 Task: Open Card Non-Functional Requirements Elicitation in Board Employee Engagement Strategies to Workspace Job Analysis and Design and add a team member Softage.3@softage.net, a label Purple, a checklist Production Planning, an attachment from your google drive, a color Purple and finally, add a card description 'Conduct customer research for new pricing models' and a comment 'Let us make sure we have a clear understanding of the timeline and deadlines for this task, ensuring that we can deliver on time.'. Add a start date 'Jan 07, 1900' with a due date 'Jan 14, 1900'
Action: Mouse moved to (65, 317)
Screenshot: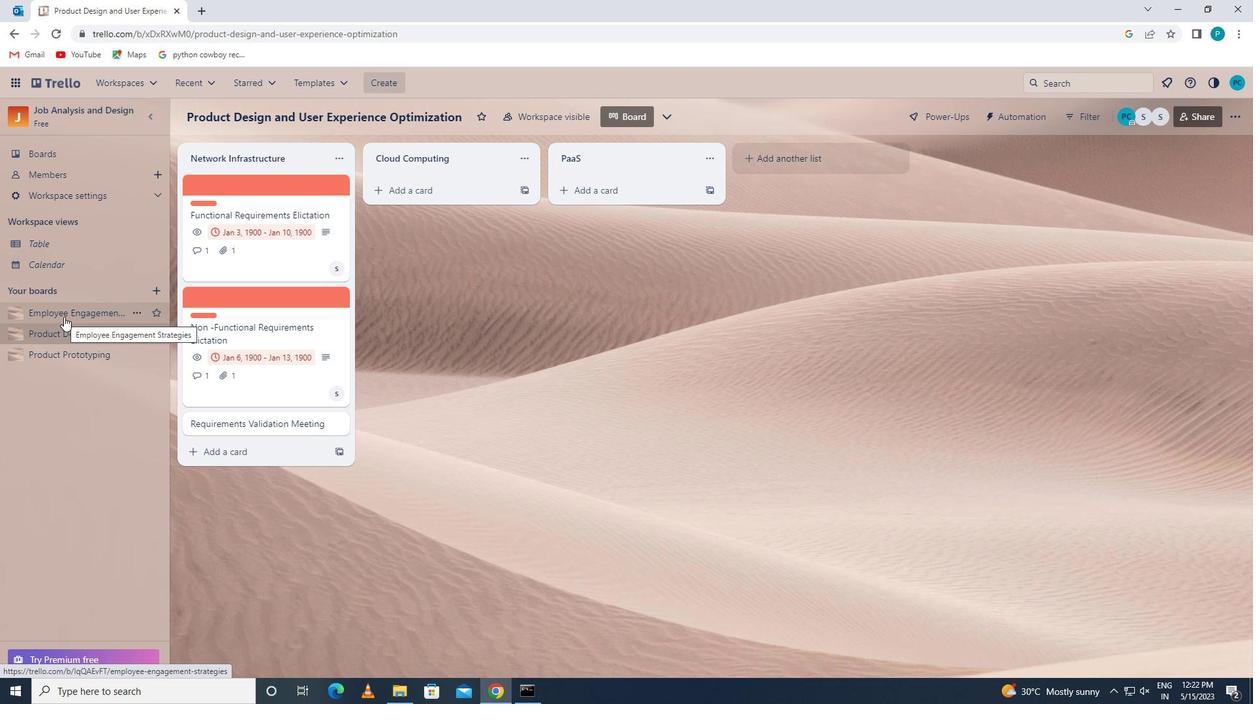 
Action: Mouse pressed left at (65, 317)
Screenshot: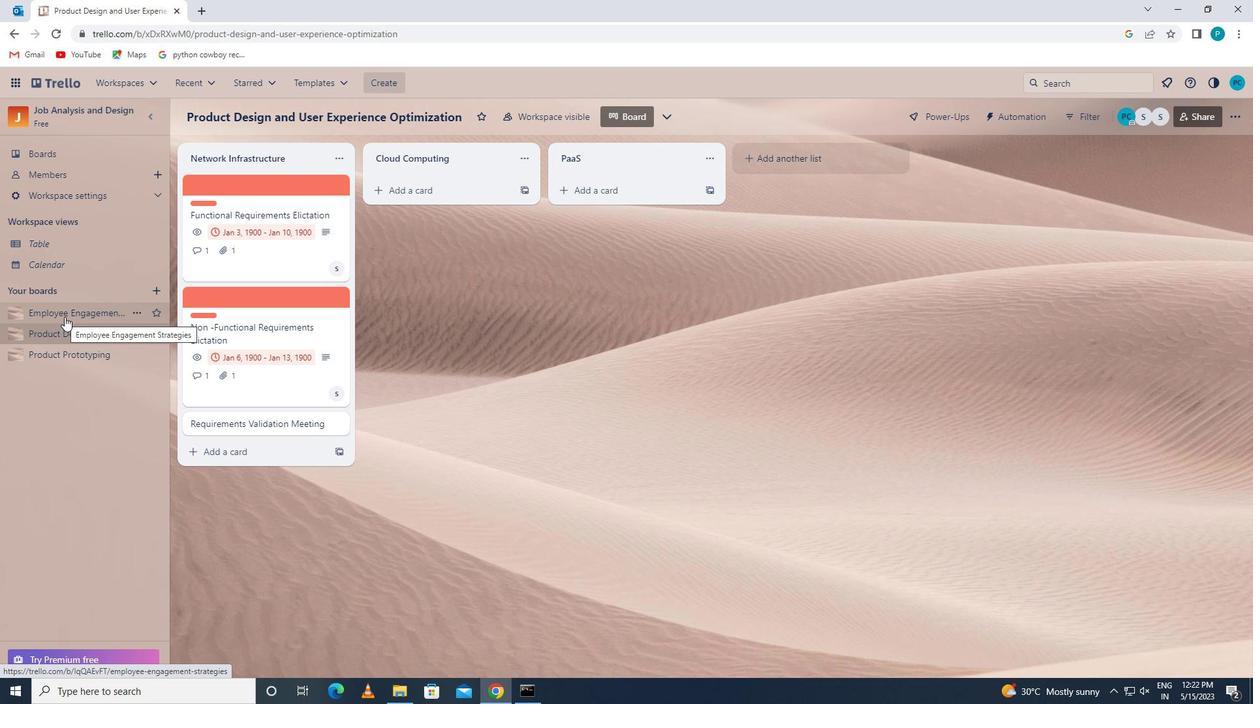 
Action: Mouse moved to (229, 430)
Screenshot: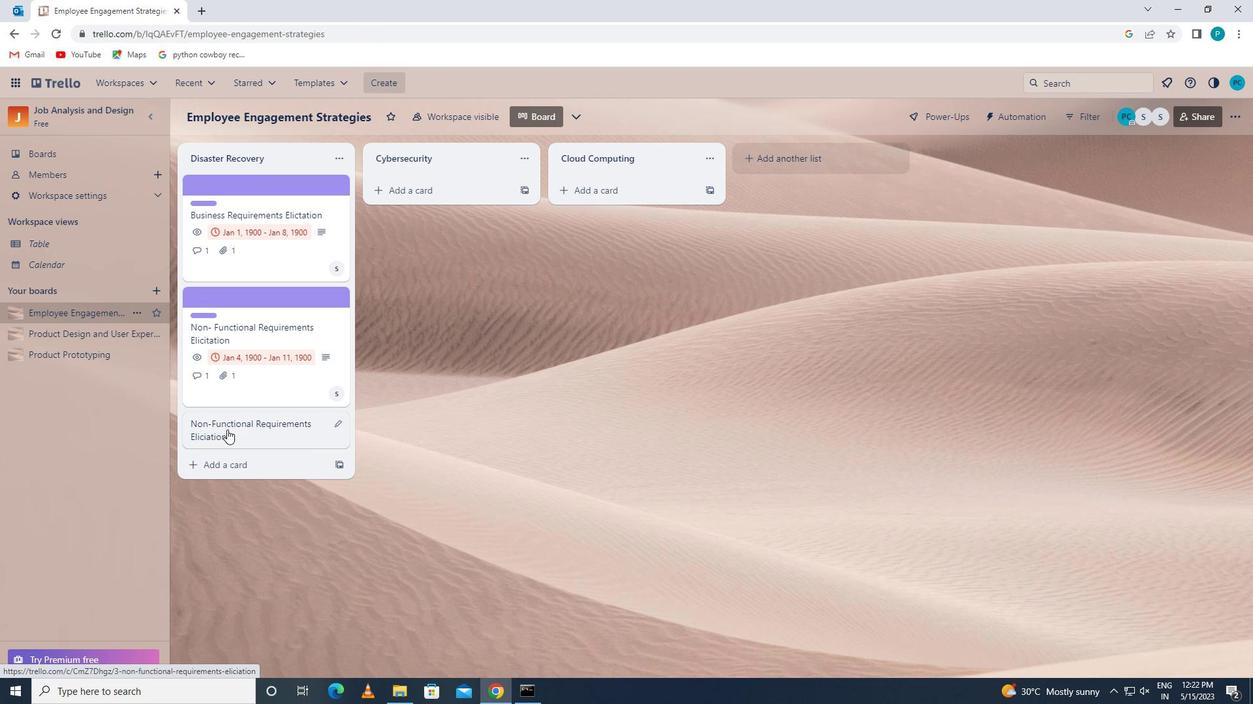 
Action: Mouse pressed left at (229, 430)
Screenshot: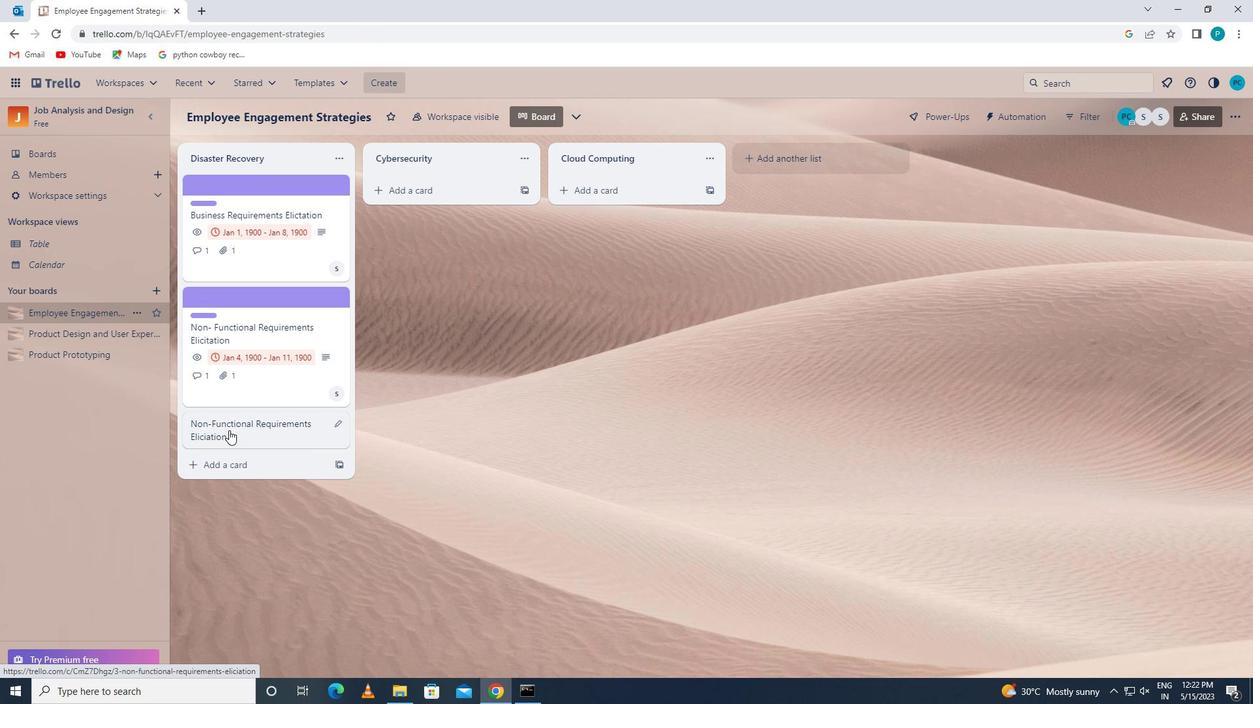 
Action: Mouse moved to (794, 229)
Screenshot: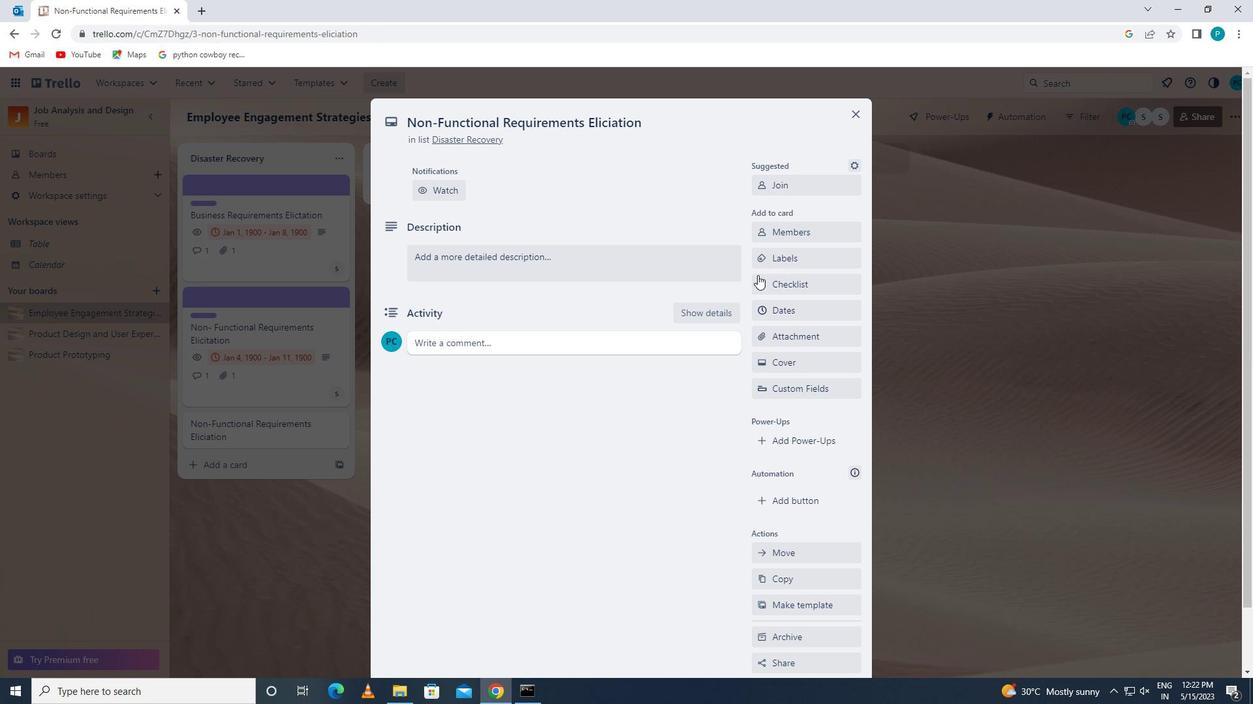 
Action: Mouse pressed left at (794, 229)
Screenshot: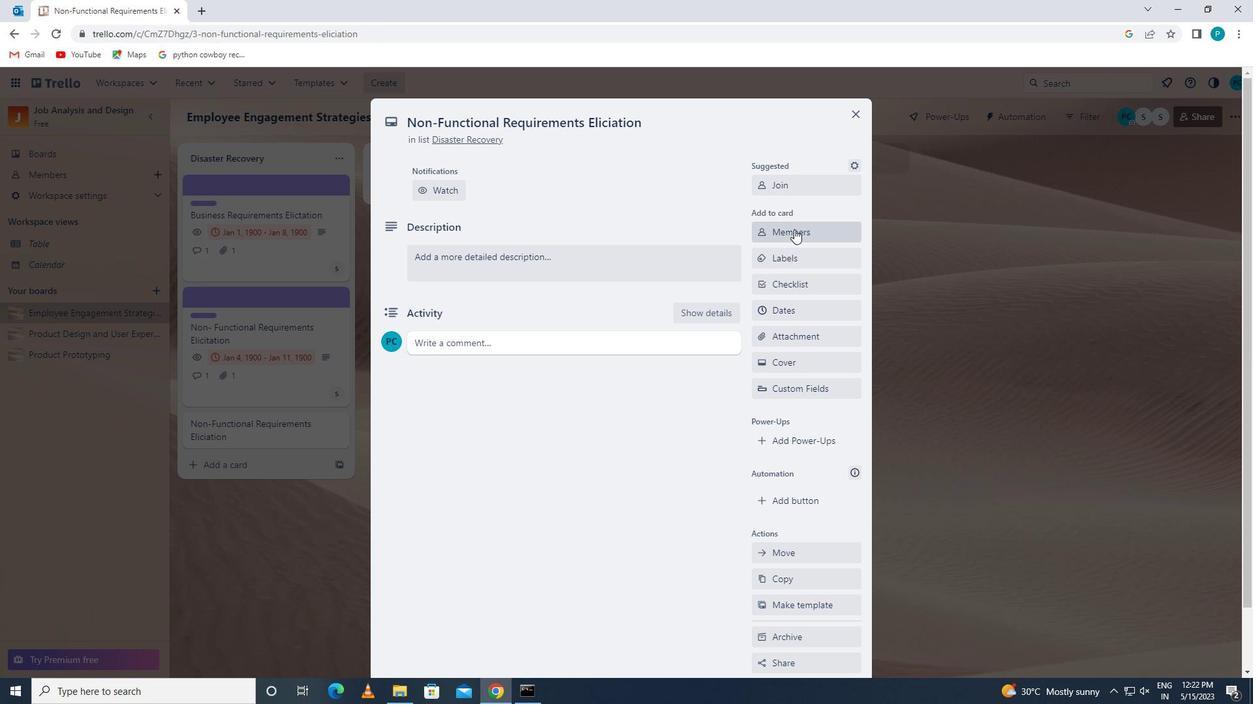
Action: Key pressed <Key.caps_lock>s<Key.caps_lock>oftage.3
Screenshot: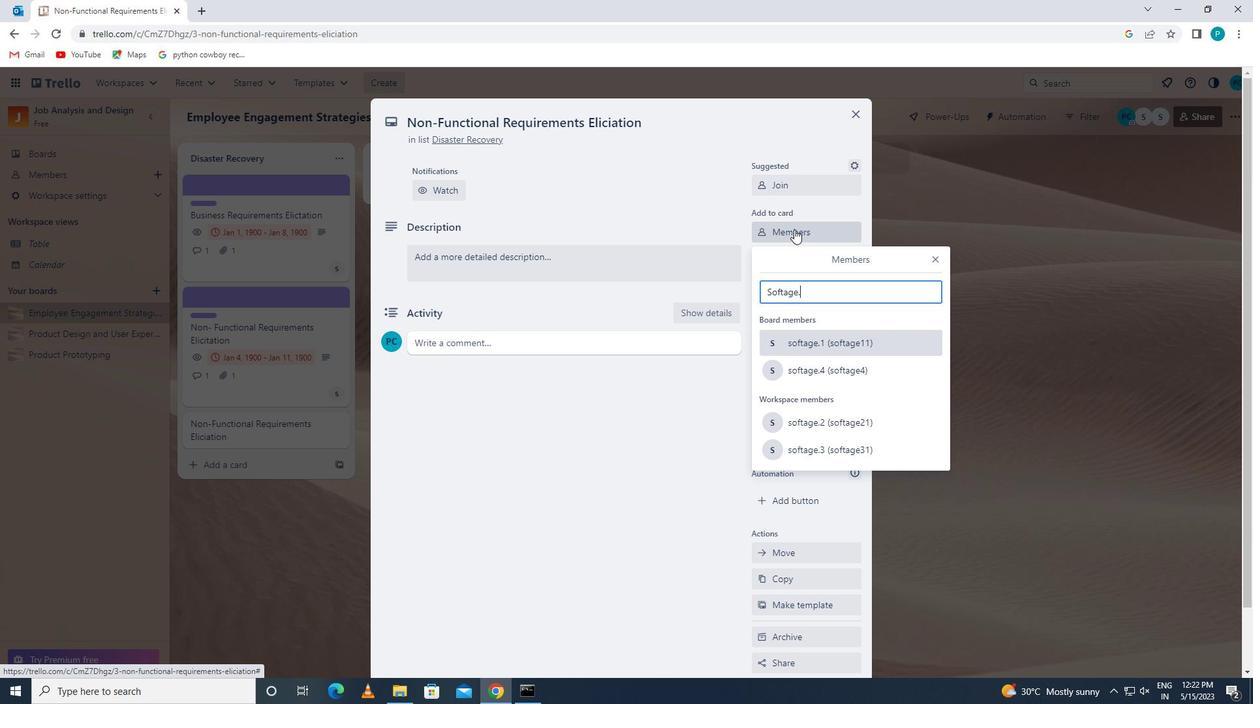 
Action: Mouse moved to (812, 419)
Screenshot: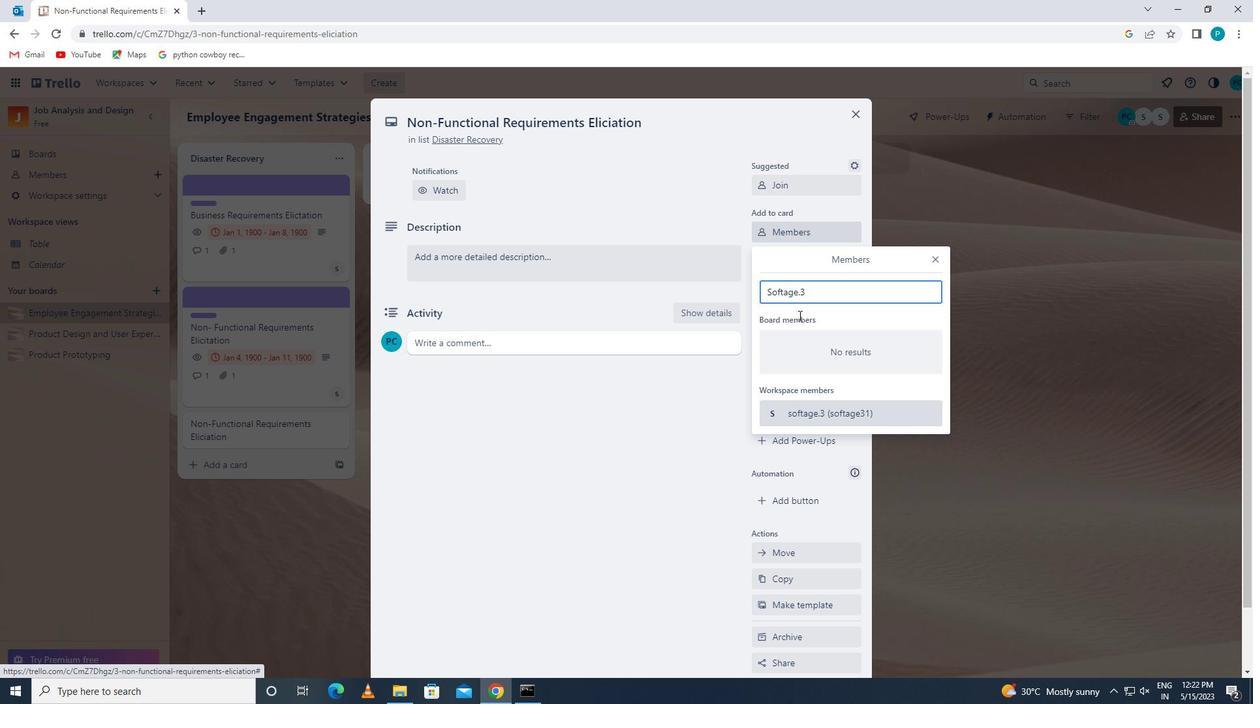 
Action: Mouse pressed left at (812, 419)
Screenshot: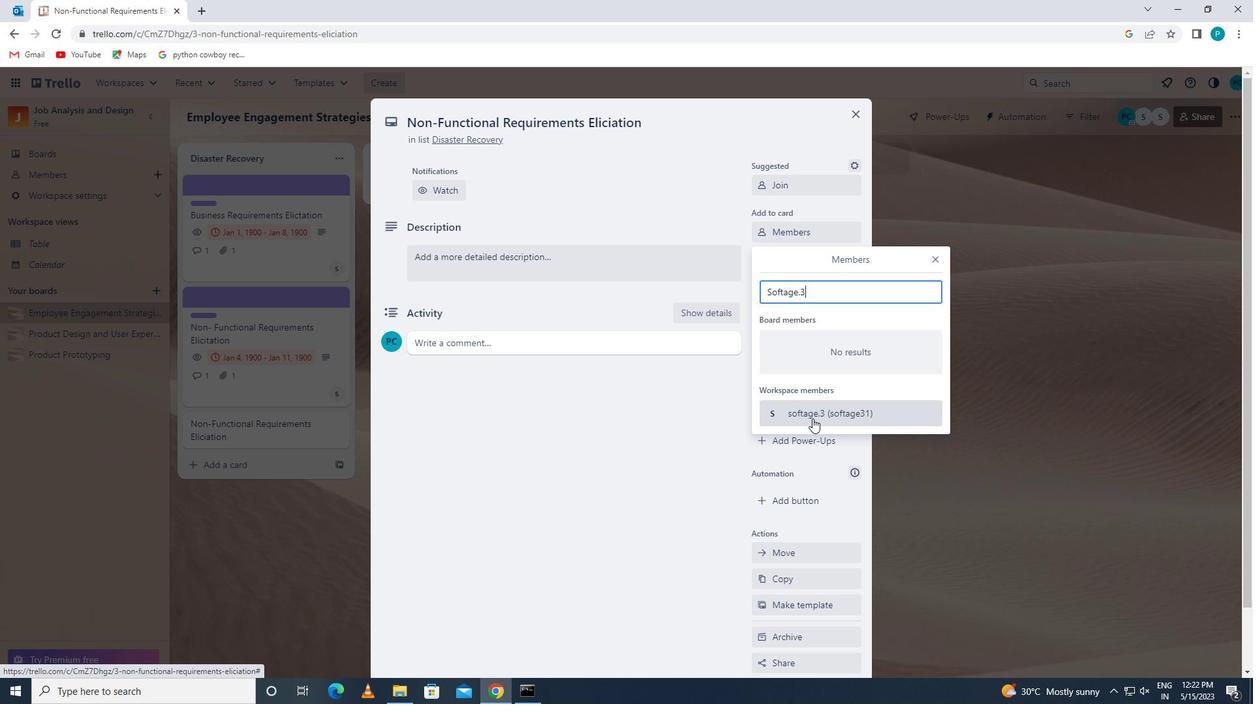 
Action: Mouse moved to (935, 259)
Screenshot: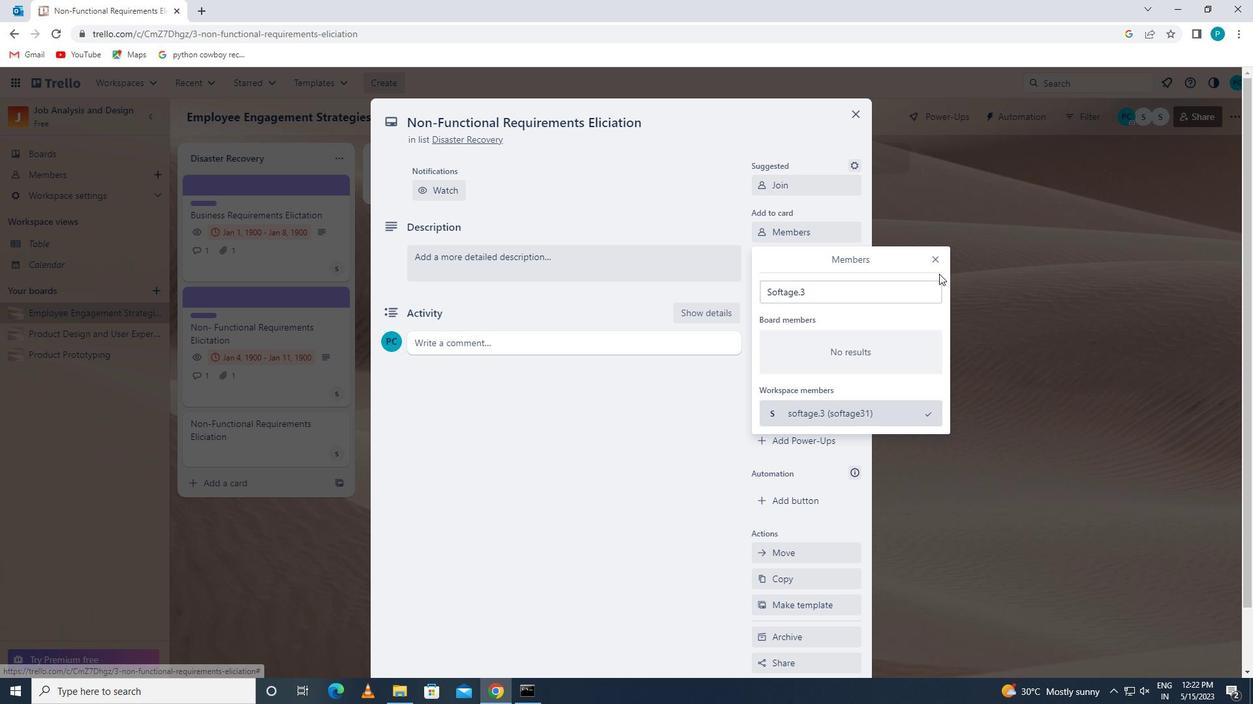 
Action: Mouse pressed left at (935, 259)
Screenshot: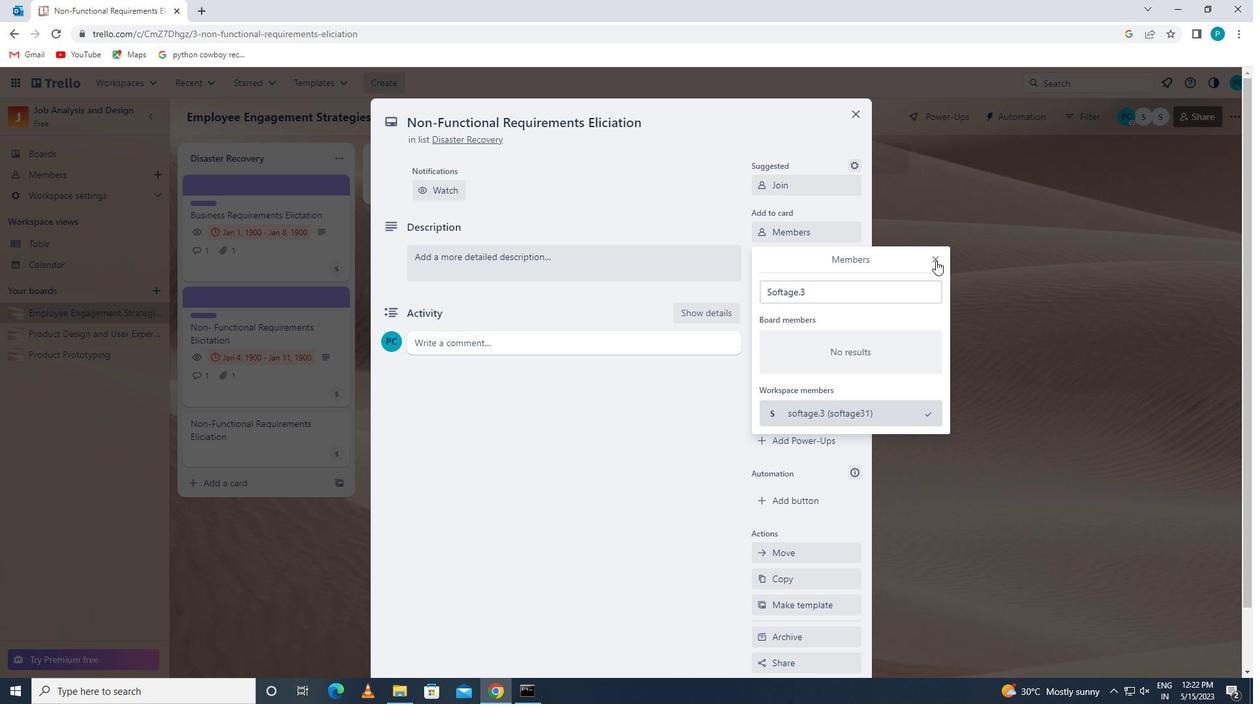 
Action: Mouse moved to (763, 261)
Screenshot: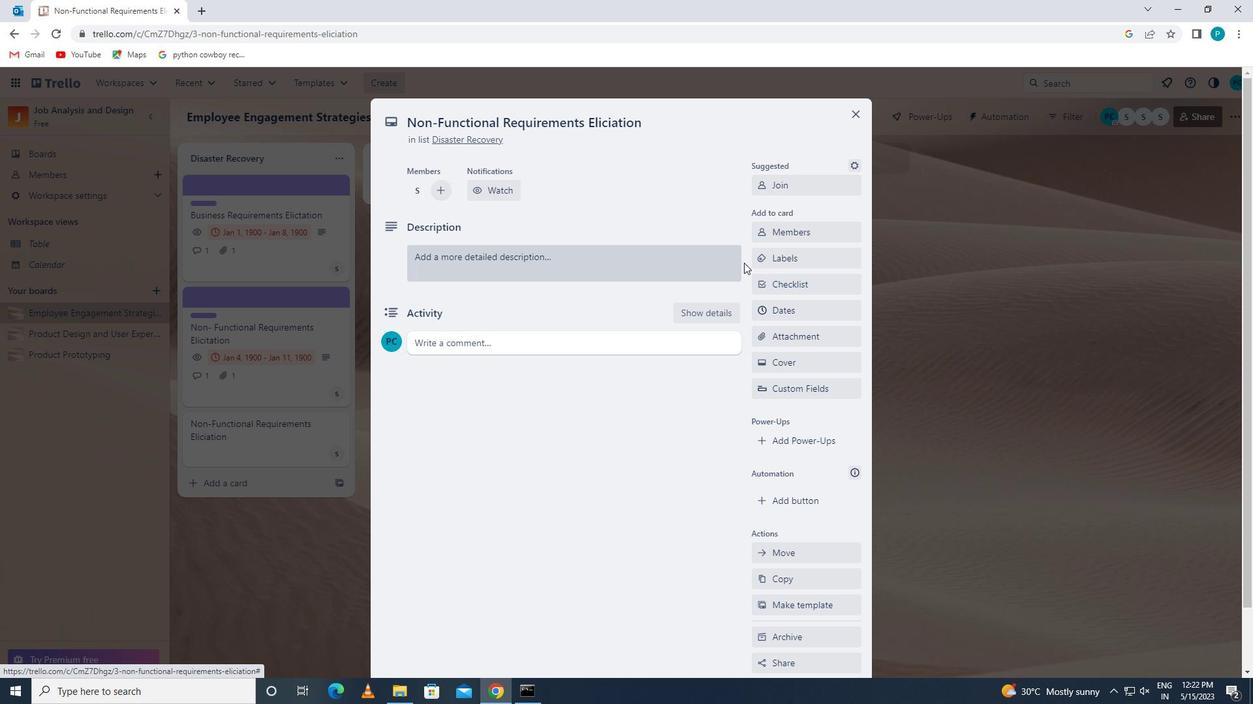 
Action: Mouse pressed left at (763, 261)
Screenshot: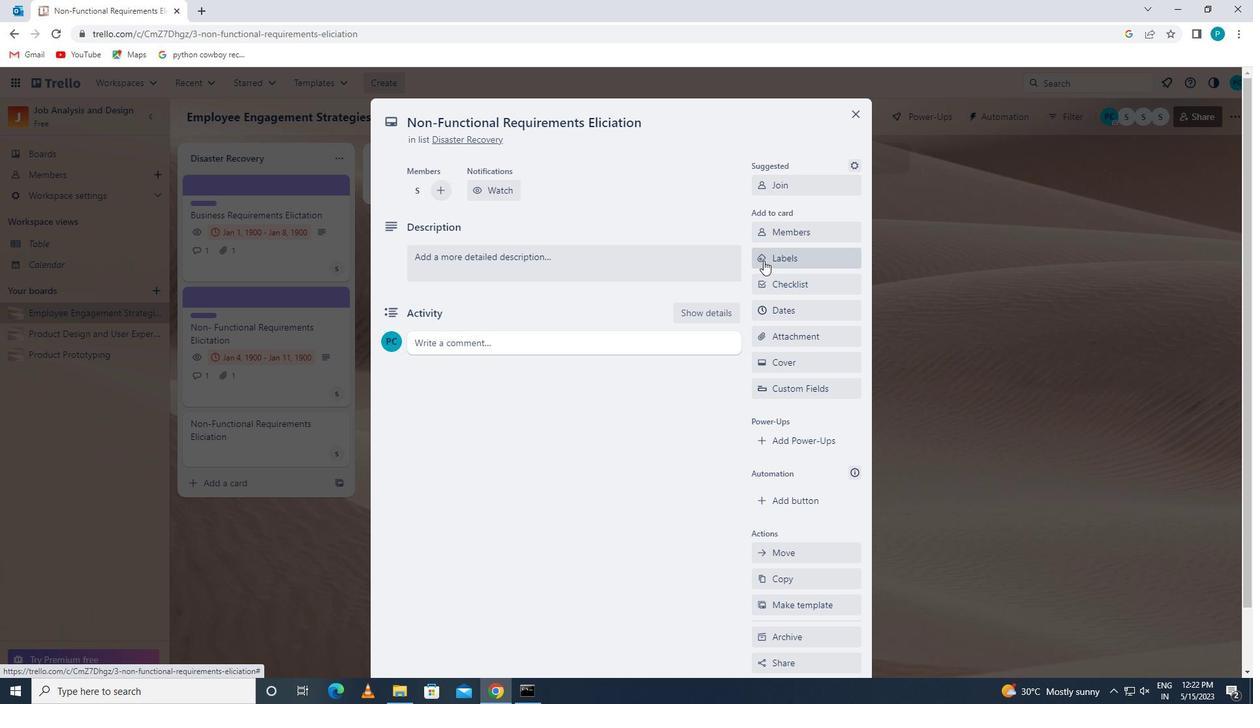 
Action: Mouse moved to (818, 509)
Screenshot: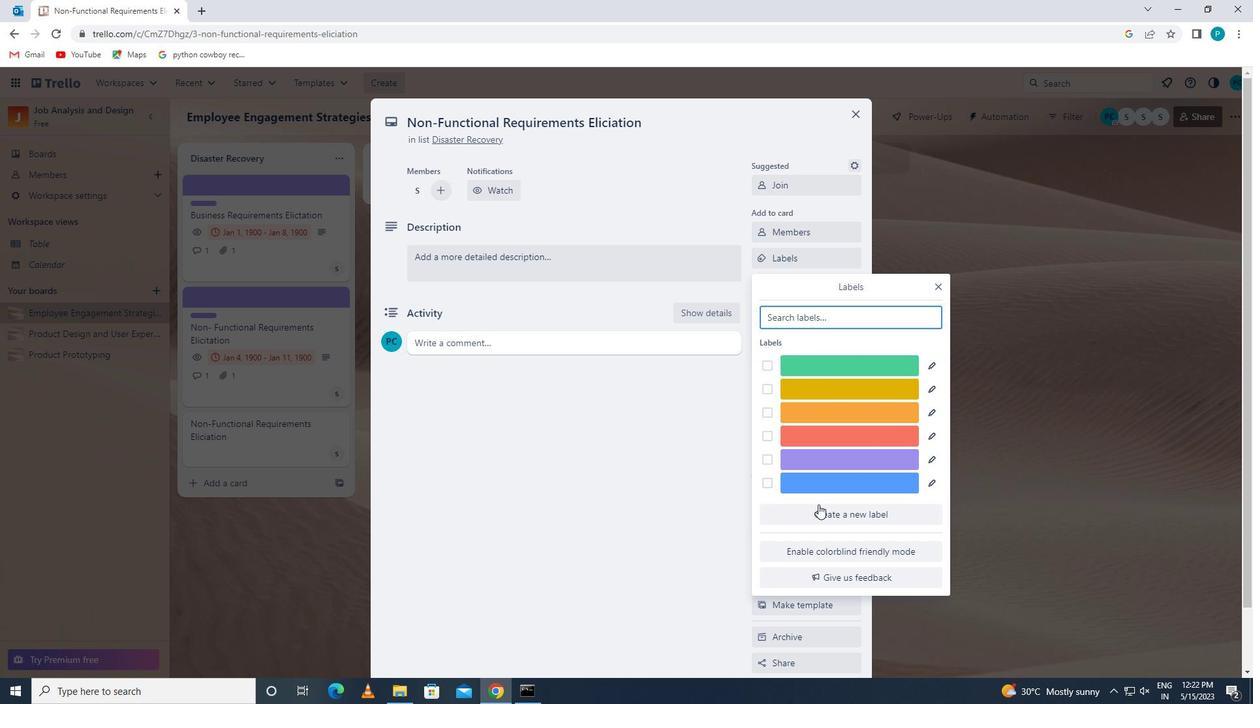 
Action: Mouse pressed left at (818, 509)
Screenshot: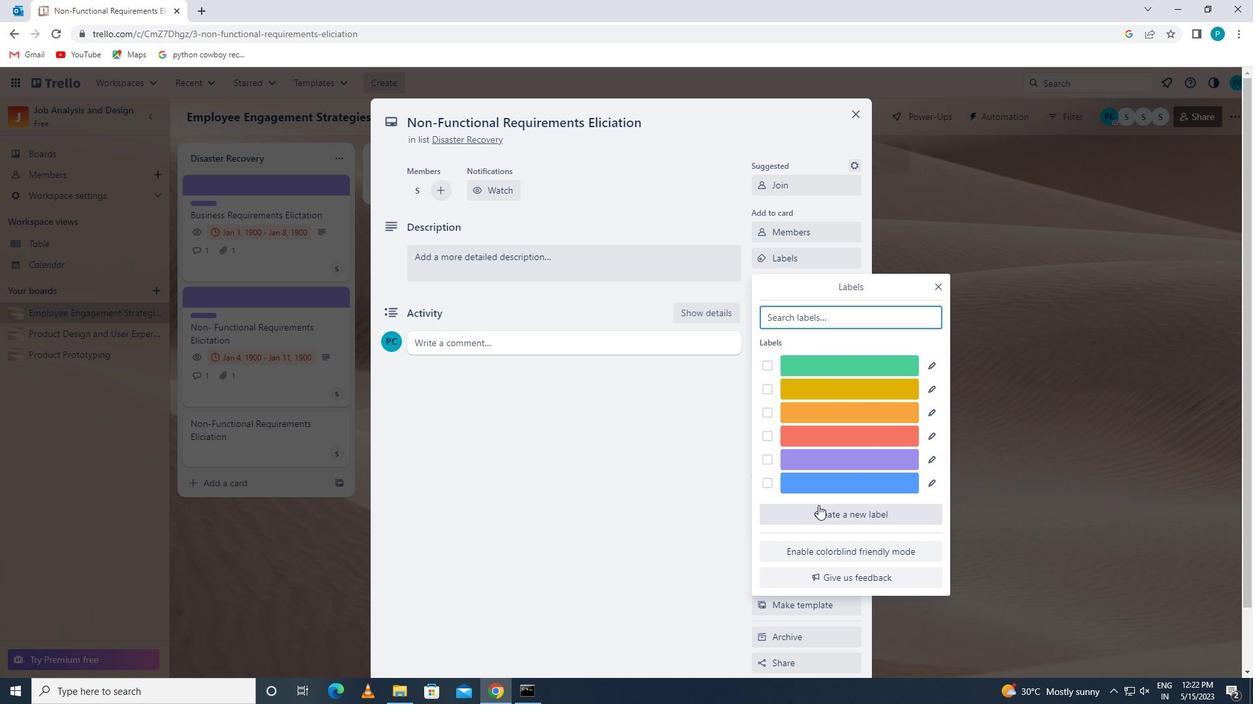 
Action: Mouse moved to (930, 477)
Screenshot: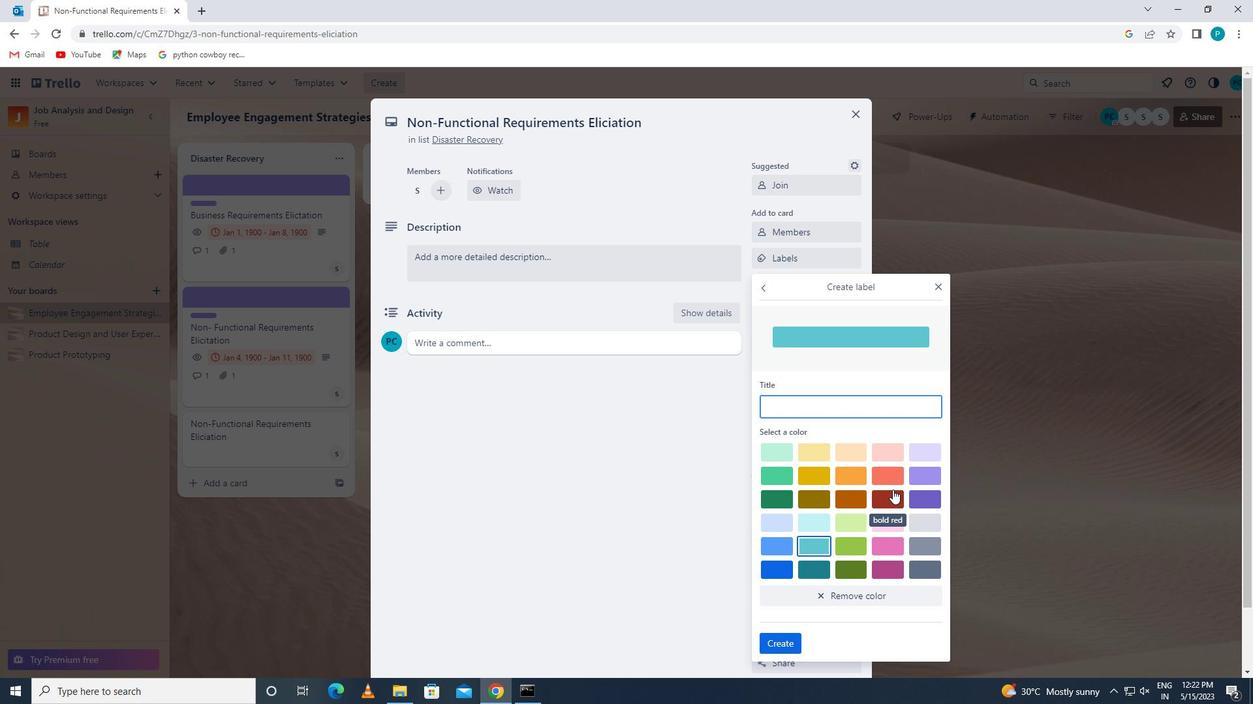 
Action: Mouse pressed left at (930, 477)
Screenshot: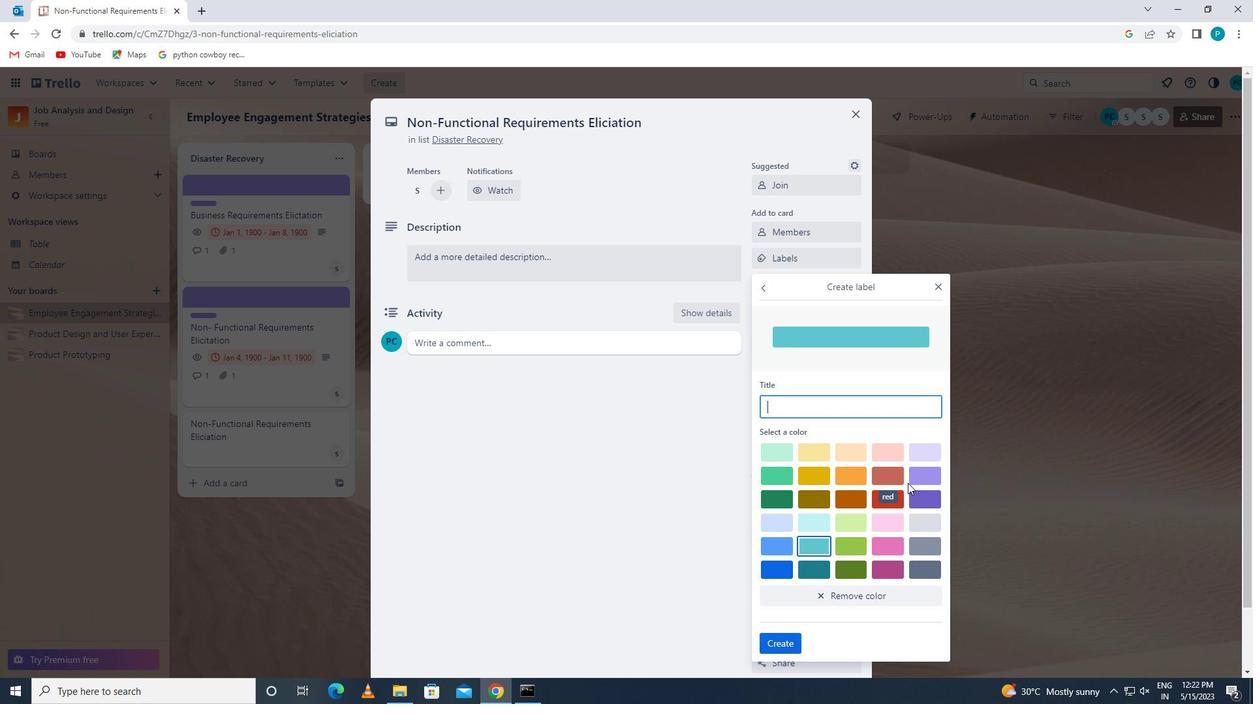 
Action: Mouse moved to (792, 642)
Screenshot: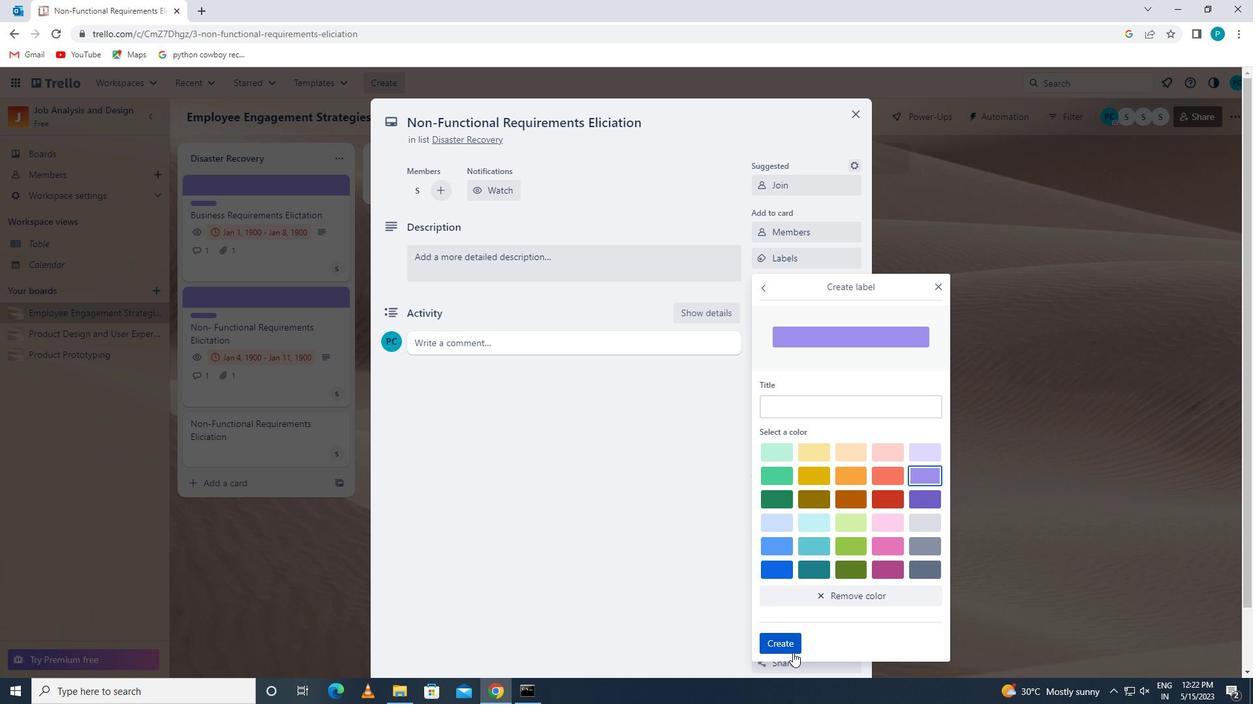 
Action: Mouse pressed left at (792, 642)
Screenshot: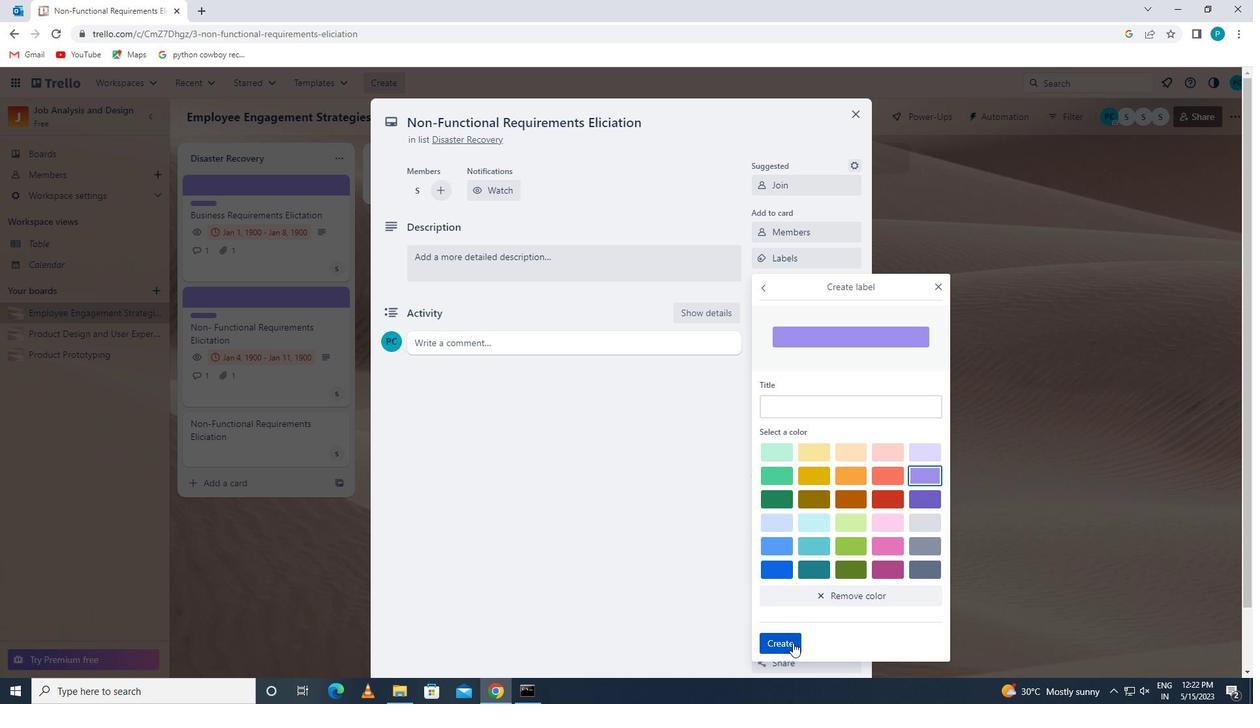 
Action: Mouse moved to (939, 280)
Screenshot: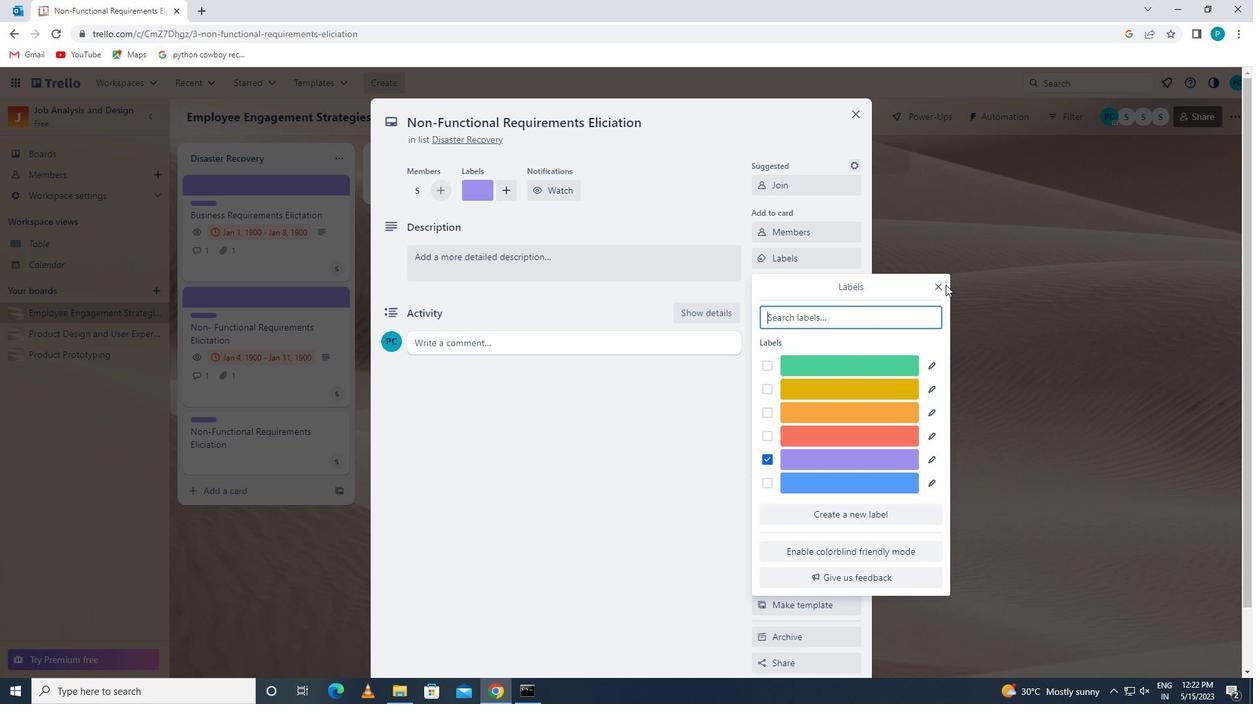 
Action: Mouse pressed left at (939, 280)
Screenshot: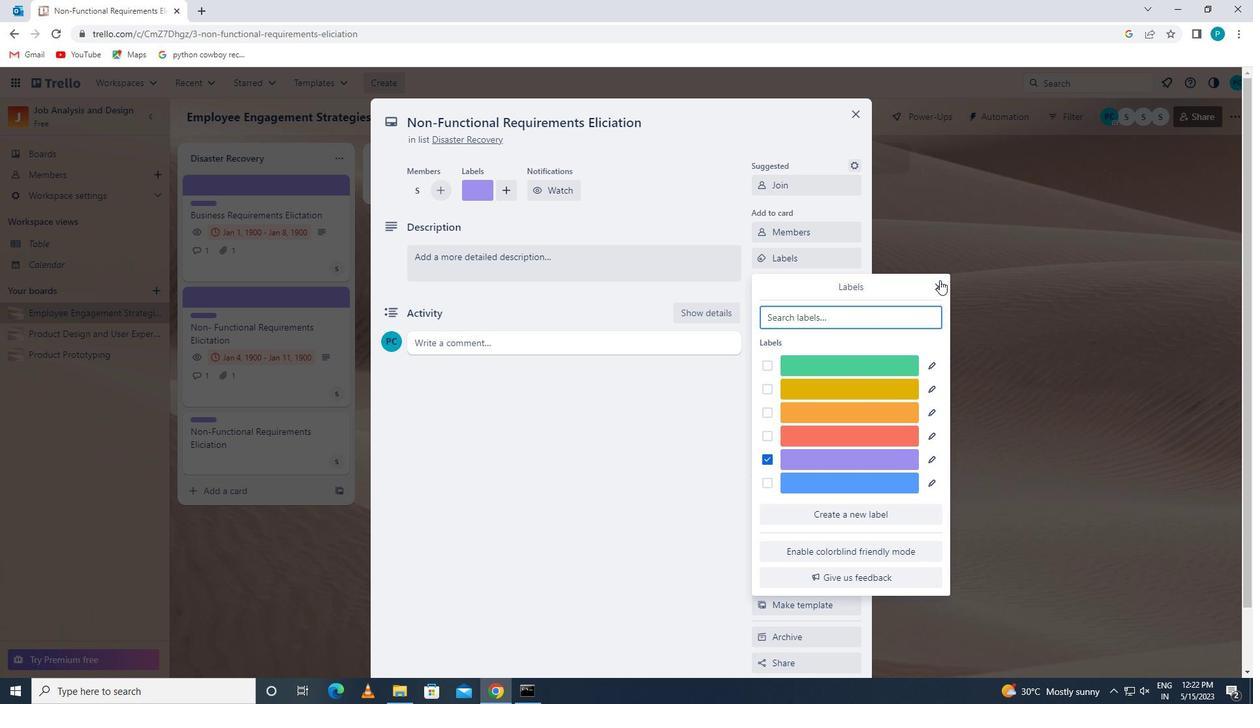 
Action: Mouse moved to (798, 280)
Screenshot: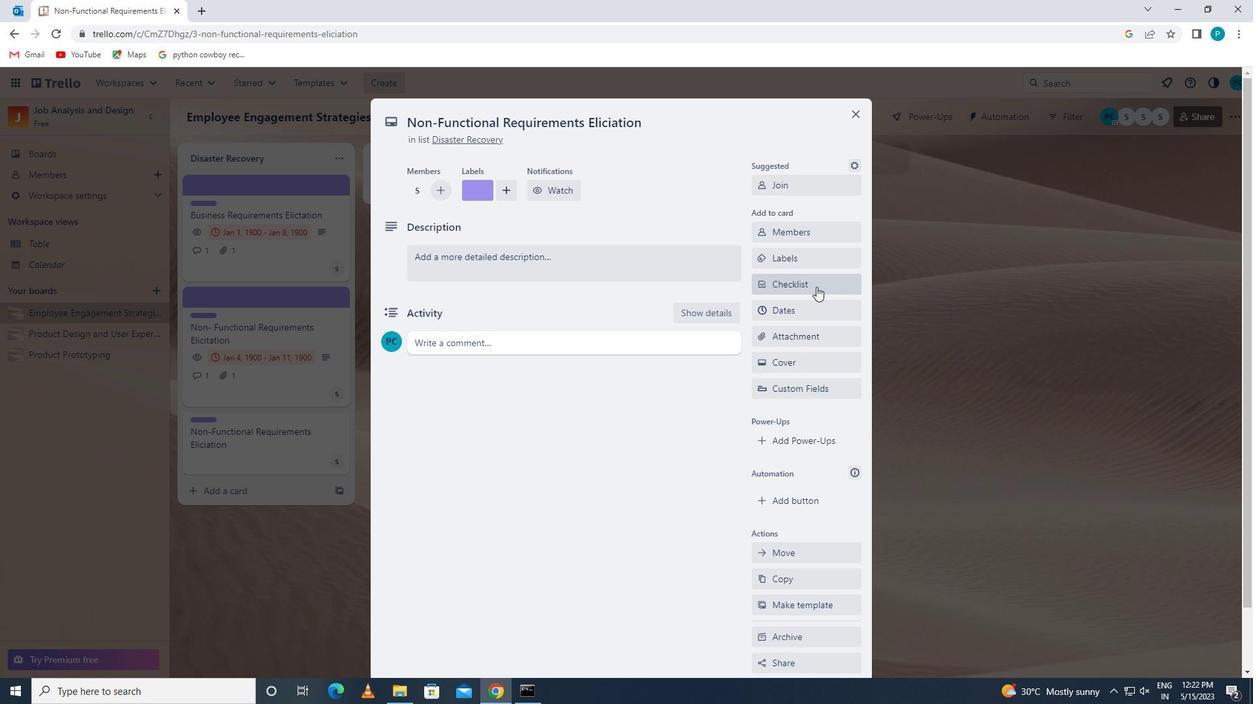 
Action: Mouse pressed left at (798, 280)
Screenshot: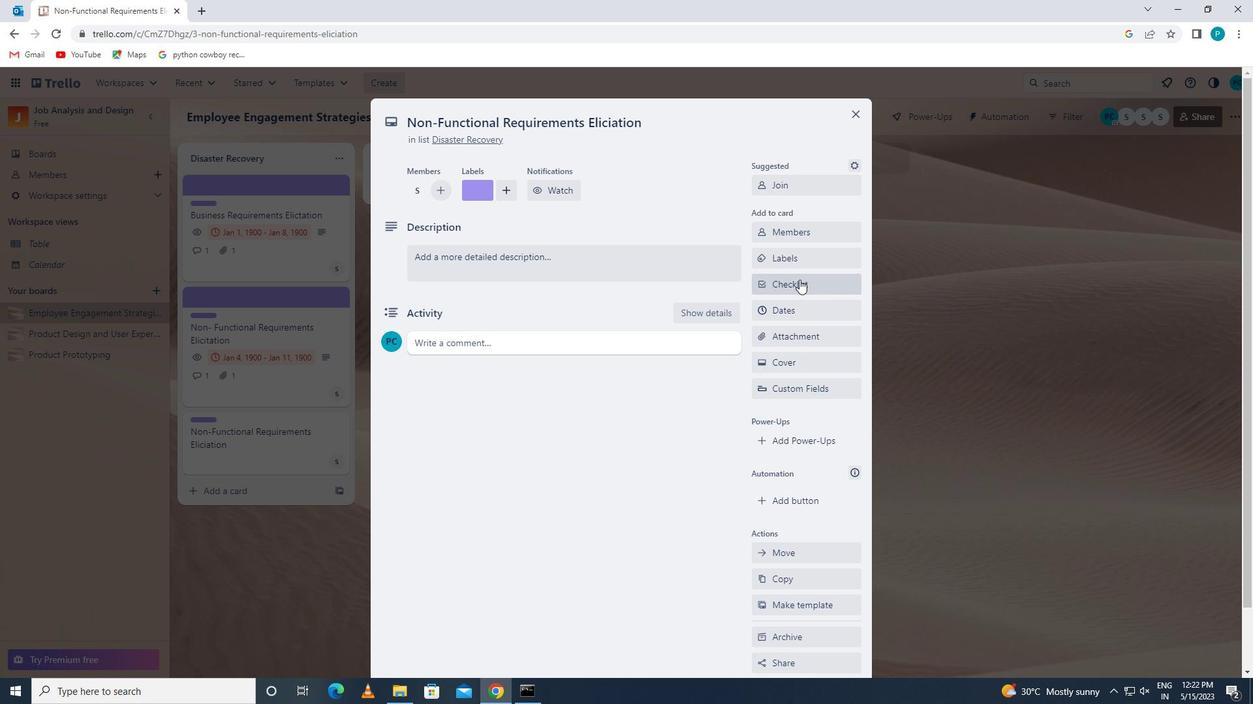 
Action: Mouse moved to (813, 355)
Screenshot: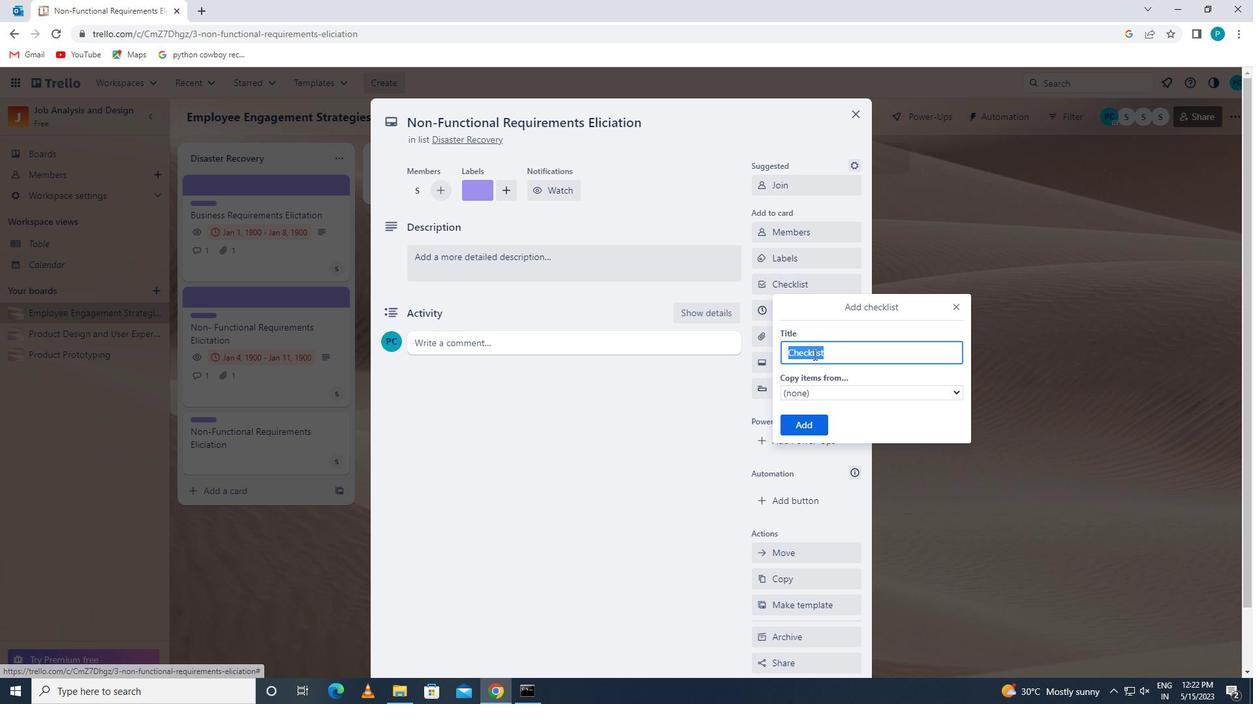 
Action: Key pressed <Key.caps_lock>p<Key.caps_lock>roduction
Screenshot: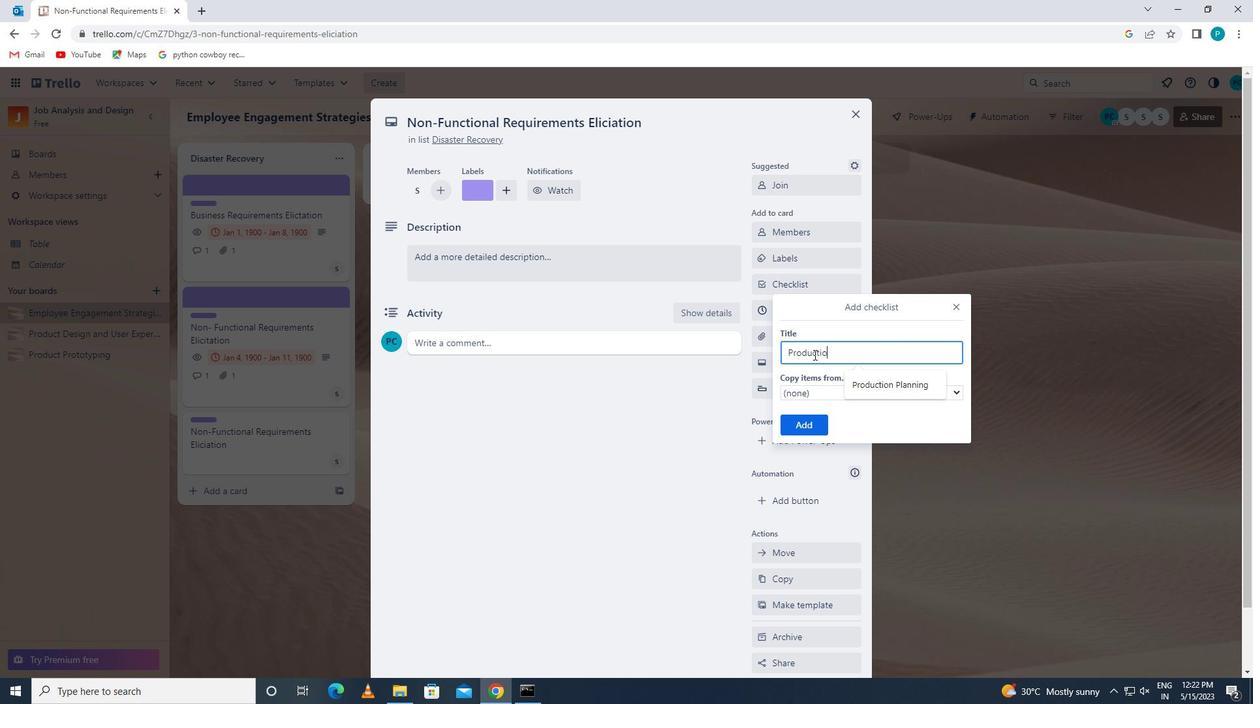 
Action: Mouse moved to (878, 391)
Screenshot: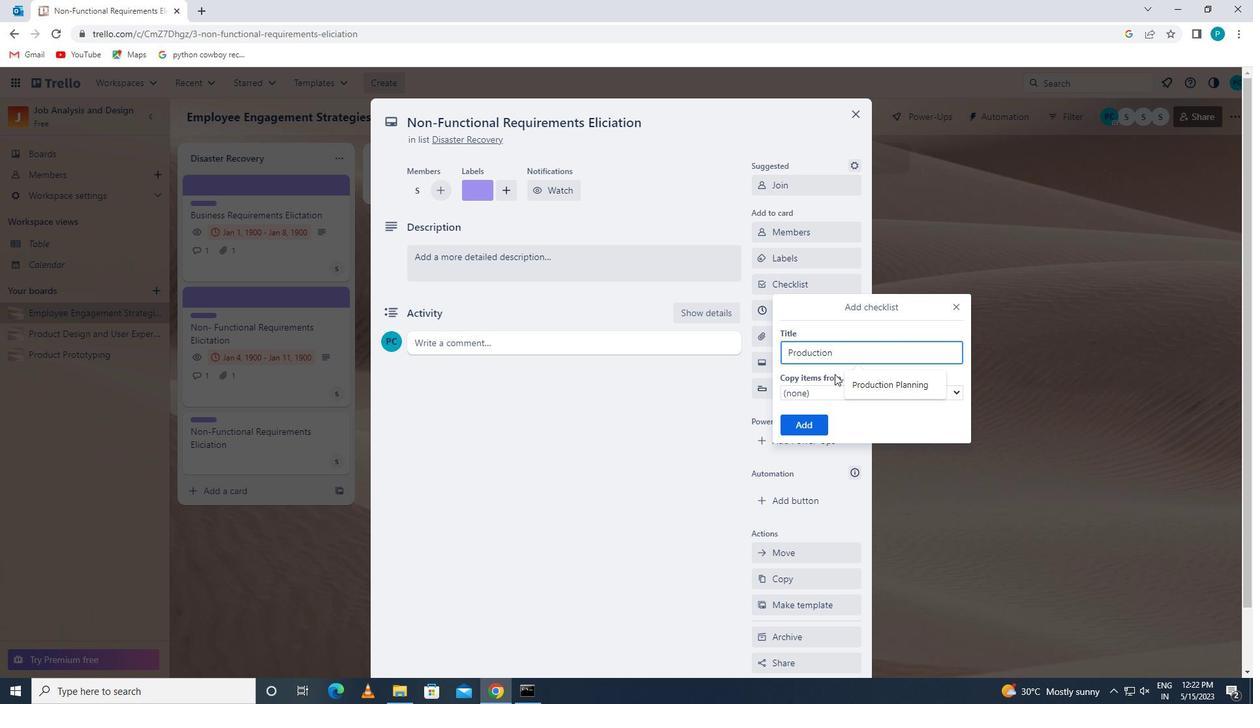 
Action: Mouse pressed left at (878, 391)
Screenshot: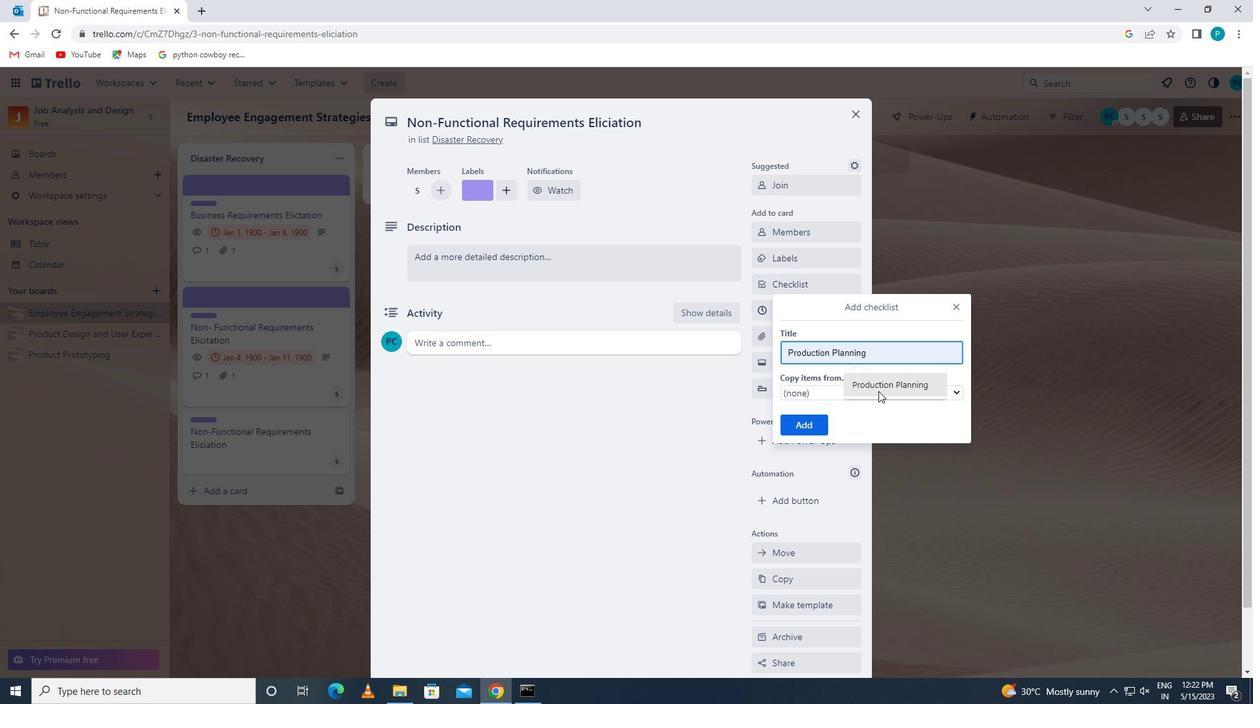 
Action: Mouse moved to (804, 419)
Screenshot: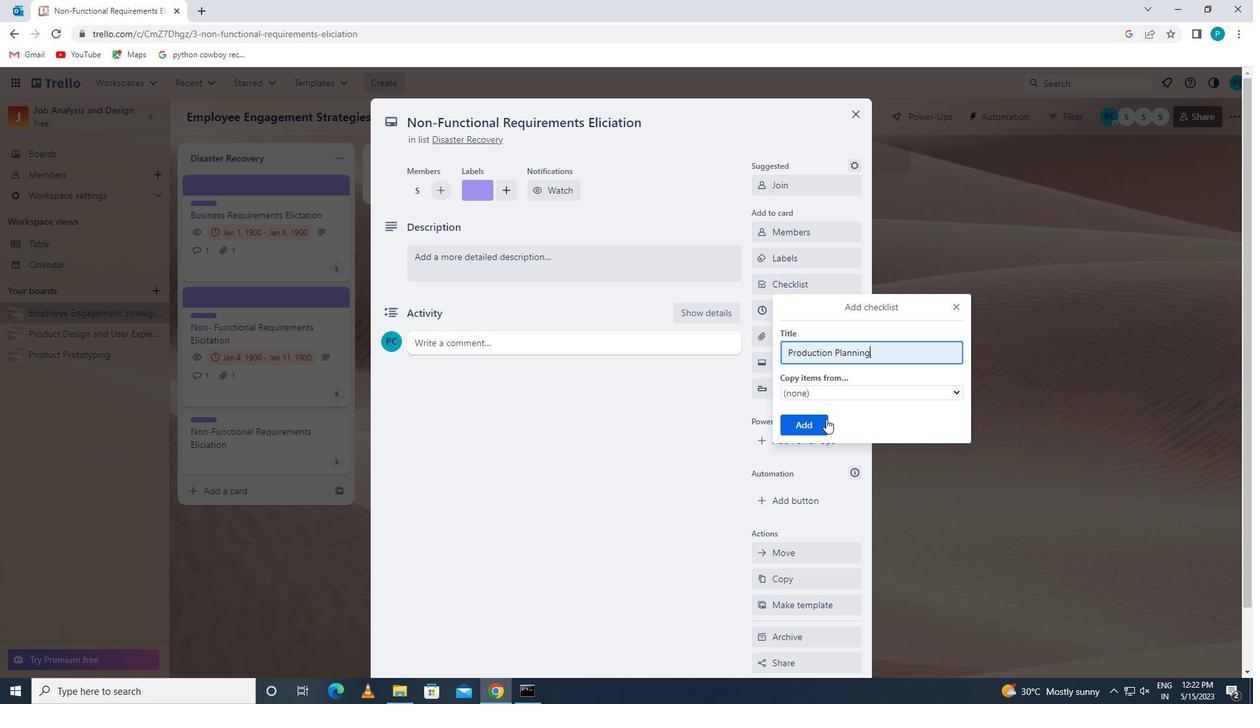 
Action: Mouse pressed left at (804, 419)
Screenshot: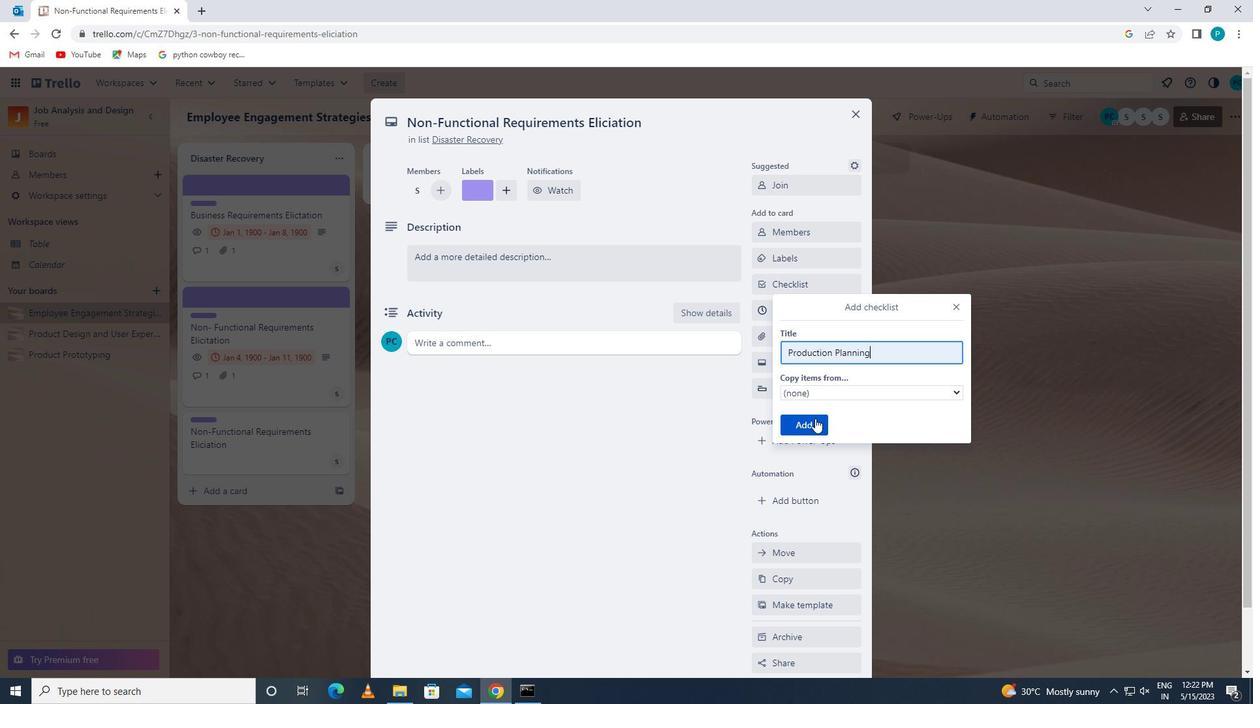 
Action: Mouse moved to (825, 338)
Screenshot: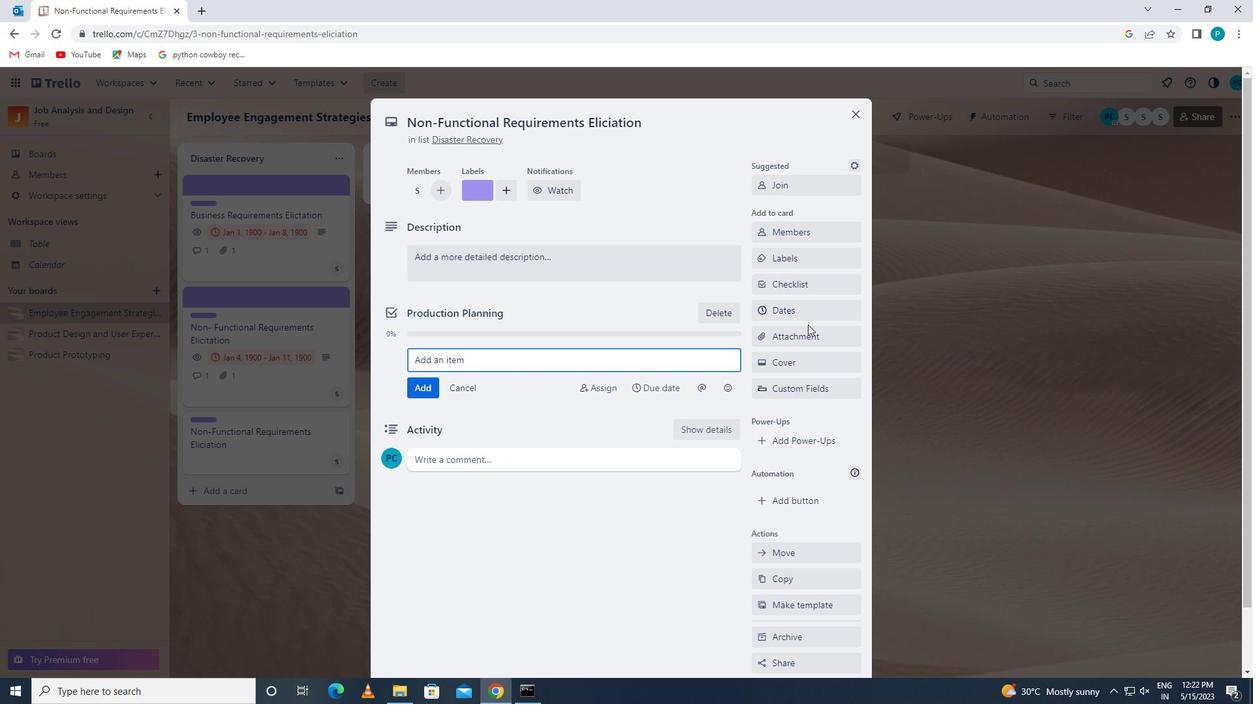 
Action: Mouse pressed left at (825, 338)
Screenshot: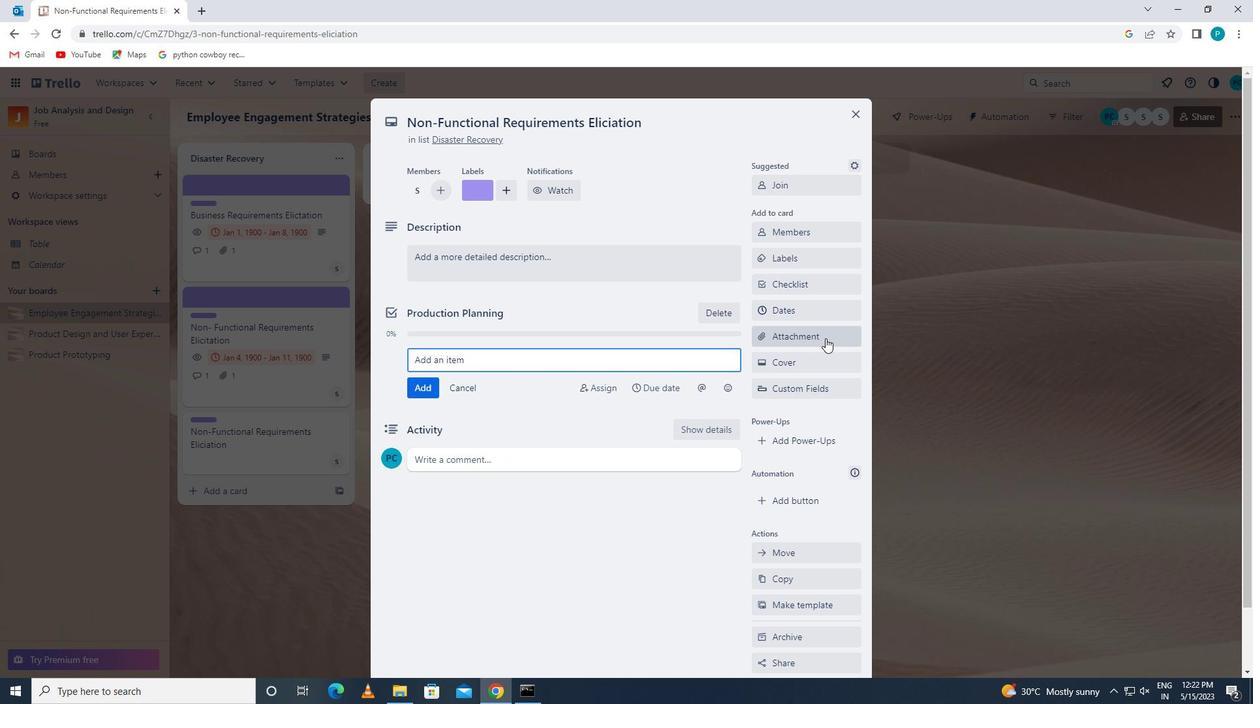 
Action: Mouse moved to (824, 432)
Screenshot: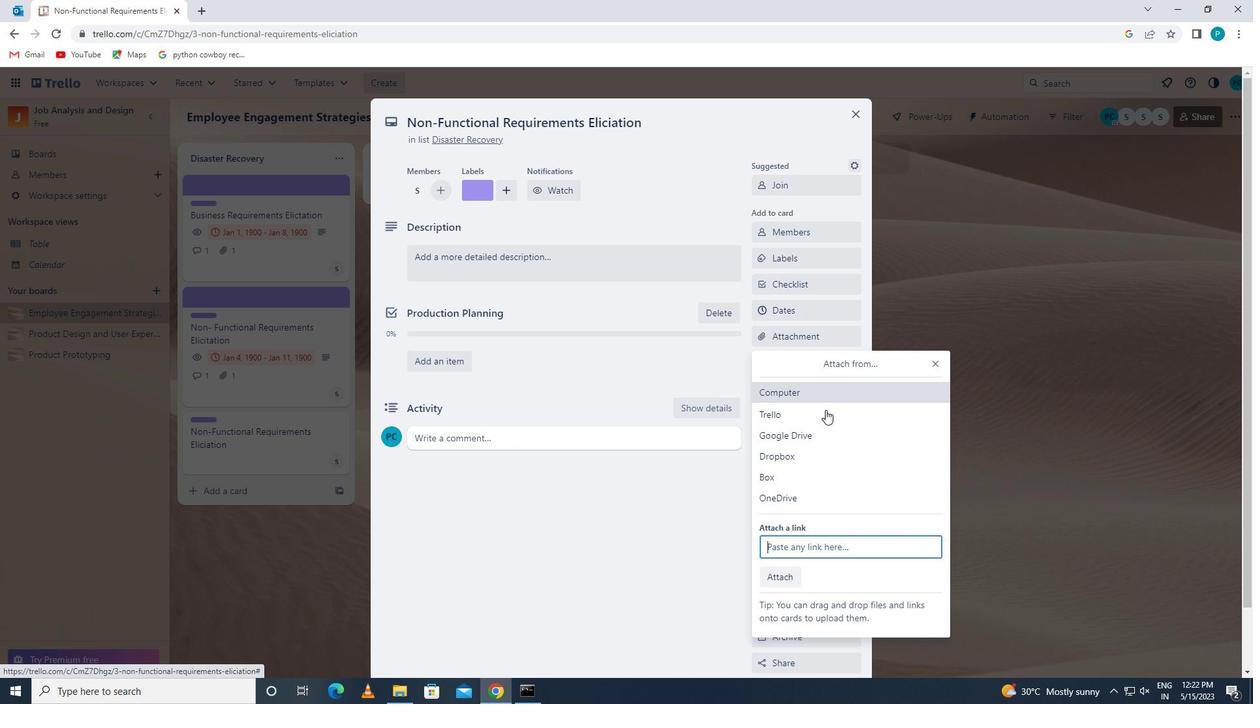 
Action: Mouse pressed left at (824, 432)
Screenshot: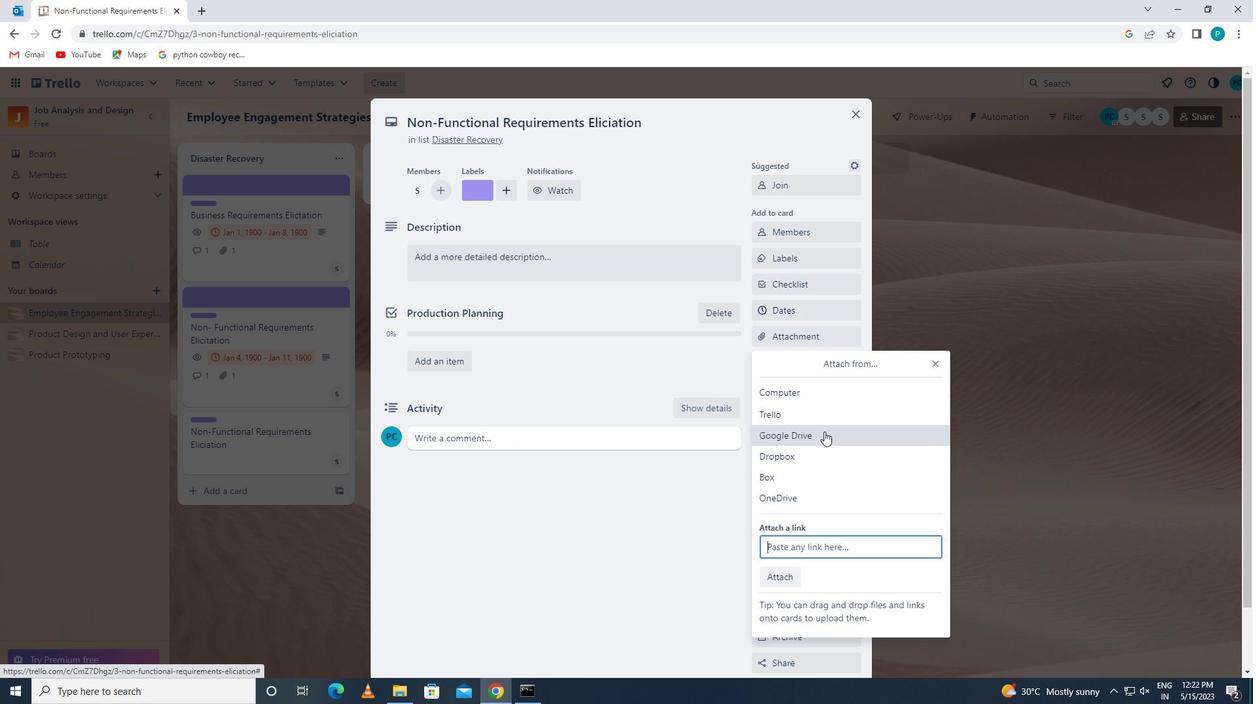
Action: Mouse moved to (399, 387)
Screenshot: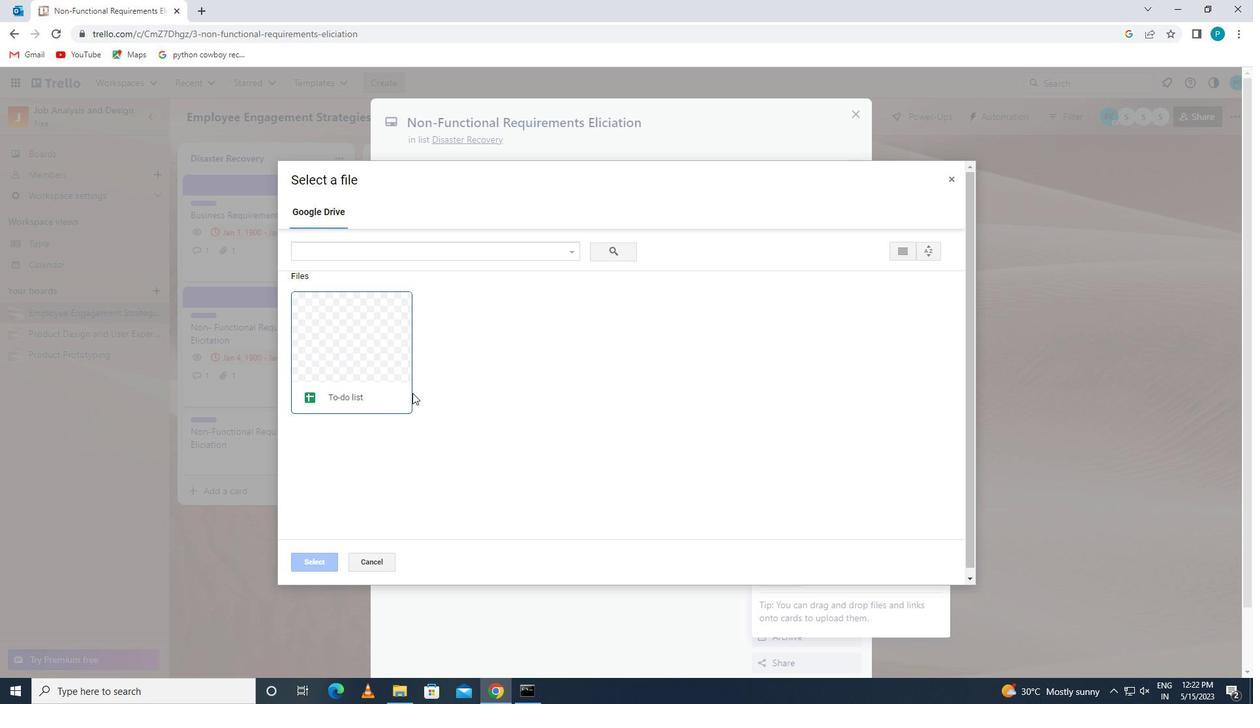 
Action: Mouse pressed left at (399, 387)
Screenshot: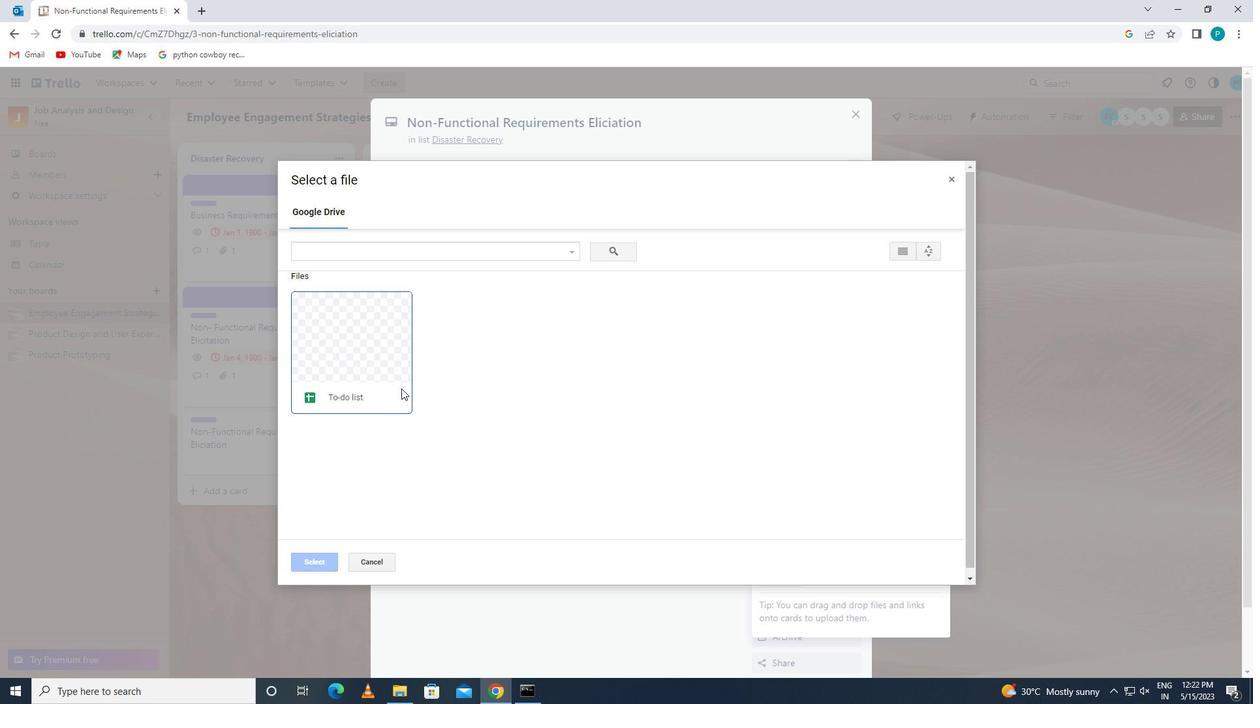 
Action: Mouse moved to (325, 566)
Screenshot: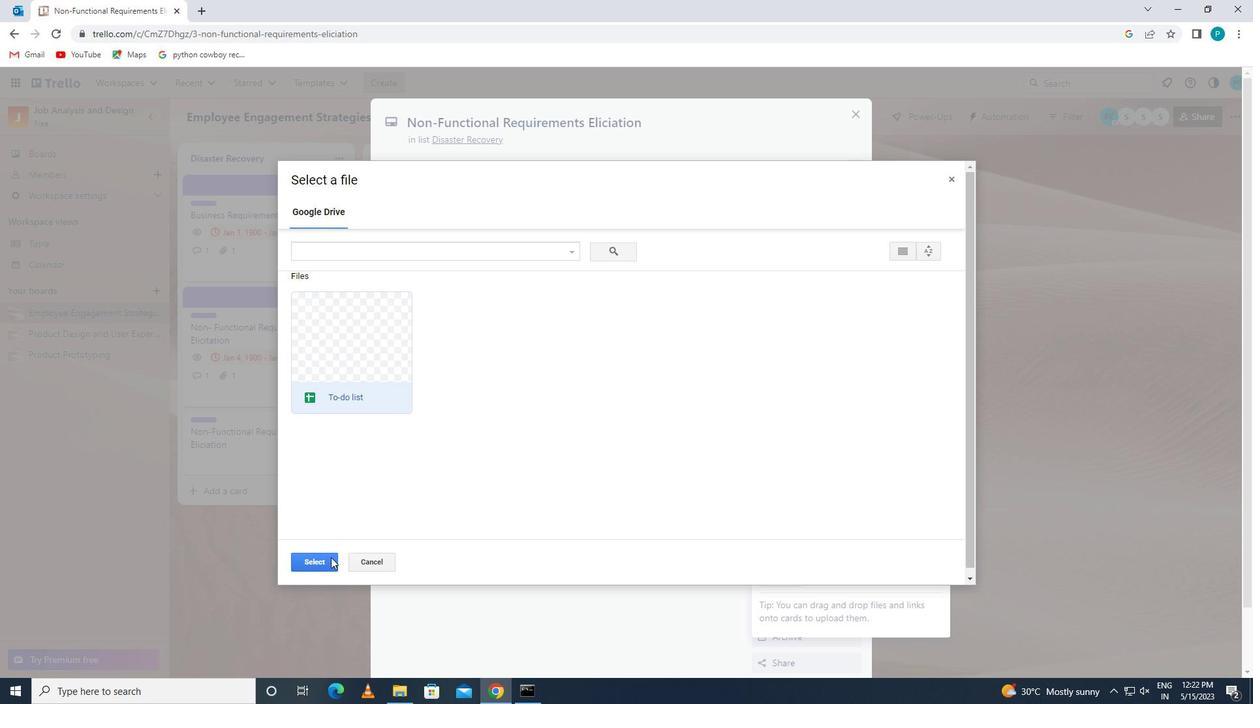 
Action: Mouse pressed left at (325, 566)
Screenshot: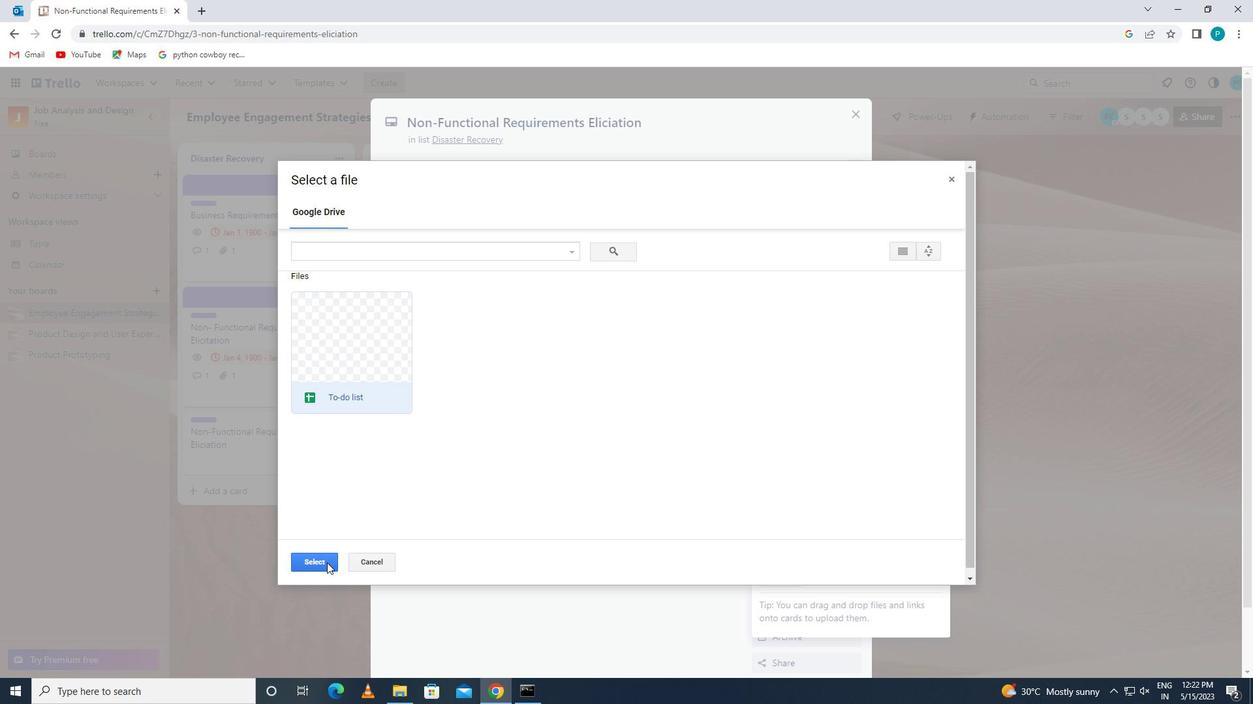 
Action: Mouse moved to (823, 363)
Screenshot: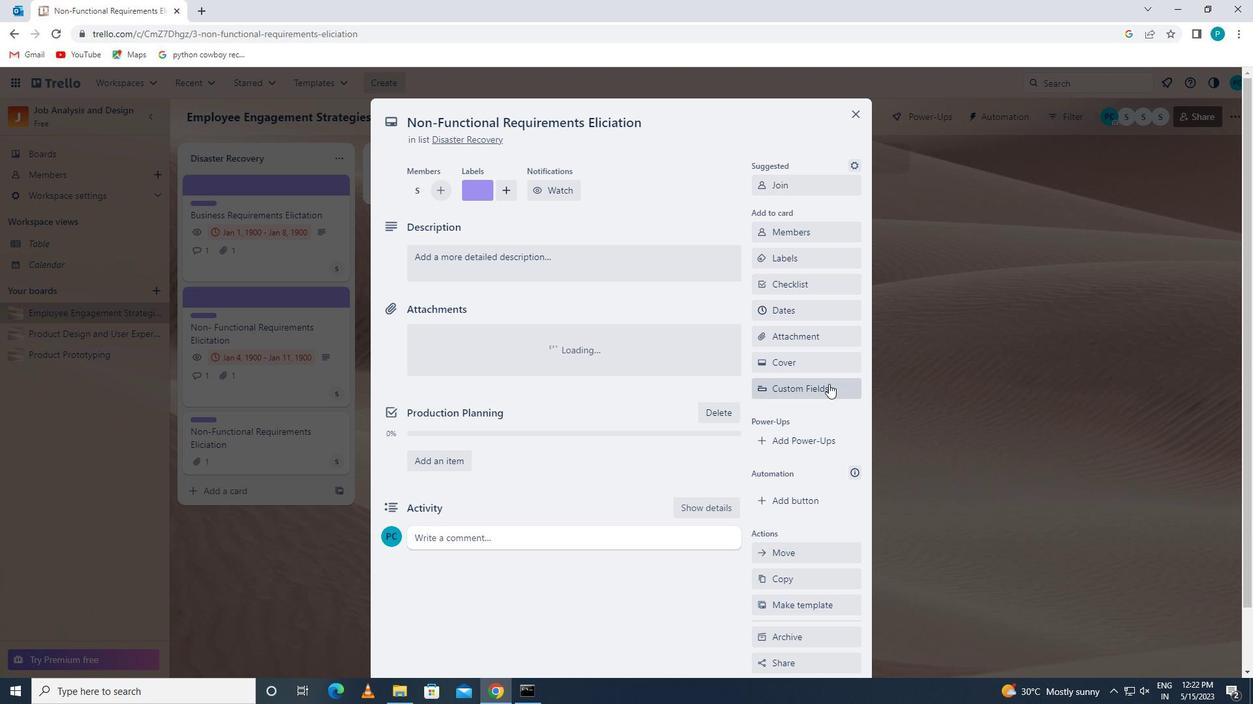 
Action: Mouse pressed left at (823, 363)
Screenshot: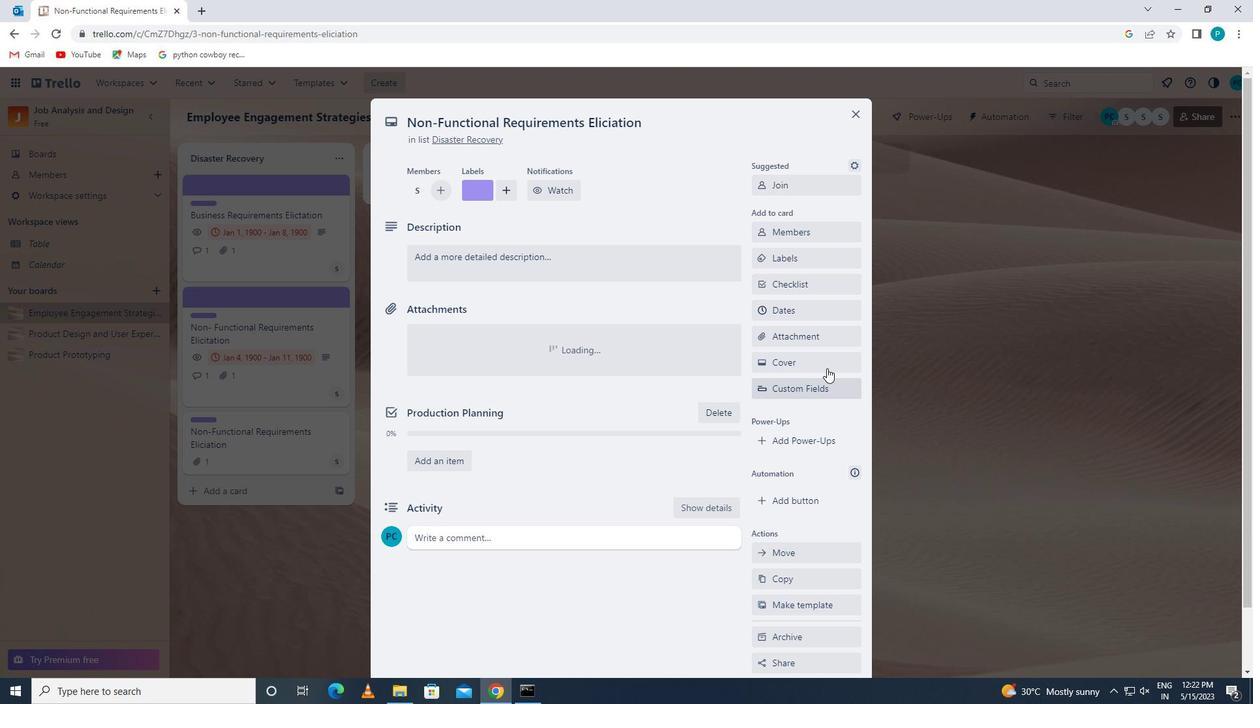 
Action: Mouse moved to (920, 413)
Screenshot: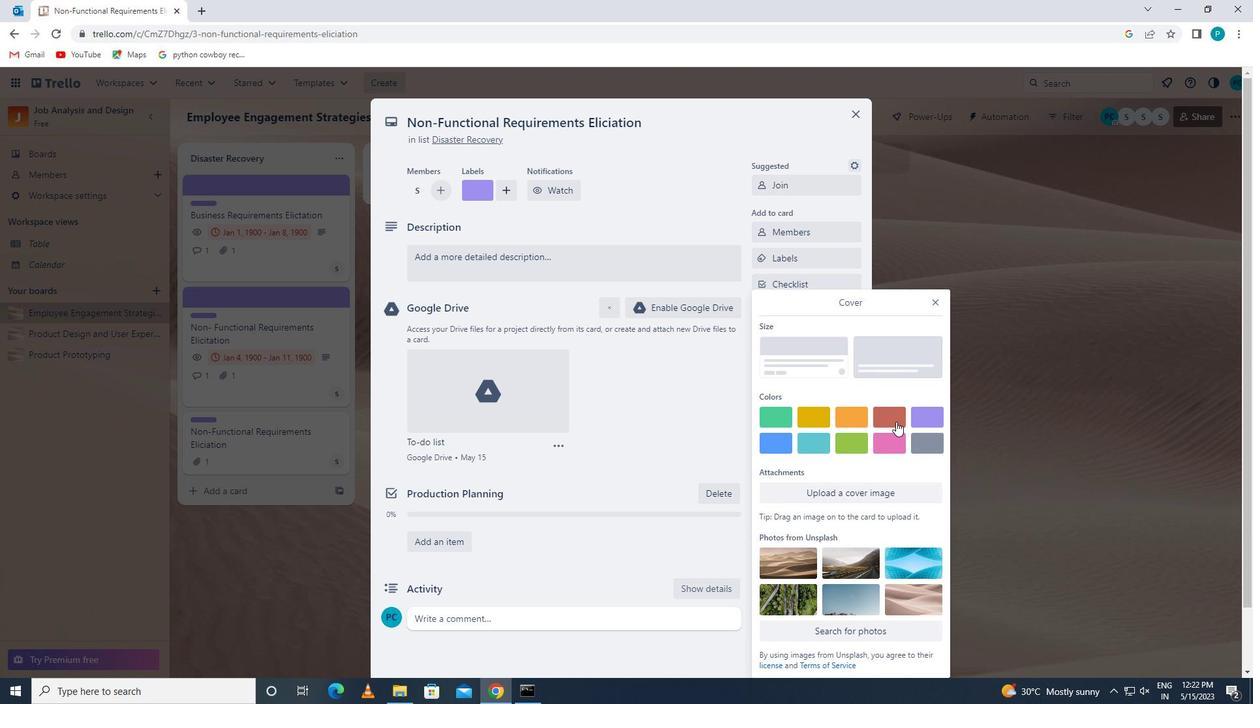 
Action: Mouse pressed left at (920, 413)
Screenshot: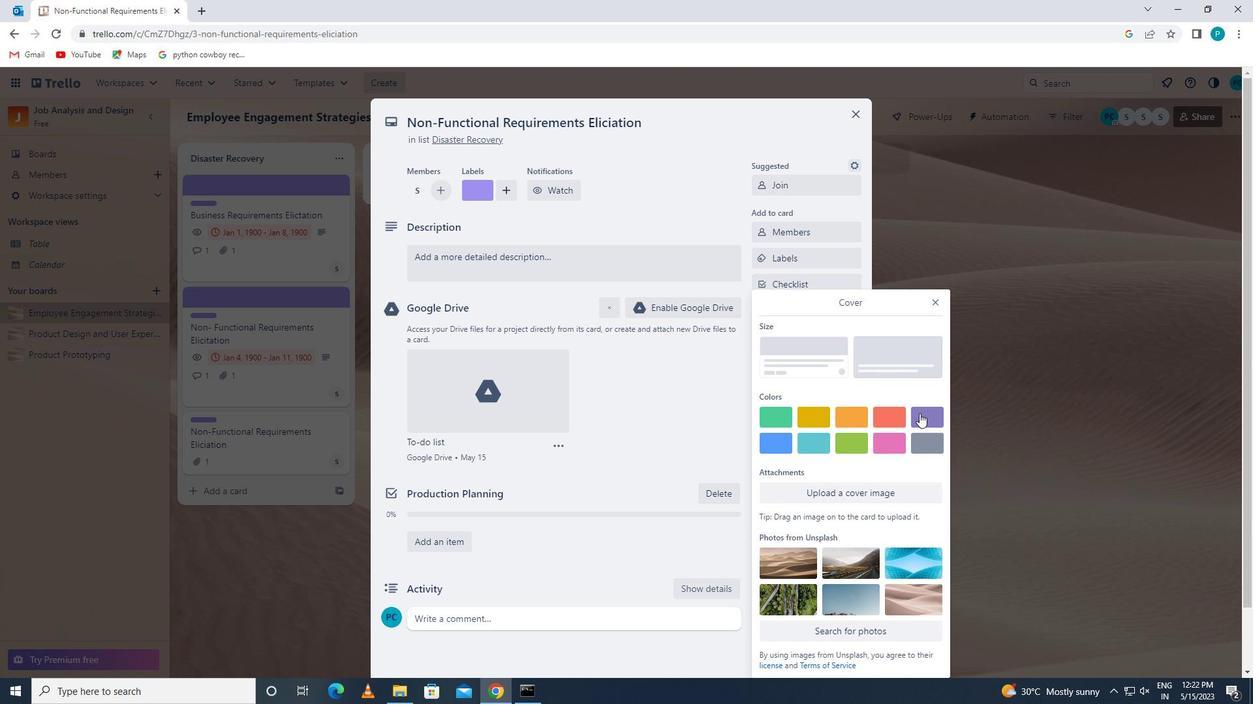 
Action: Mouse moved to (935, 276)
Screenshot: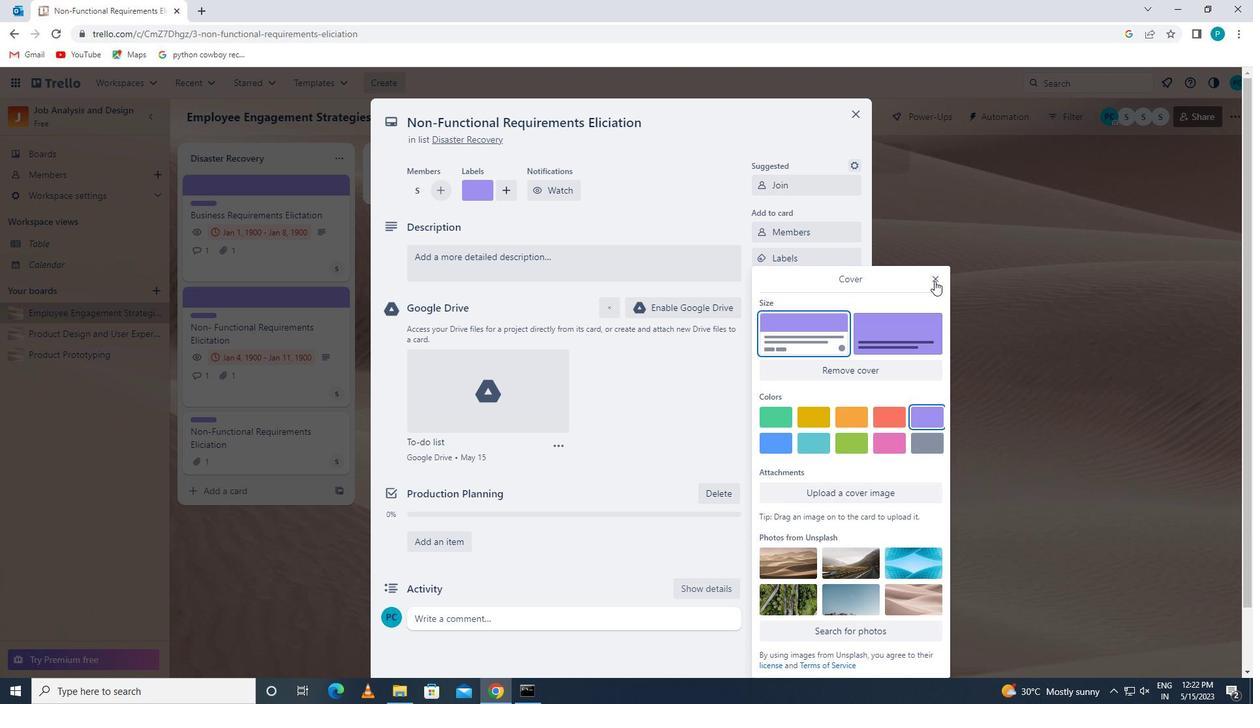 
Action: Mouse pressed left at (935, 276)
Screenshot: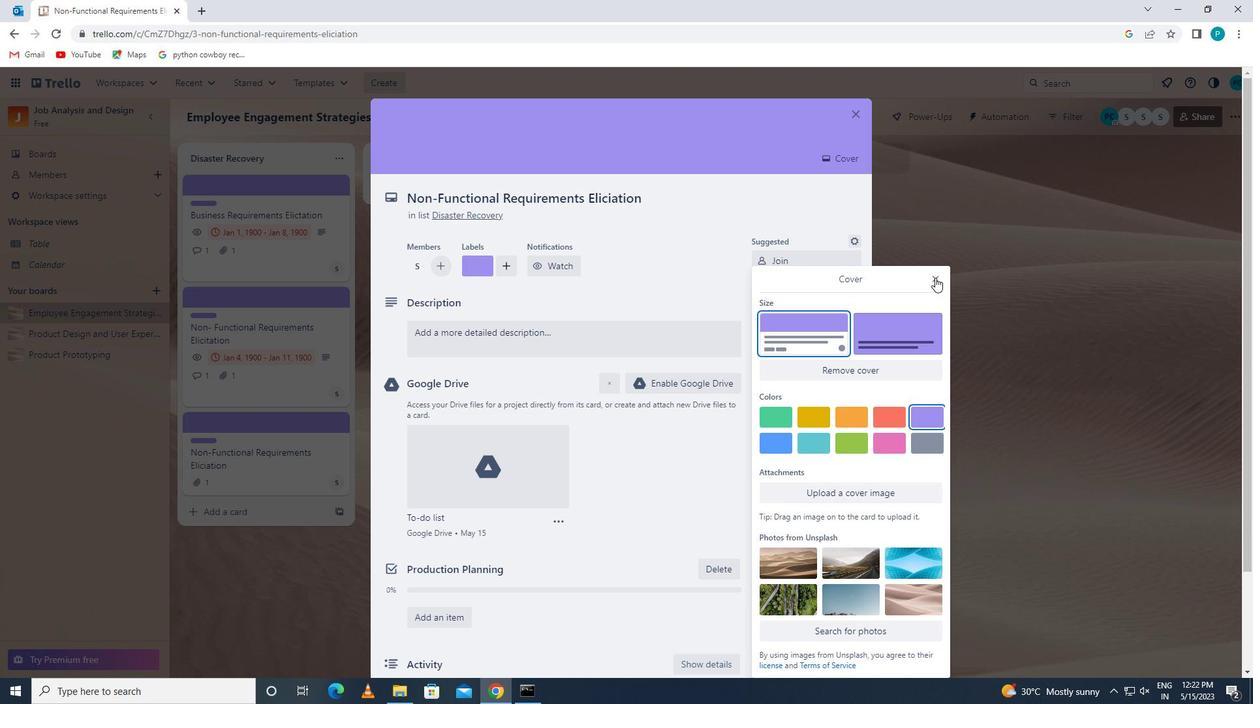 
Action: Mouse moved to (661, 336)
Screenshot: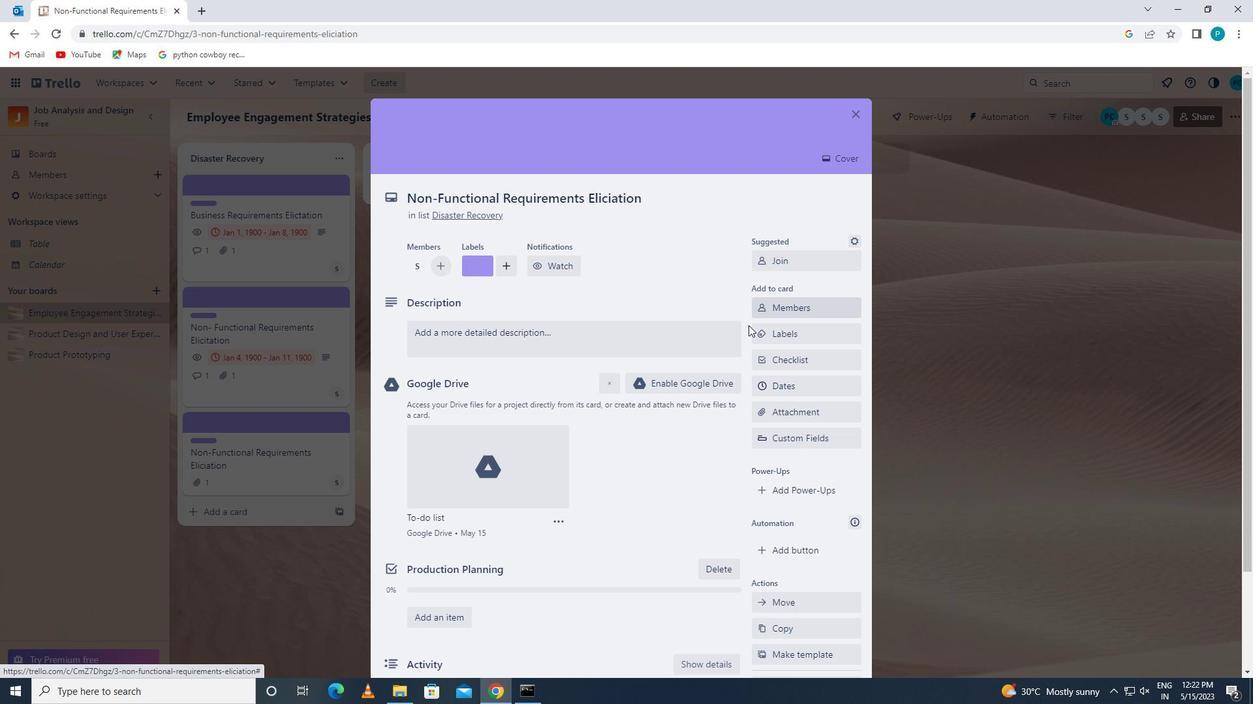 
Action: Mouse pressed left at (661, 336)
Screenshot: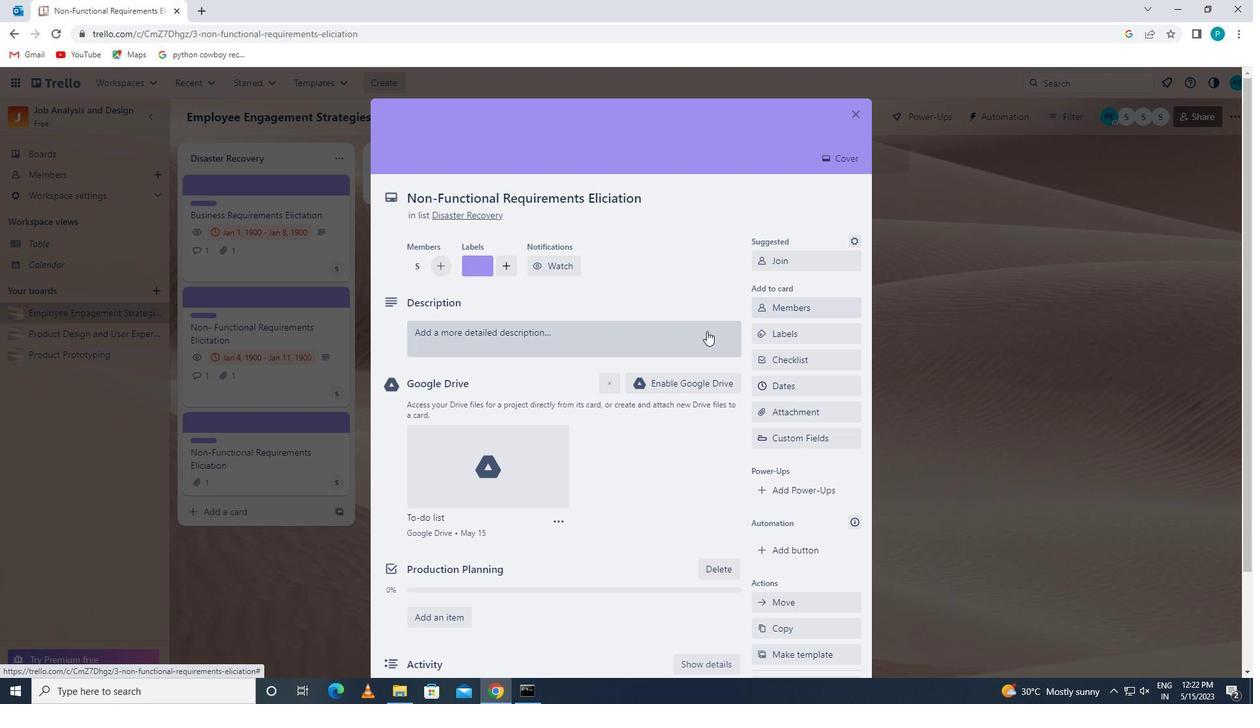 
Action: Key pressed <Key.caps_lock>c<Key.caps_lock>onduct<Key.space>customer<Key.space>research<Key.space>for<Key.space>new<Key.space>pricing<Key.space>models
Screenshot: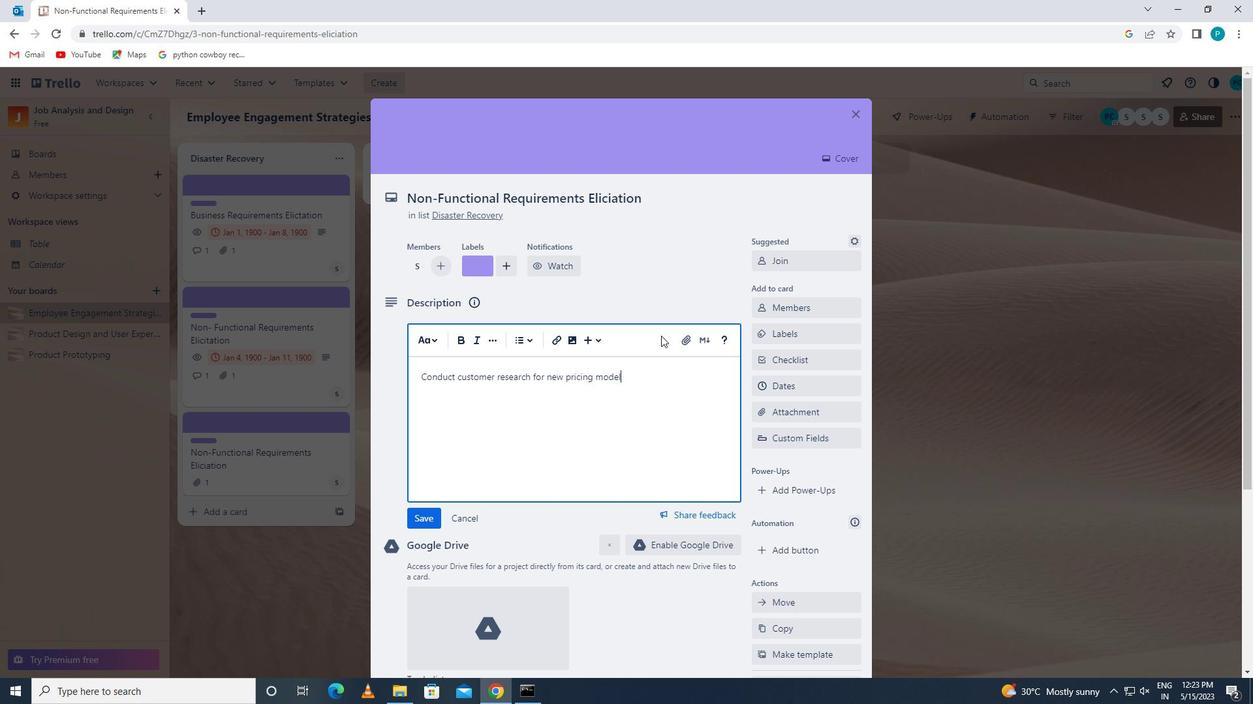 
Action: Mouse moved to (422, 513)
Screenshot: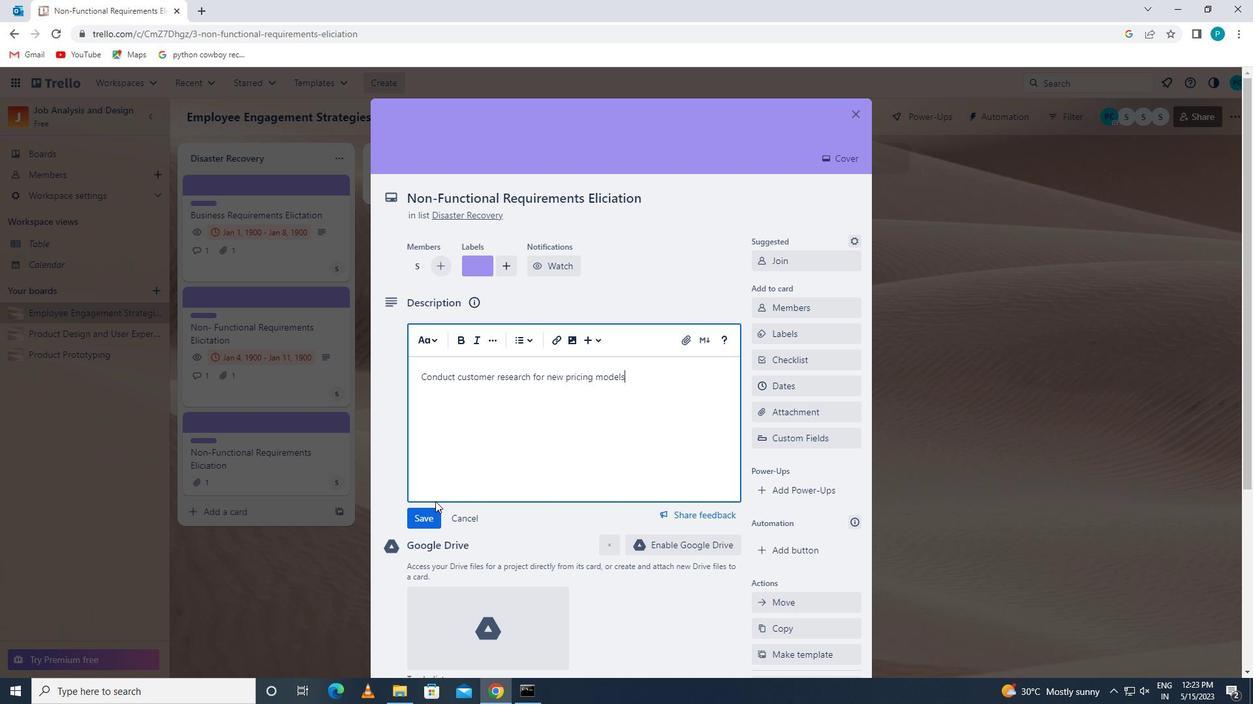 
Action: Mouse pressed left at (422, 513)
Screenshot: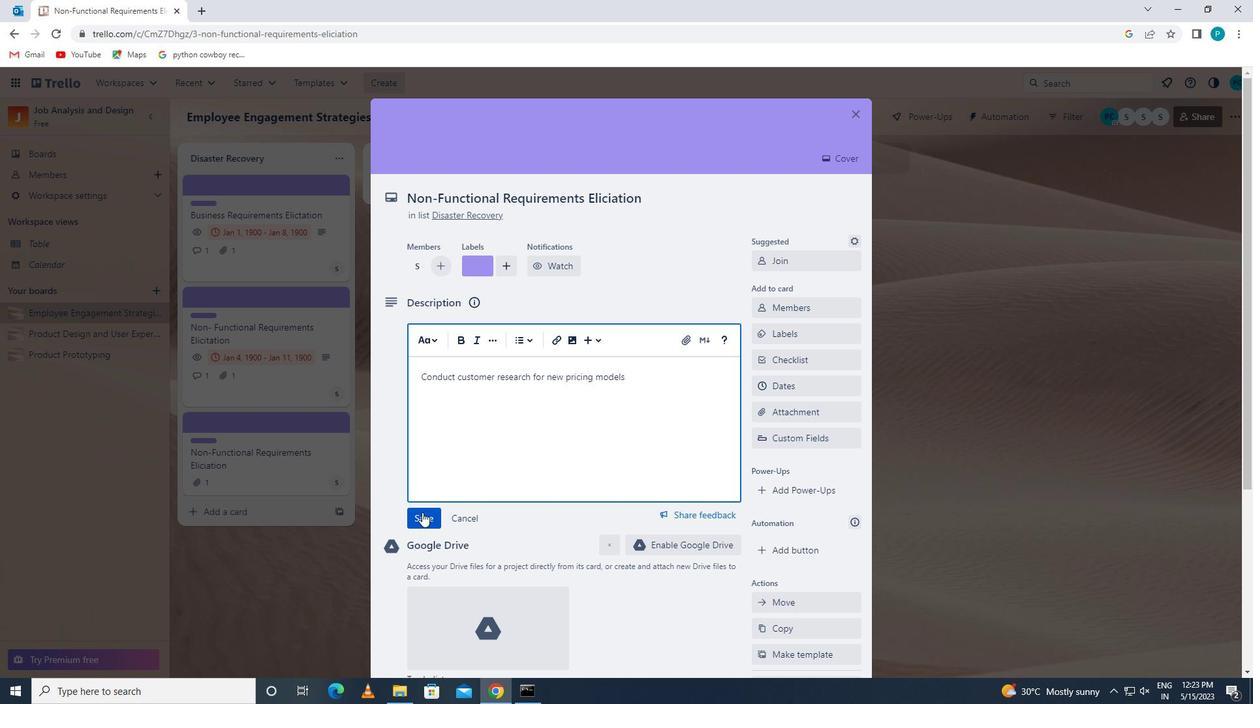
Action: Mouse moved to (517, 505)
Screenshot: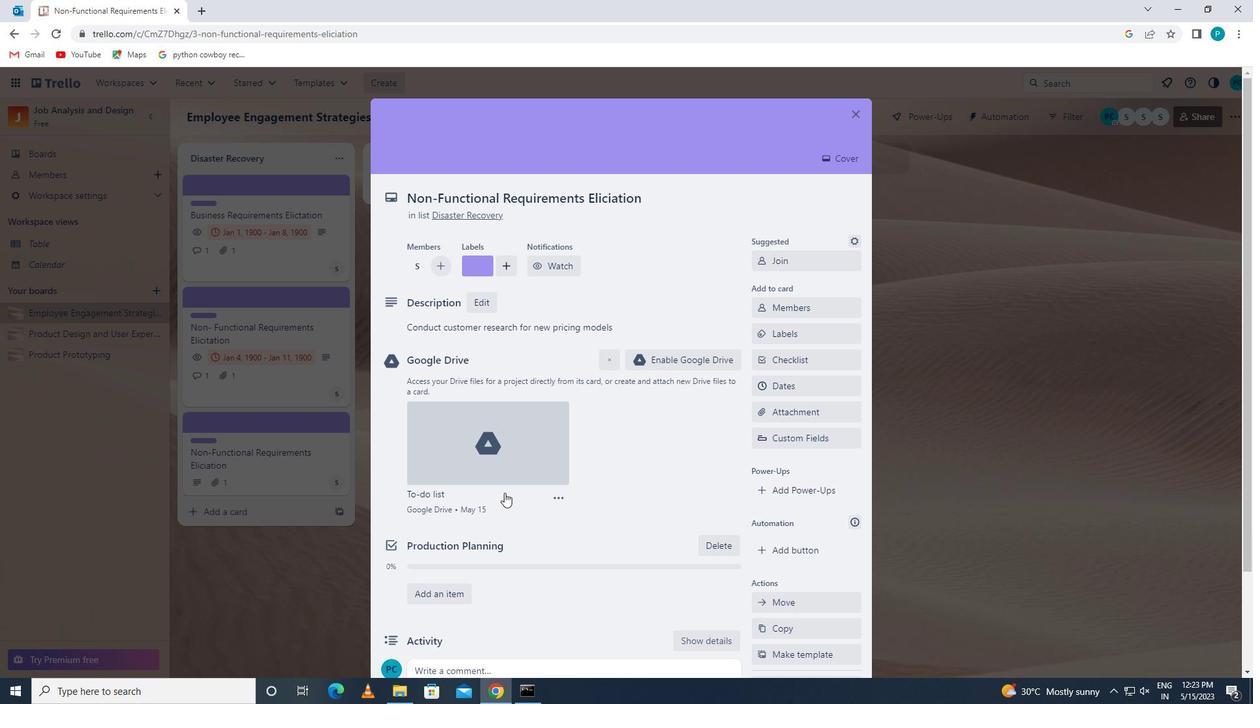 
Action: Mouse scrolled (517, 505) with delta (0, 0)
Screenshot: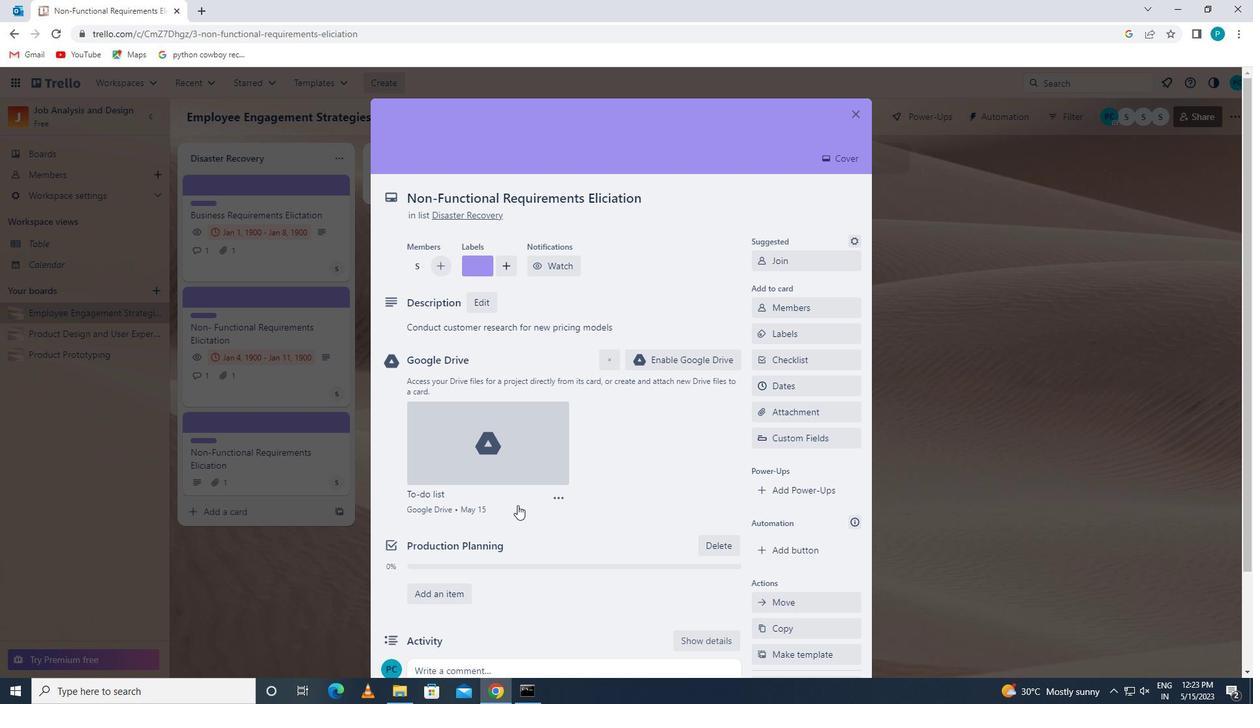 
Action: Mouse scrolled (517, 505) with delta (0, 0)
Screenshot: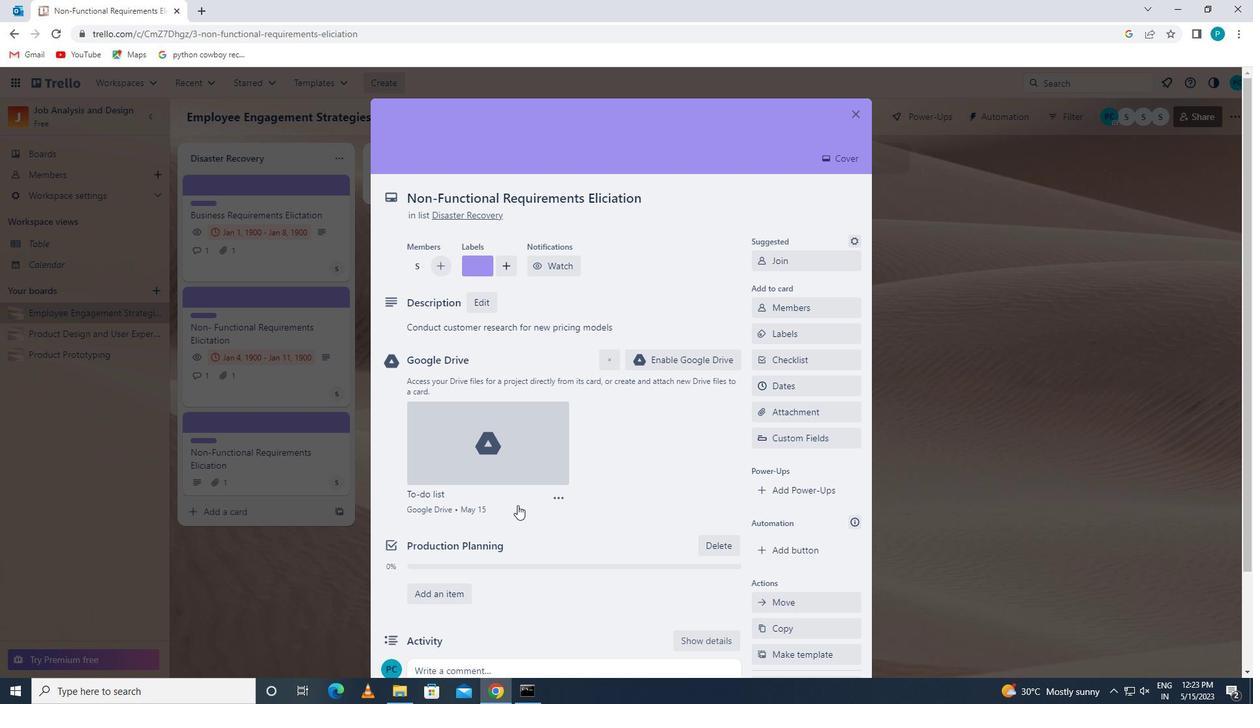 
Action: Mouse scrolled (517, 505) with delta (0, 0)
Screenshot: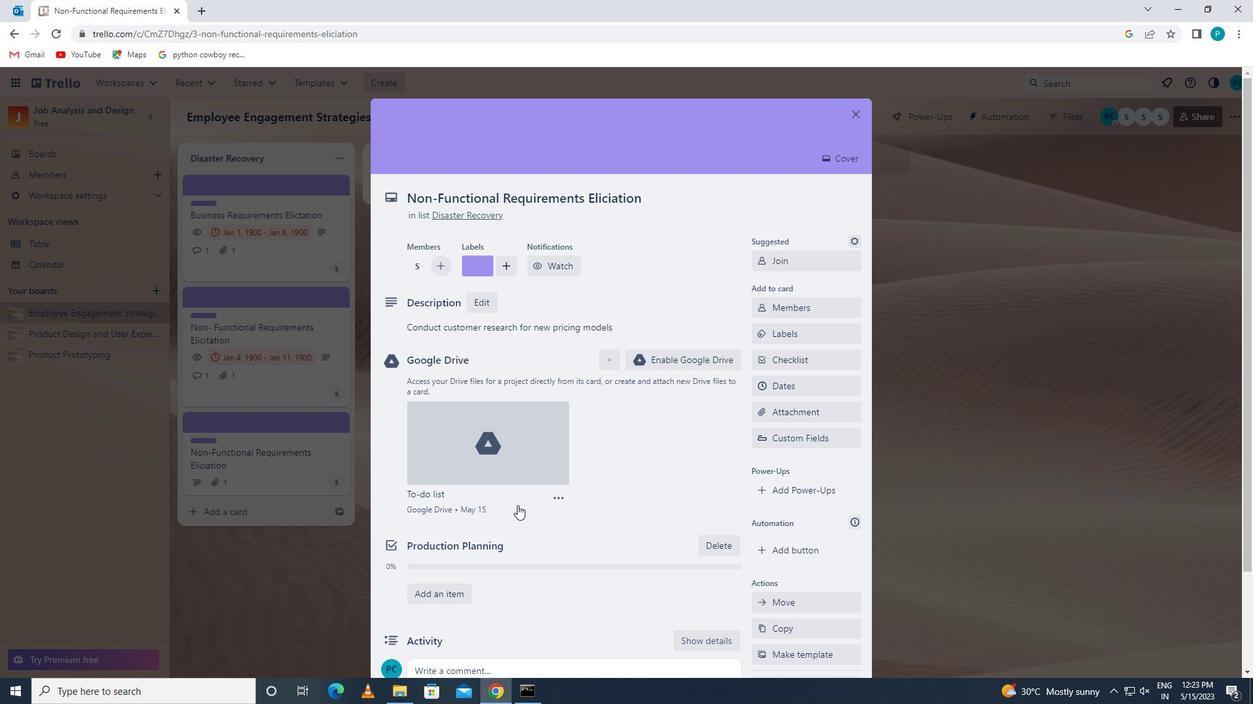 
Action: Mouse moved to (498, 556)
Screenshot: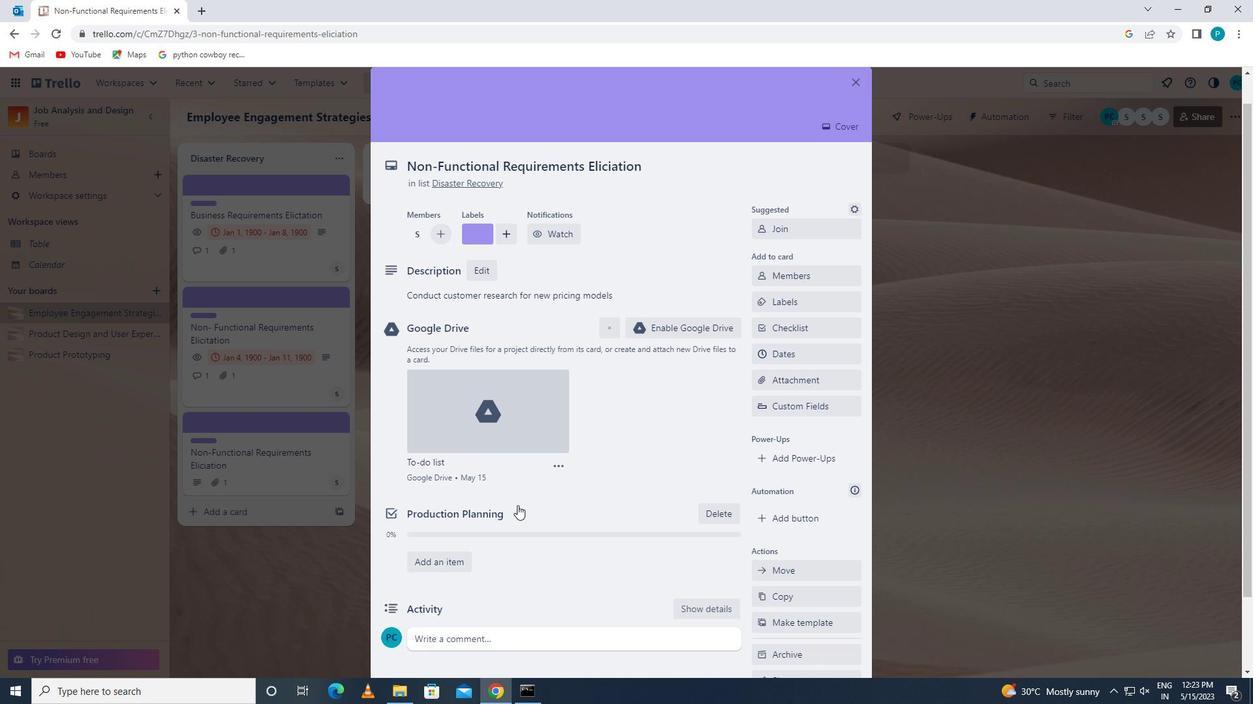 
Action: Mouse pressed left at (498, 556)
Screenshot: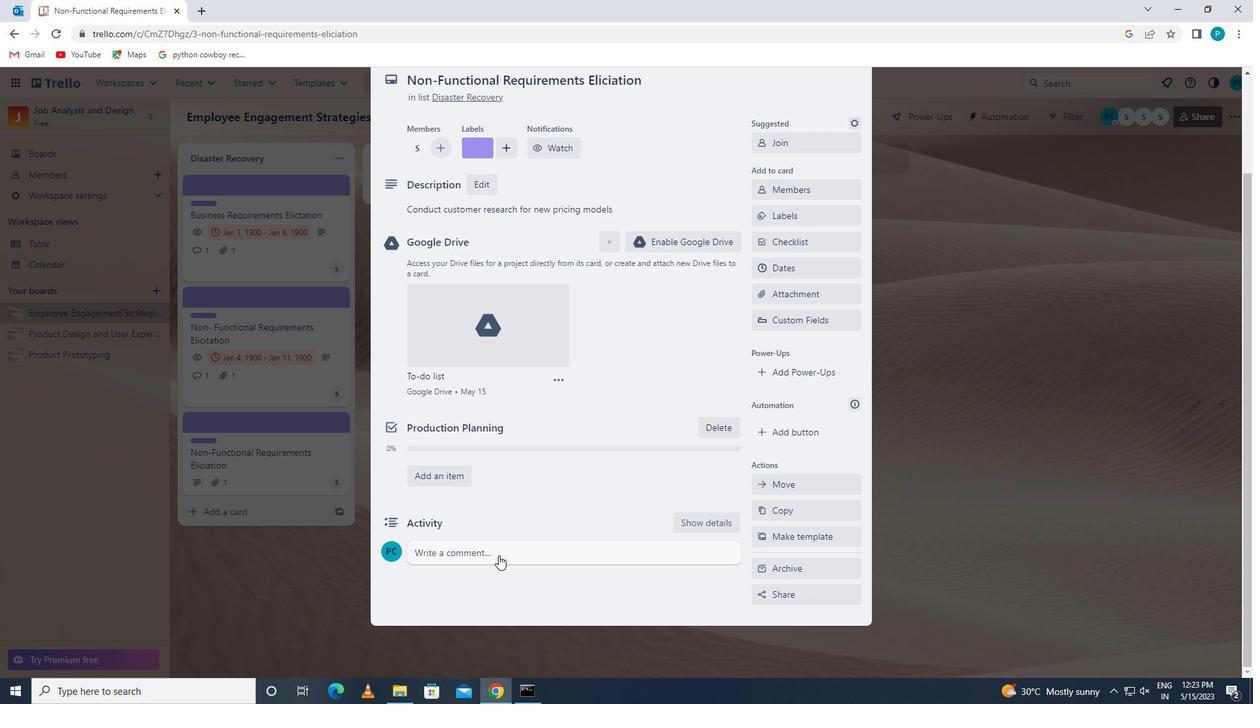 
Action: Key pressed <Key.caps_lock>l<Key.caps_lock>et<Key.space>us<Key.space>make<Key.space>sure<Key.space>we<Key.space>have<Key.space>a<Key.space>clear<Key.space>understanding<Key.space>of<Key.space>the<Key.space>timek<Key.backspace>line<Key.space>and<Key.space>deadlines<Key.space>for<Key.space>this<Key.space>tas,<Key.space>ensuring<Key.space>that<Key.space>we<Key.space>can<Key.space>deliver<Key.space>on<Key.space>time
Screenshot: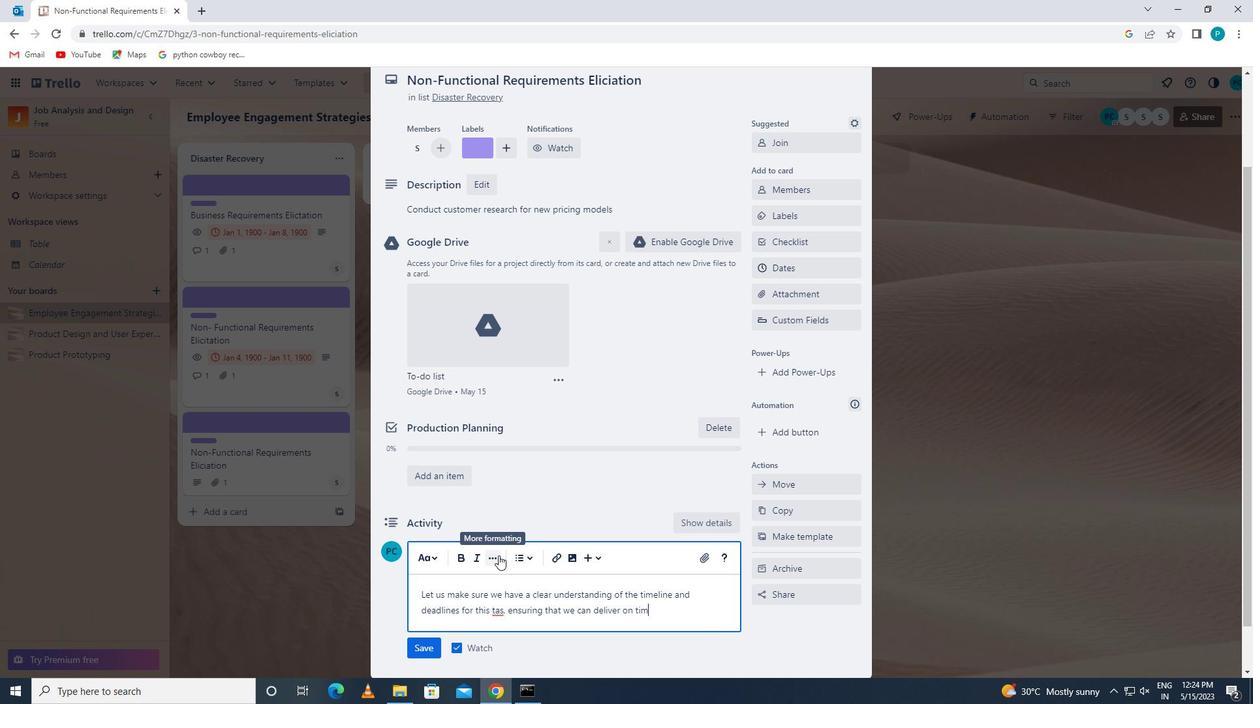 
Action: Mouse moved to (501, 607)
Screenshot: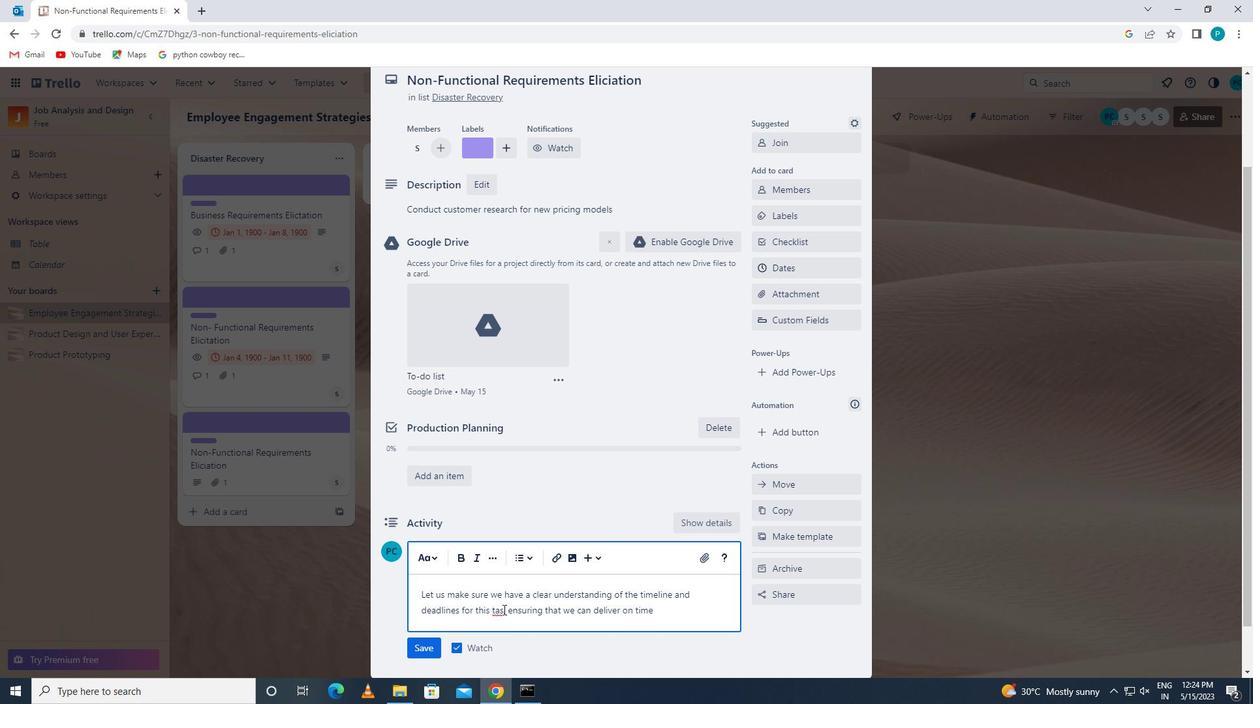 
Action: Mouse pressed left at (501, 607)
Screenshot: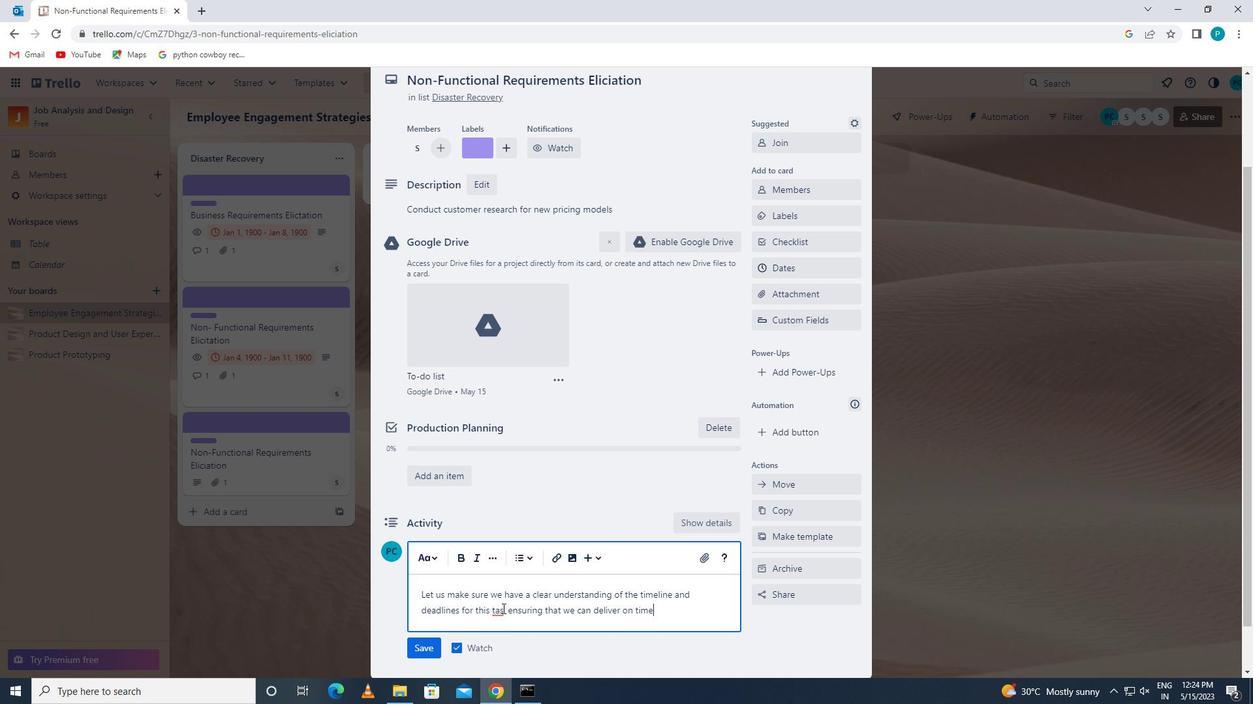 
Action: Mouse moved to (503, 608)
Screenshot: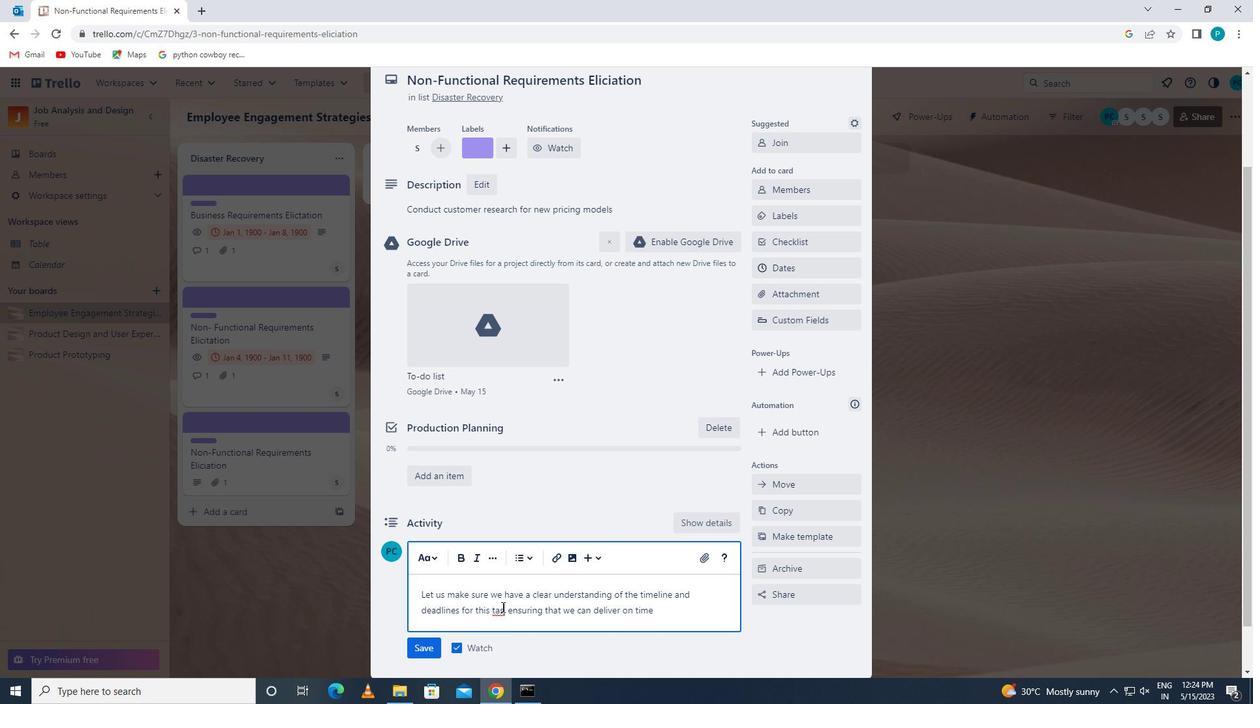 
Action: Key pressed k<Key.space>
Screenshot: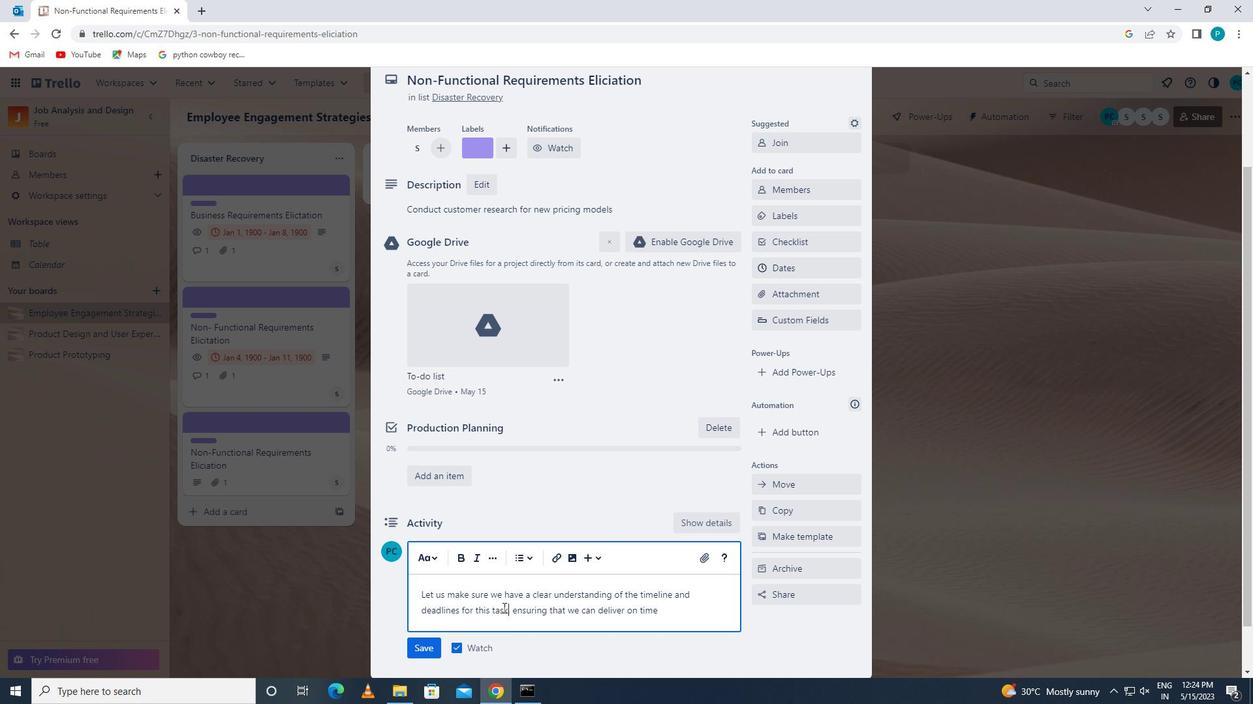 
Action: Mouse moved to (439, 642)
Screenshot: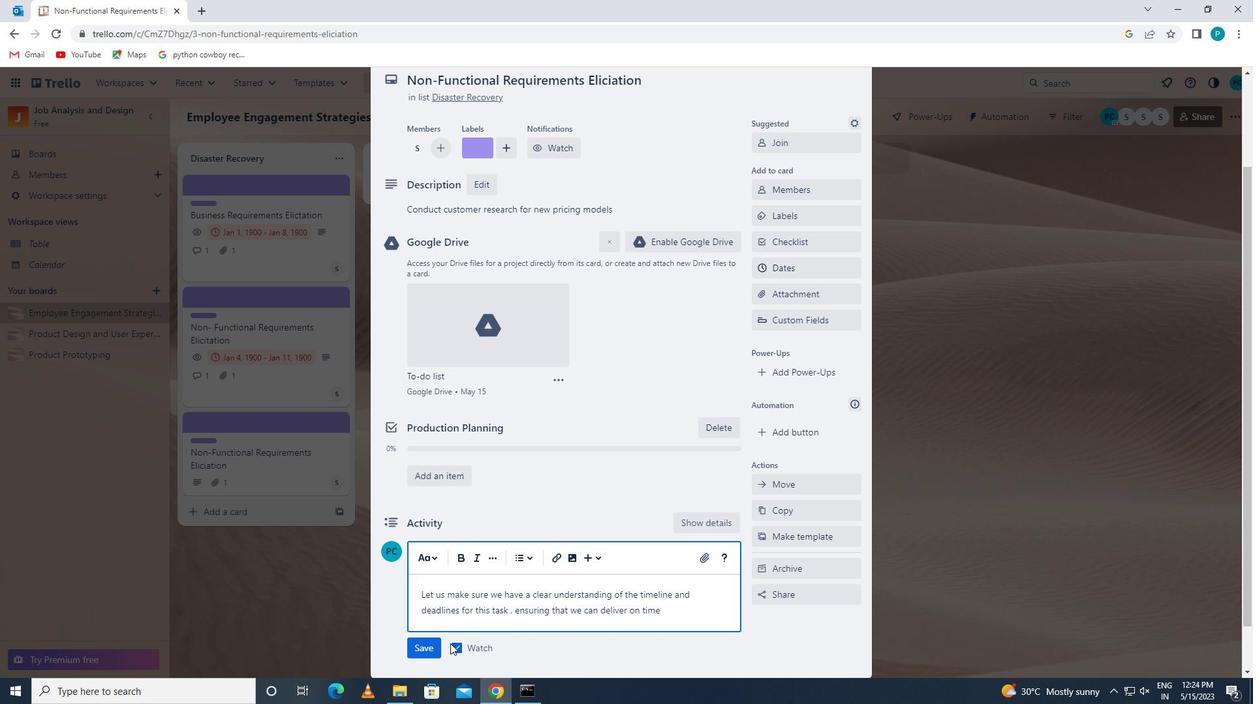 
Action: Mouse pressed left at (439, 642)
Screenshot: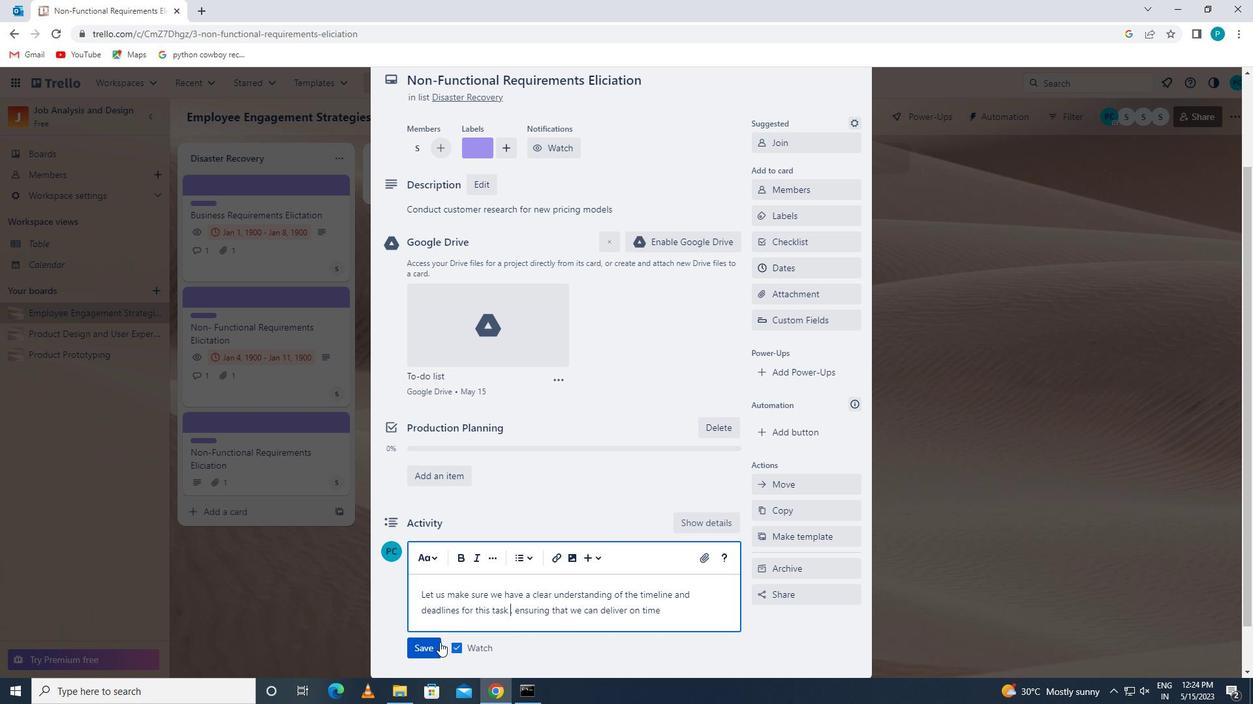 
Action: Mouse moved to (628, 533)
Screenshot: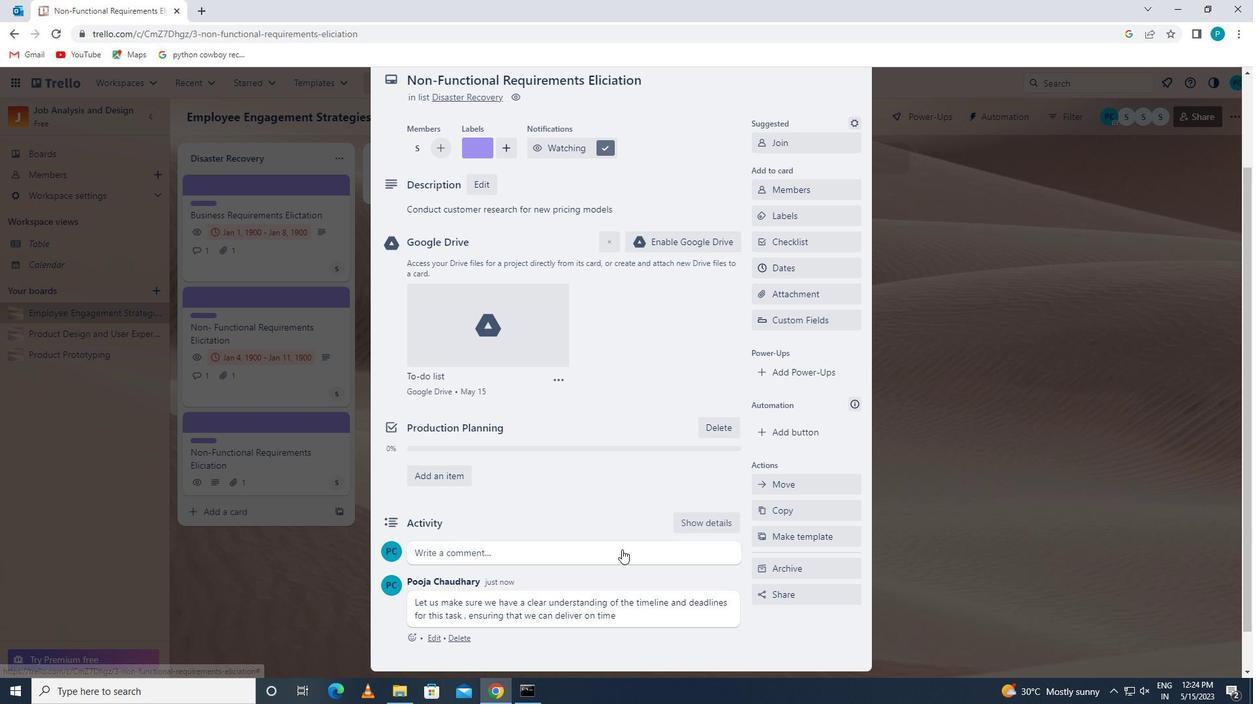 
Action: Mouse scrolled (628, 533) with delta (0, 0)
Screenshot: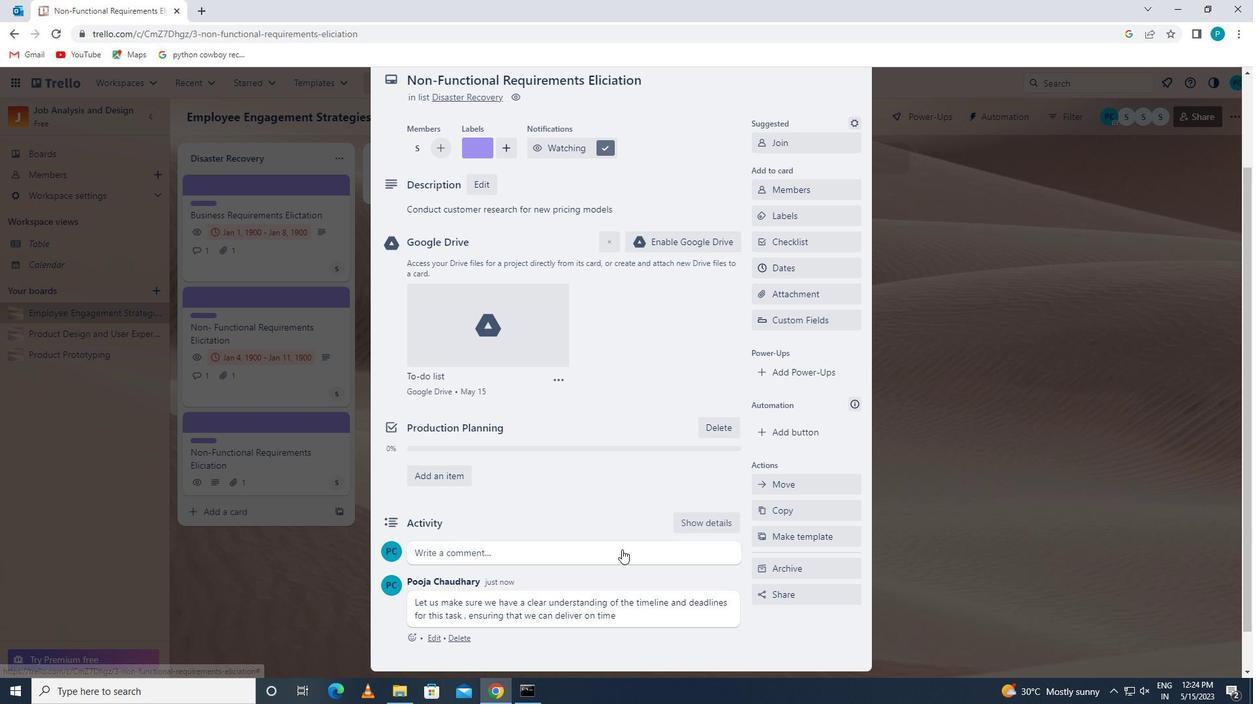 
Action: Mouse moved to (630, 526)
Screenshot: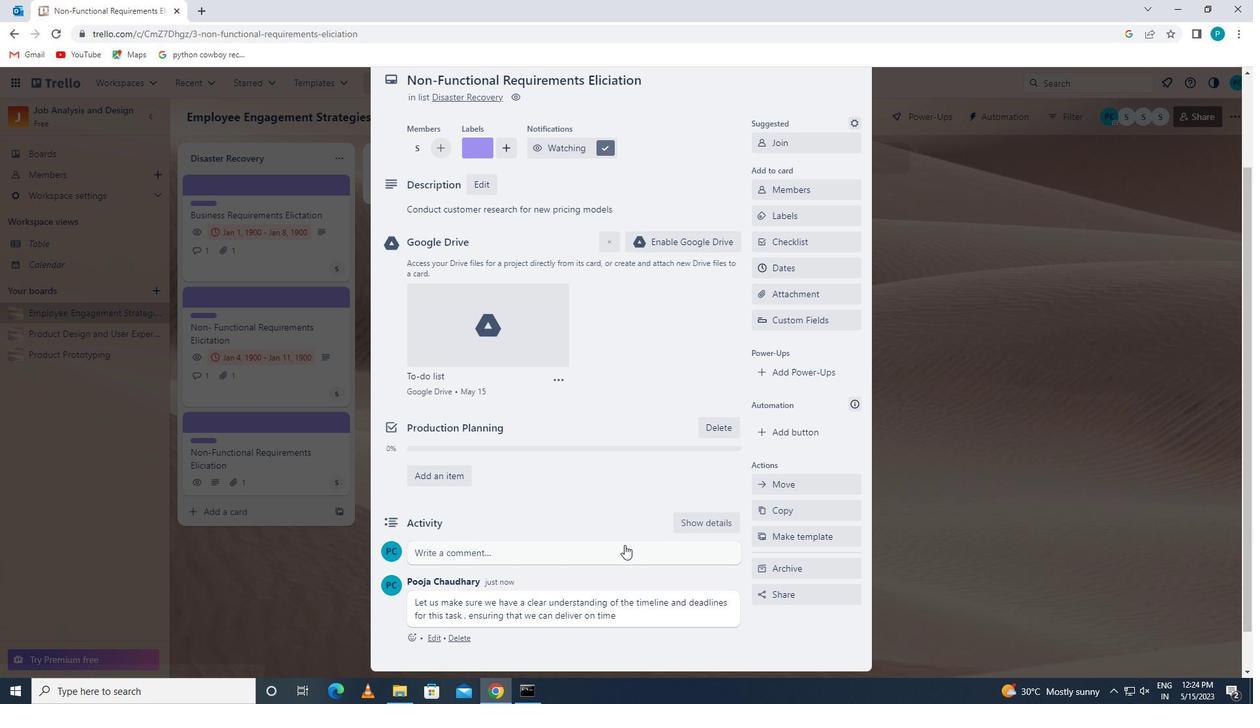 
Action: Mouse scrolled (630, 527) with delta (0, 0)
Screenshot: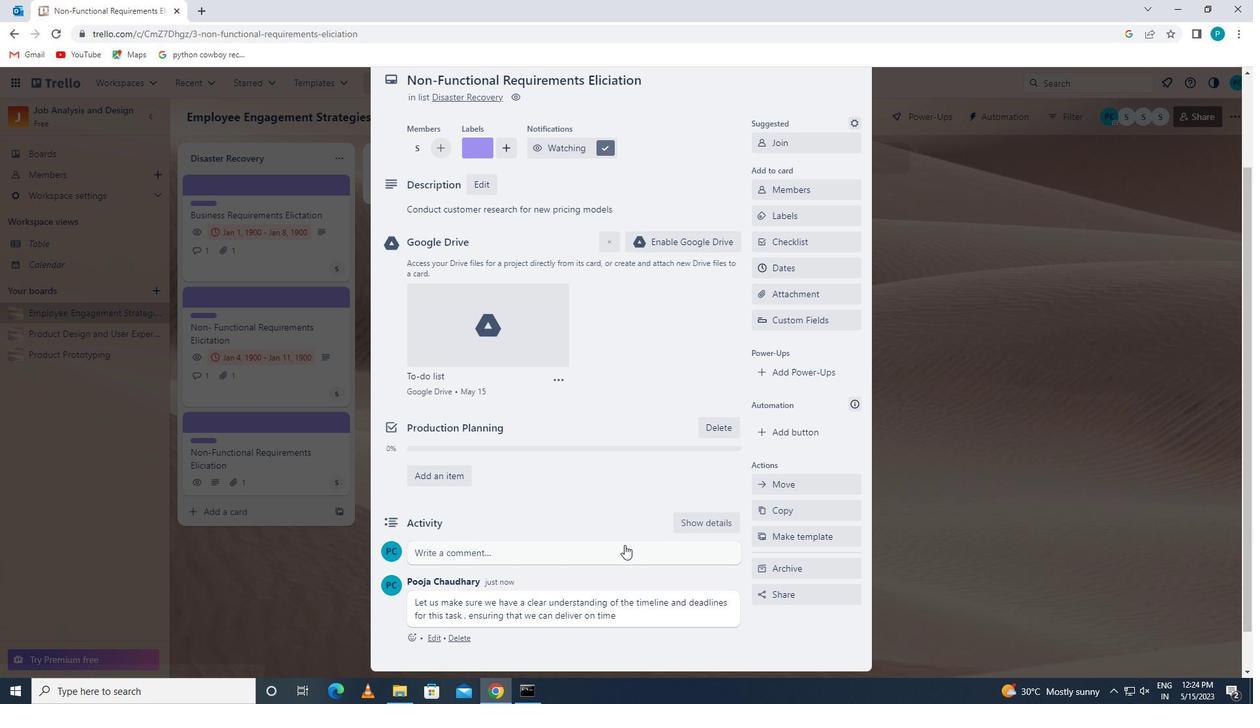 
Action: Mouse moved to (634, 515)
Screenshot: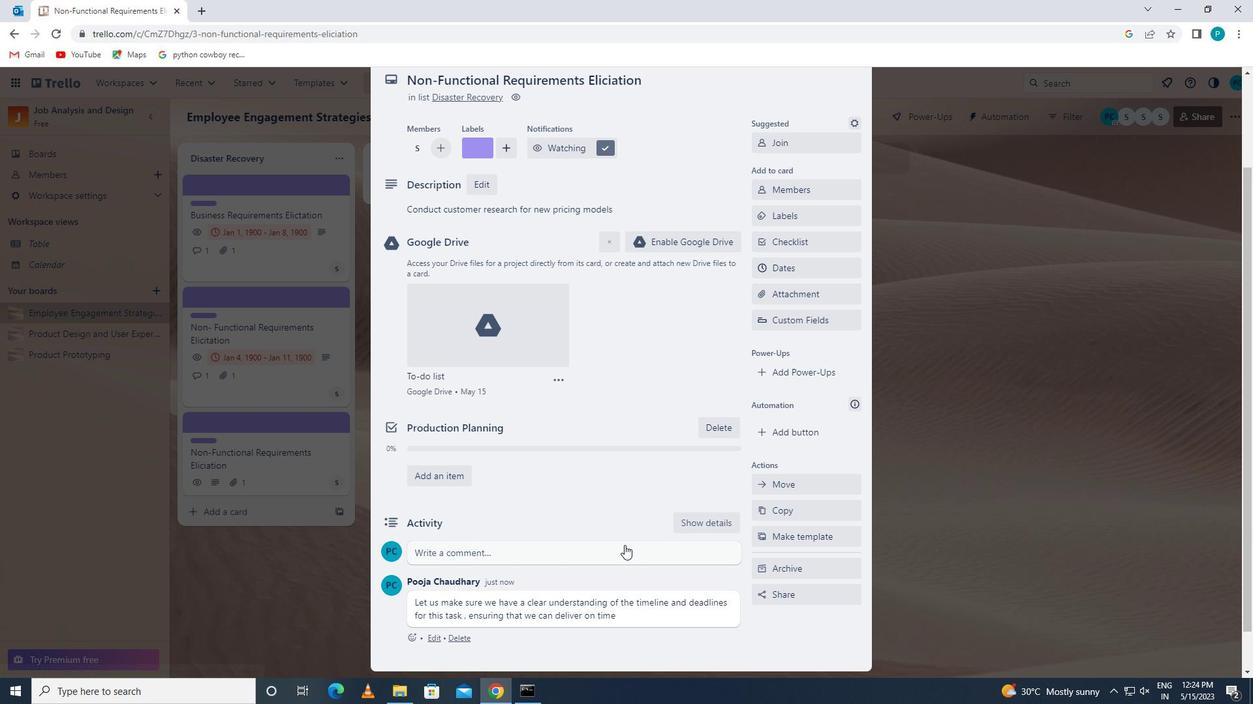 
Action: Mouse scrolled (634, 515) with delta (0, 0)
Screenshot: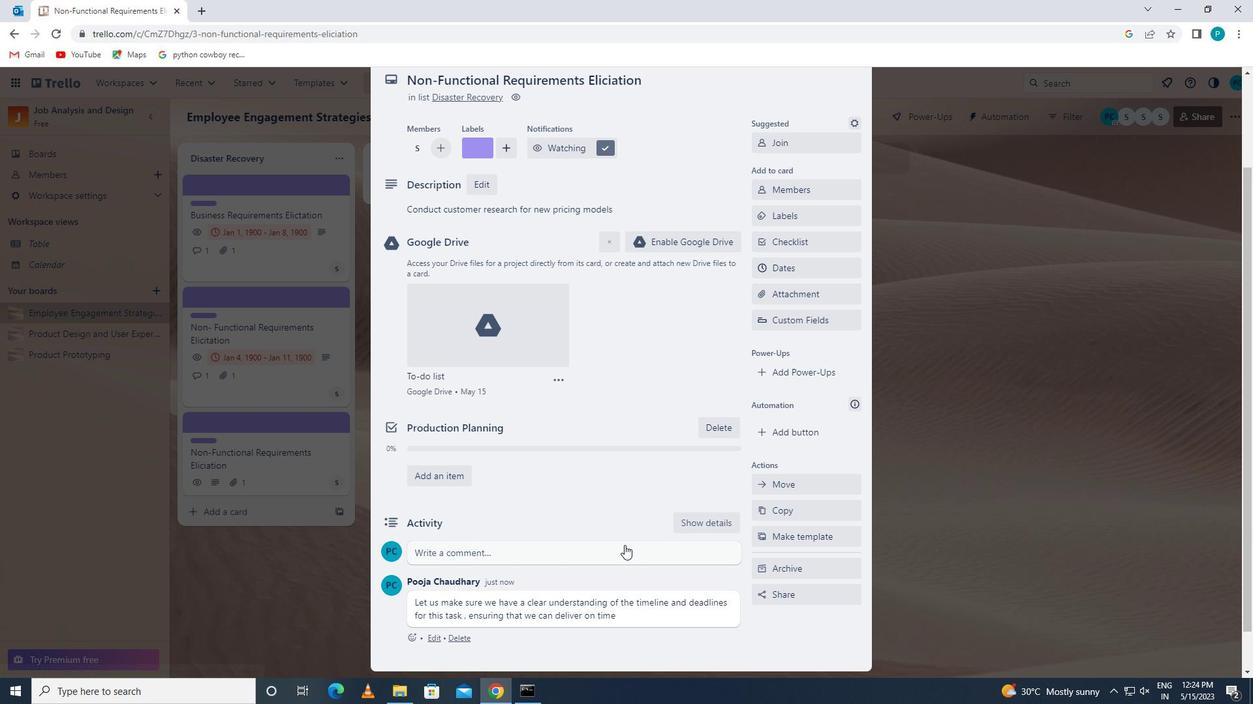 
Action: Mouse moved to (785, 384)
Screenshot: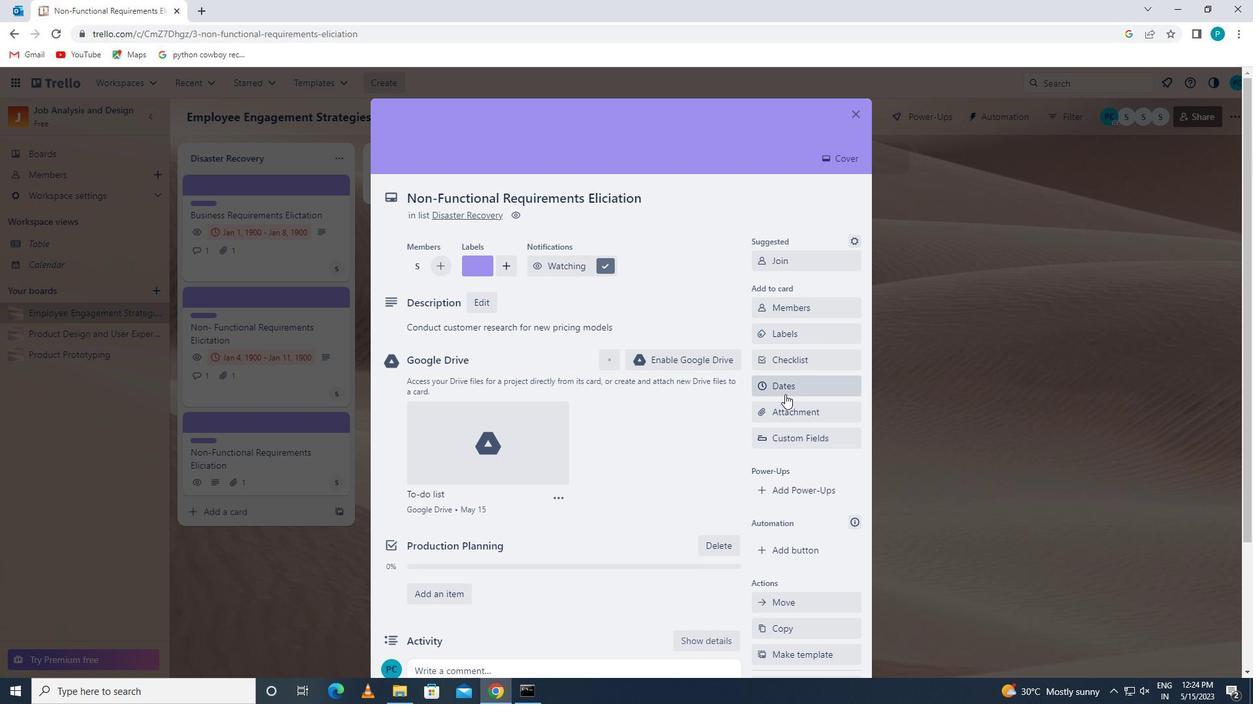 
Action: Mouse pressed left at (785, 384)
Screenshot: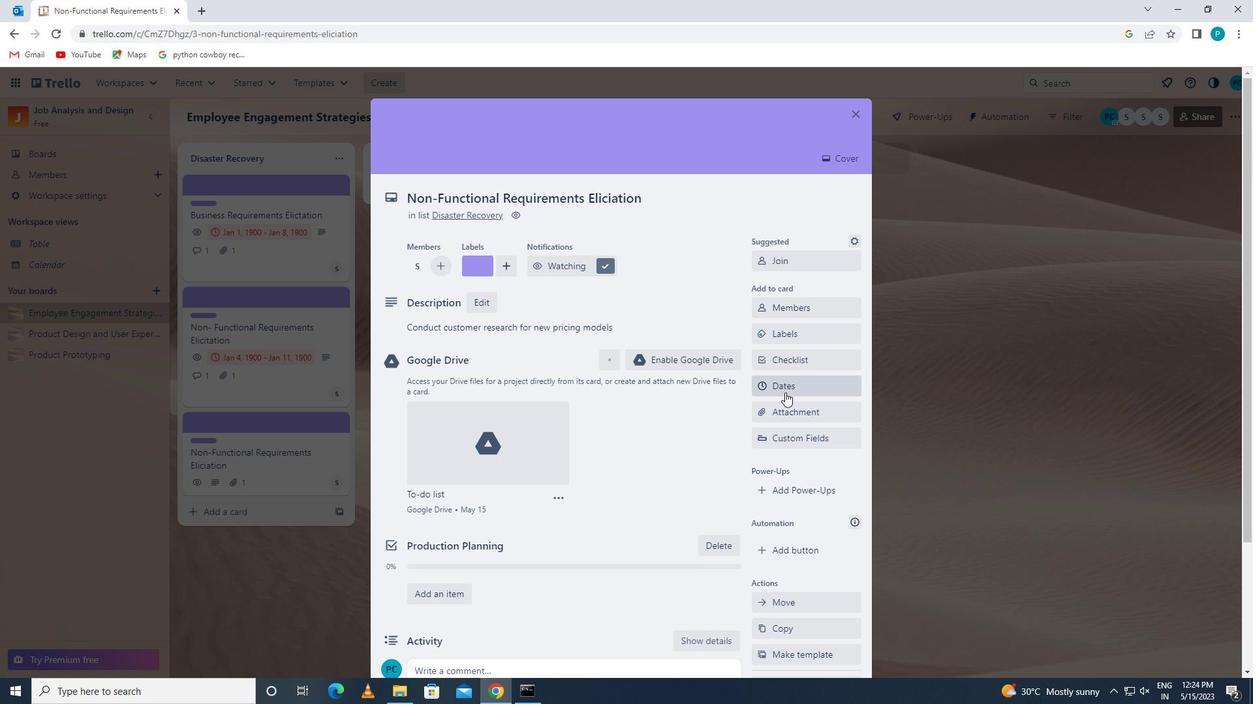 
Action: Mouse moved to (763, 359)
Screenshot: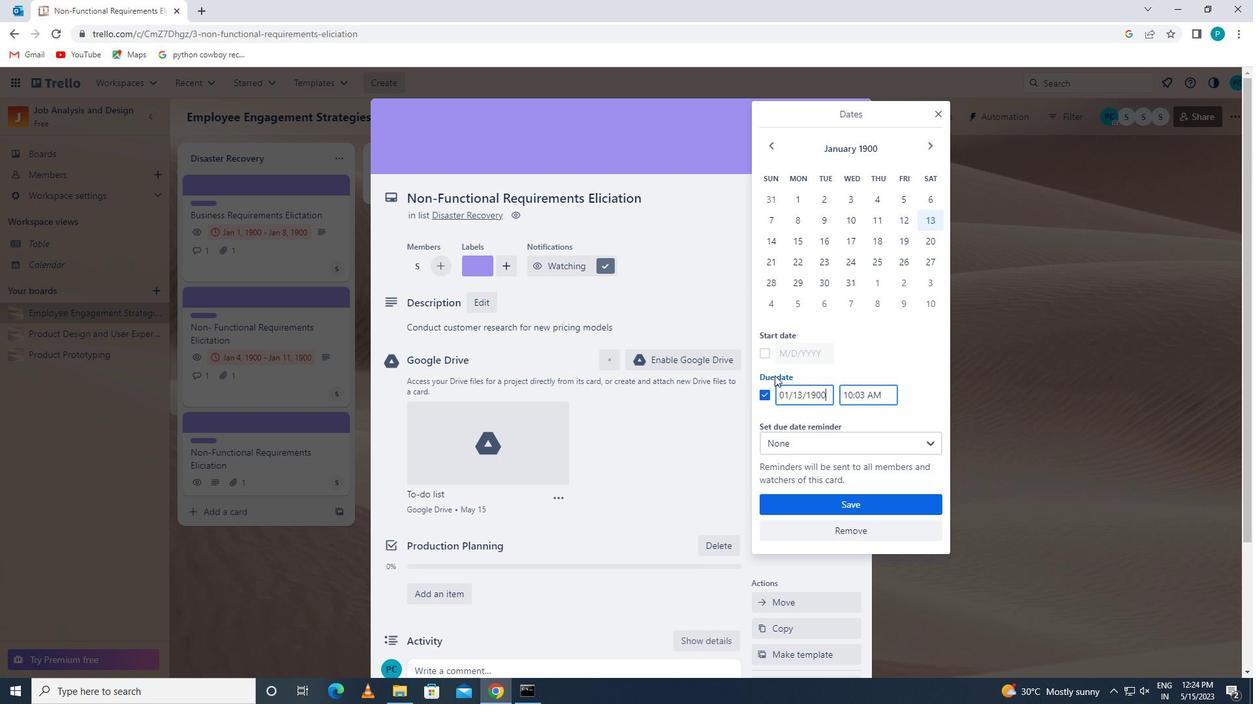 
Action: Mouse pressed left at (763, 359)
Screenshot: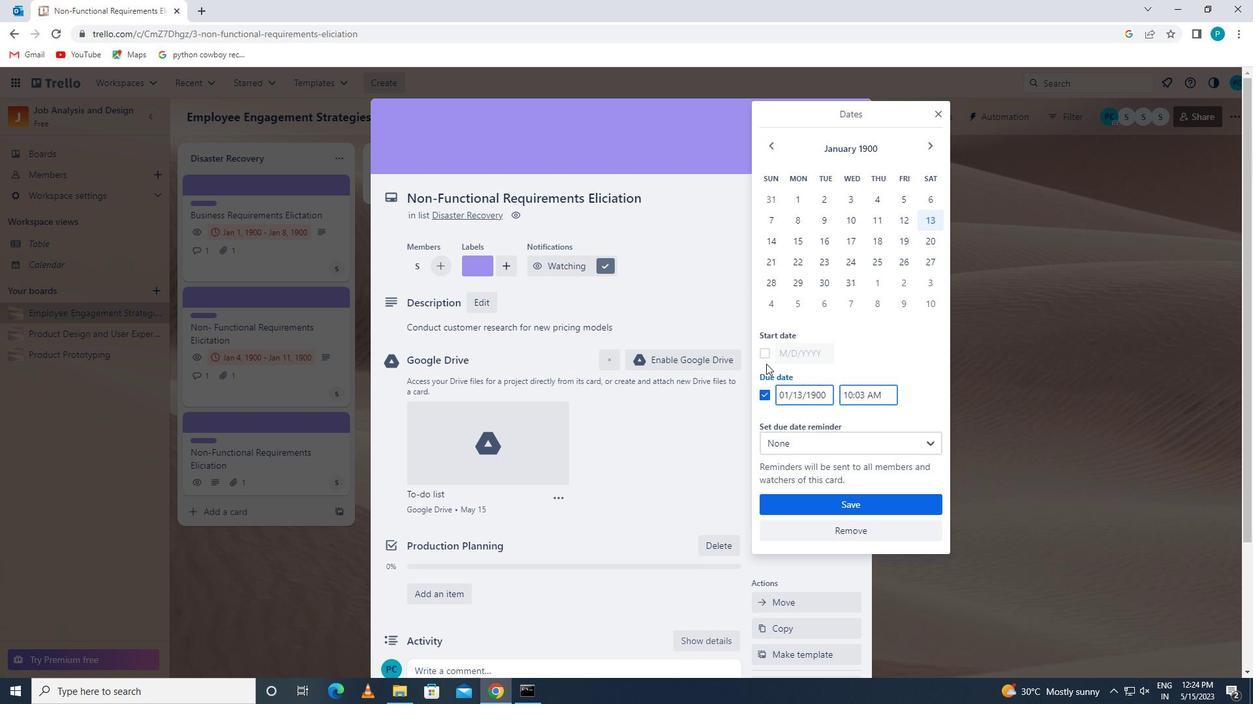 
Action: Mouse moved to (780, 355)
Screenshot: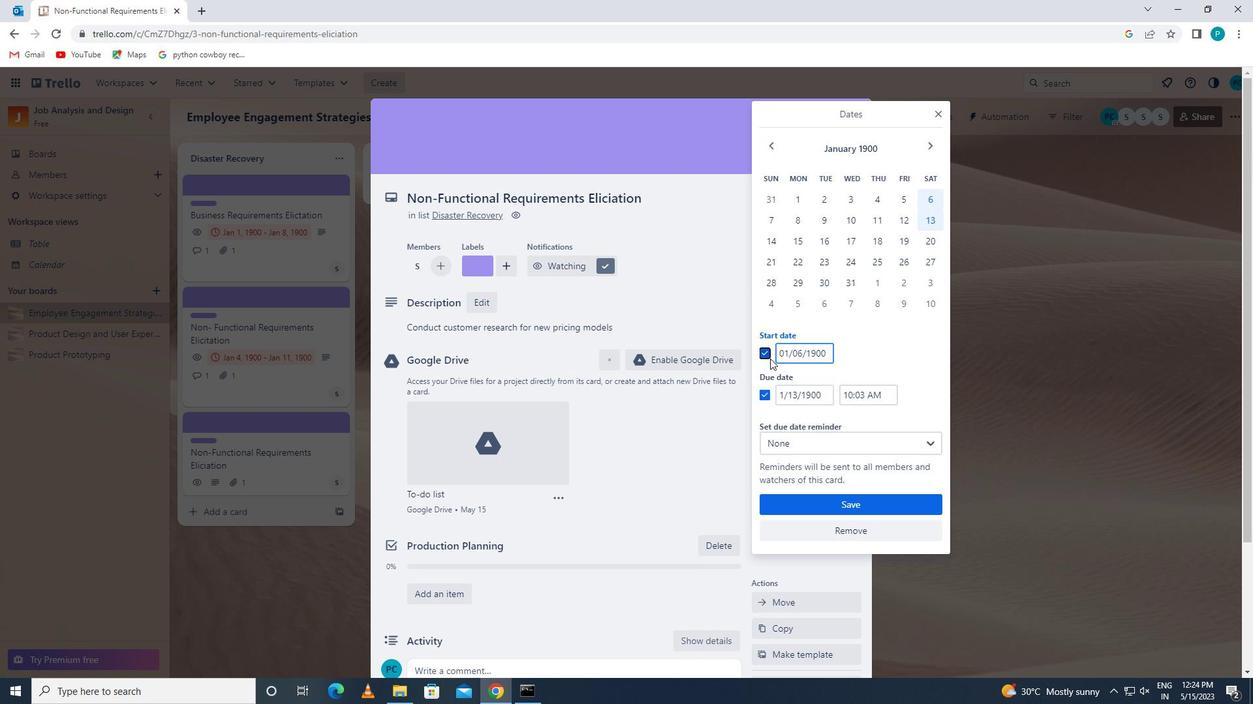 
Action: Mouse pressed left at (780, 355)
Screenshot: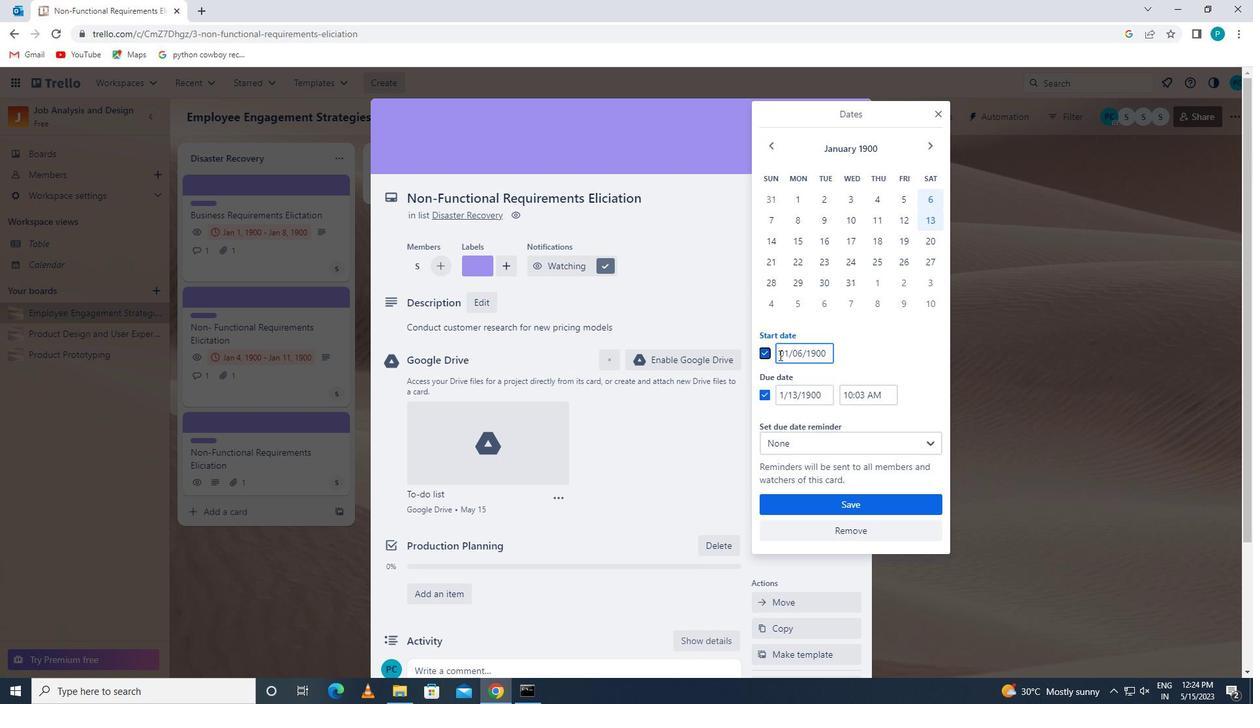 
Action: Mouse moved to (853, 351)
Screenshot: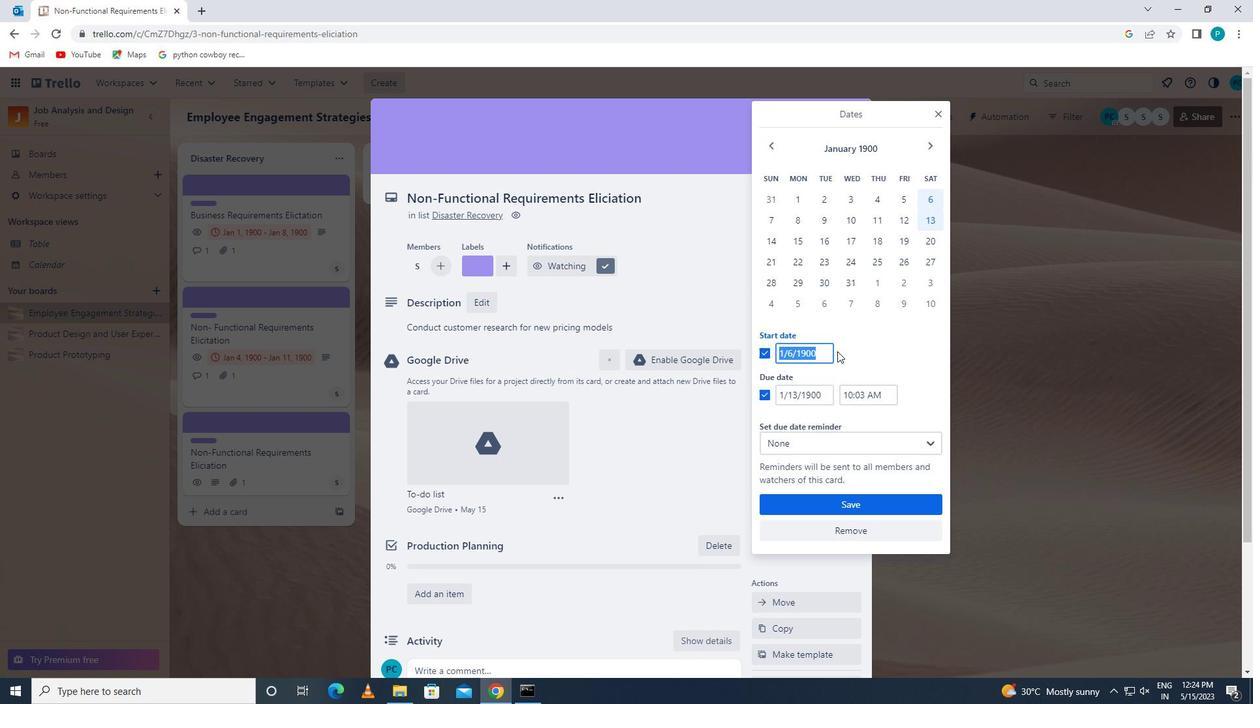 
Action: Key pressed 1/7/1900
Screenshot: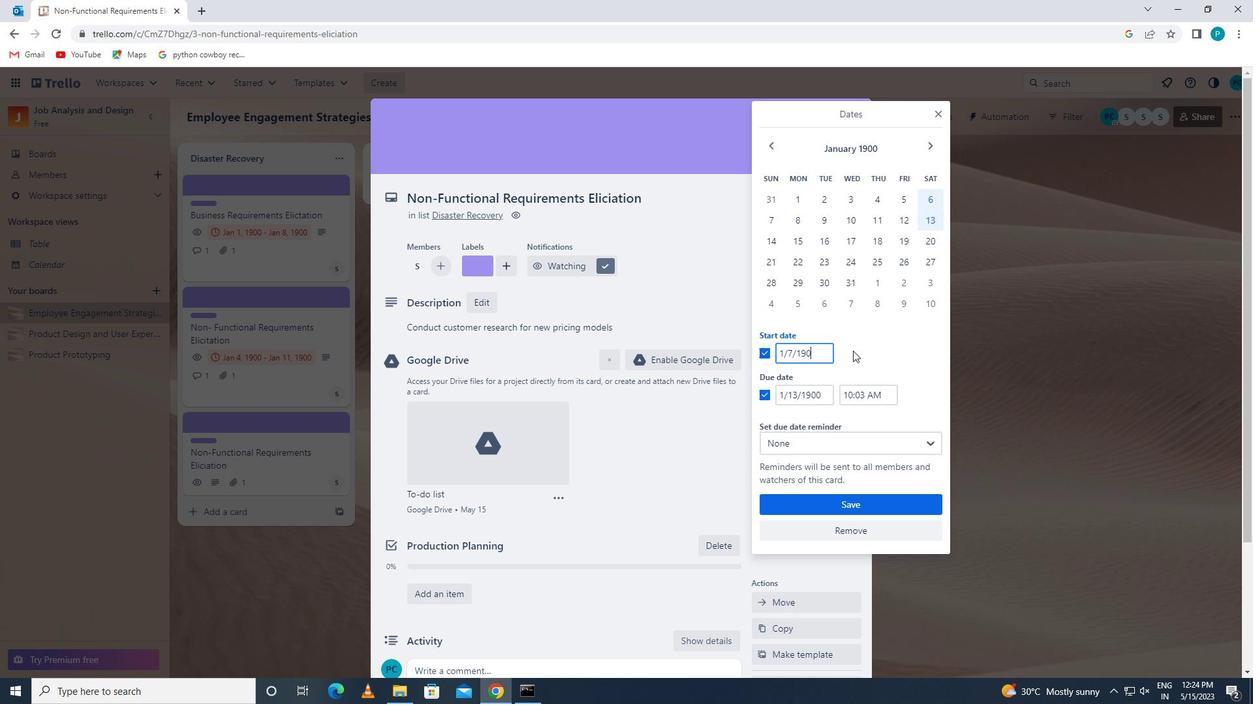 
Action: Mouse moved to (834, 389)
Screenshot: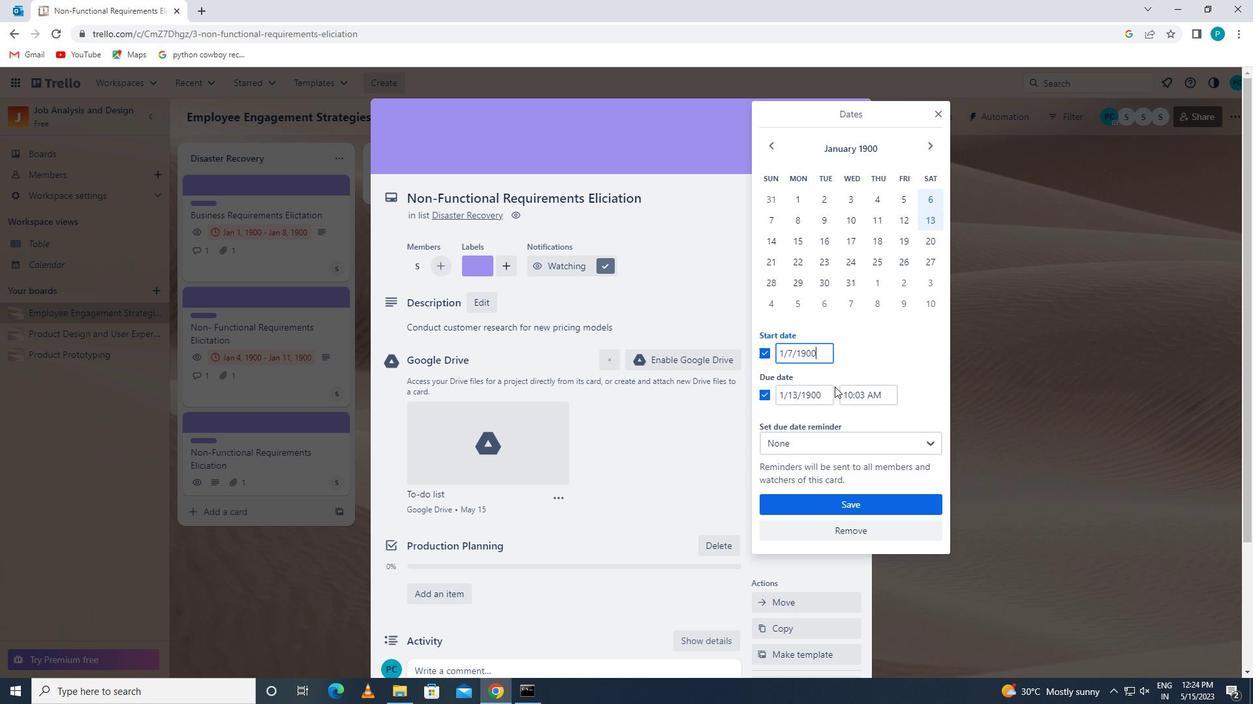 
Action: Mouse pressed left at (834, 389)
Screenshot: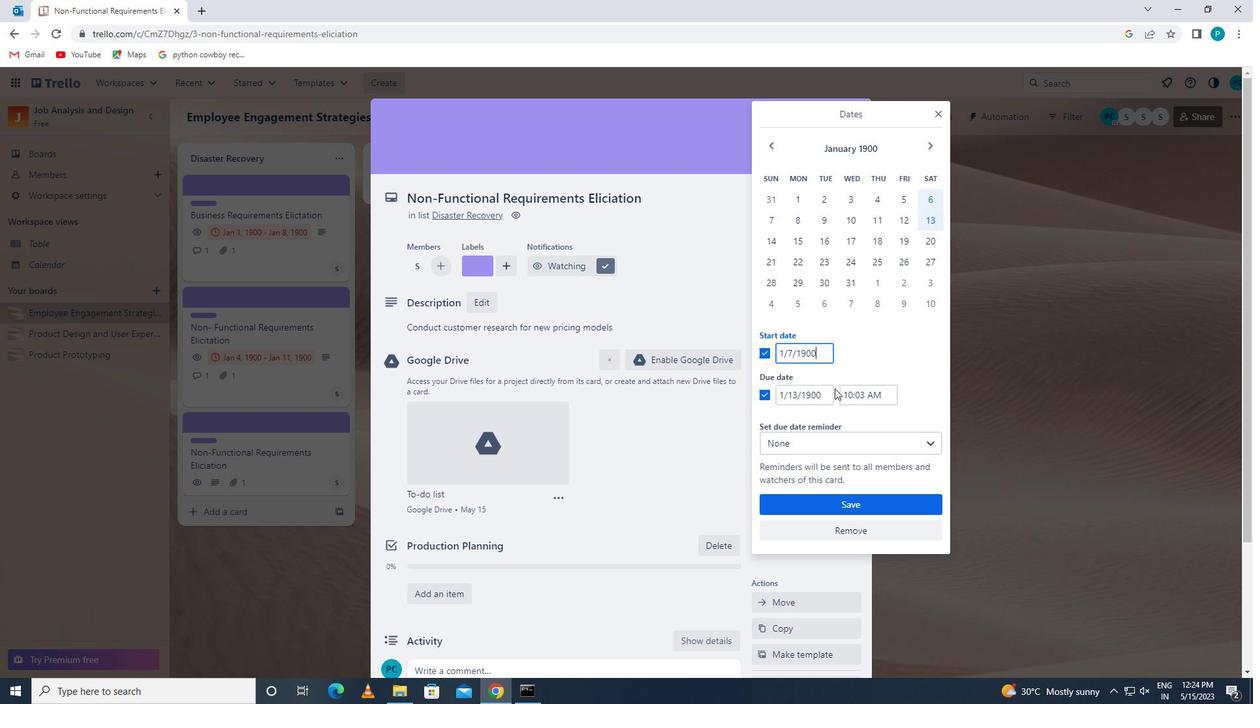 
Action: Mouse moved to (821, 400)
Screenshot: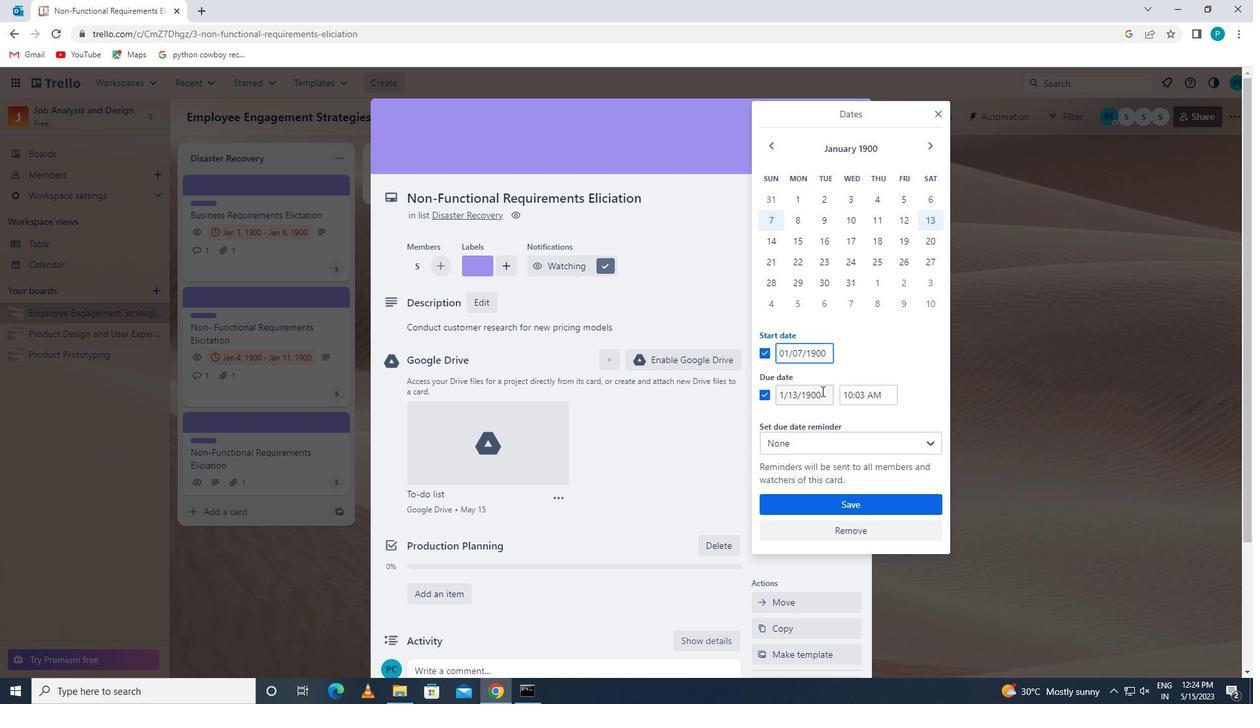 
Action: Mouse pressed left at (821, 400)
Screenshot: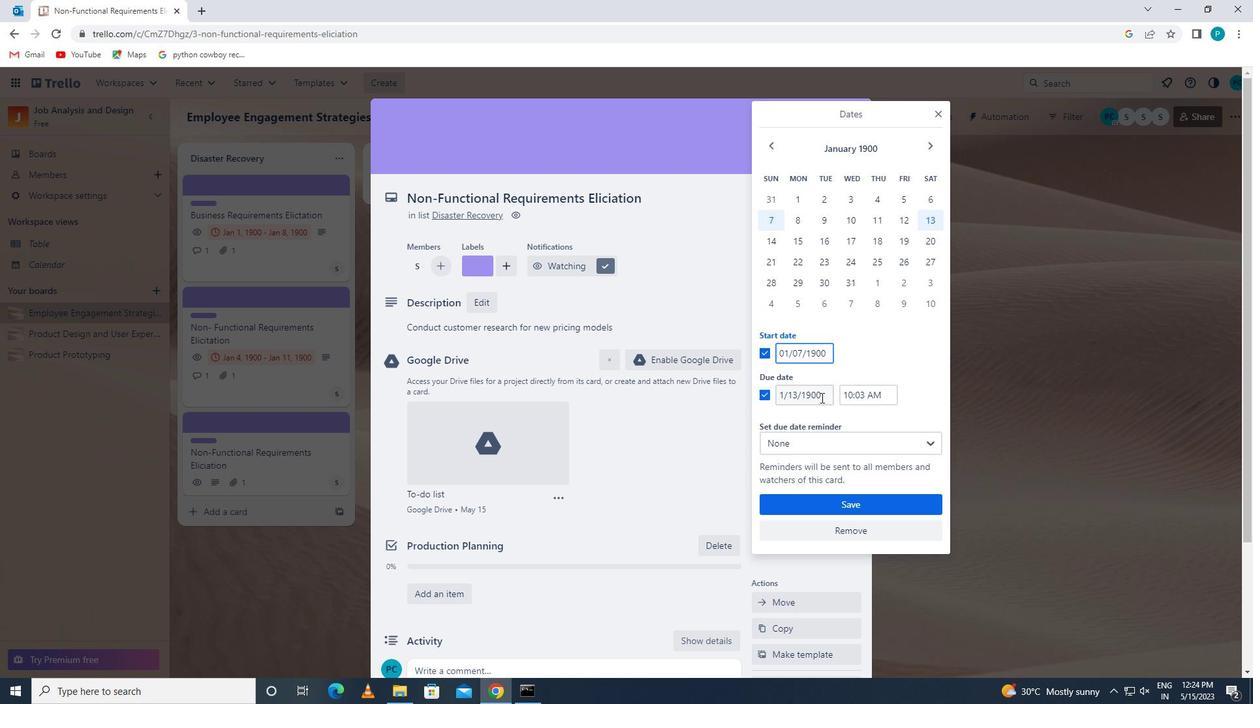 
Action: Mouse moved to (771, 409)
Screenshot: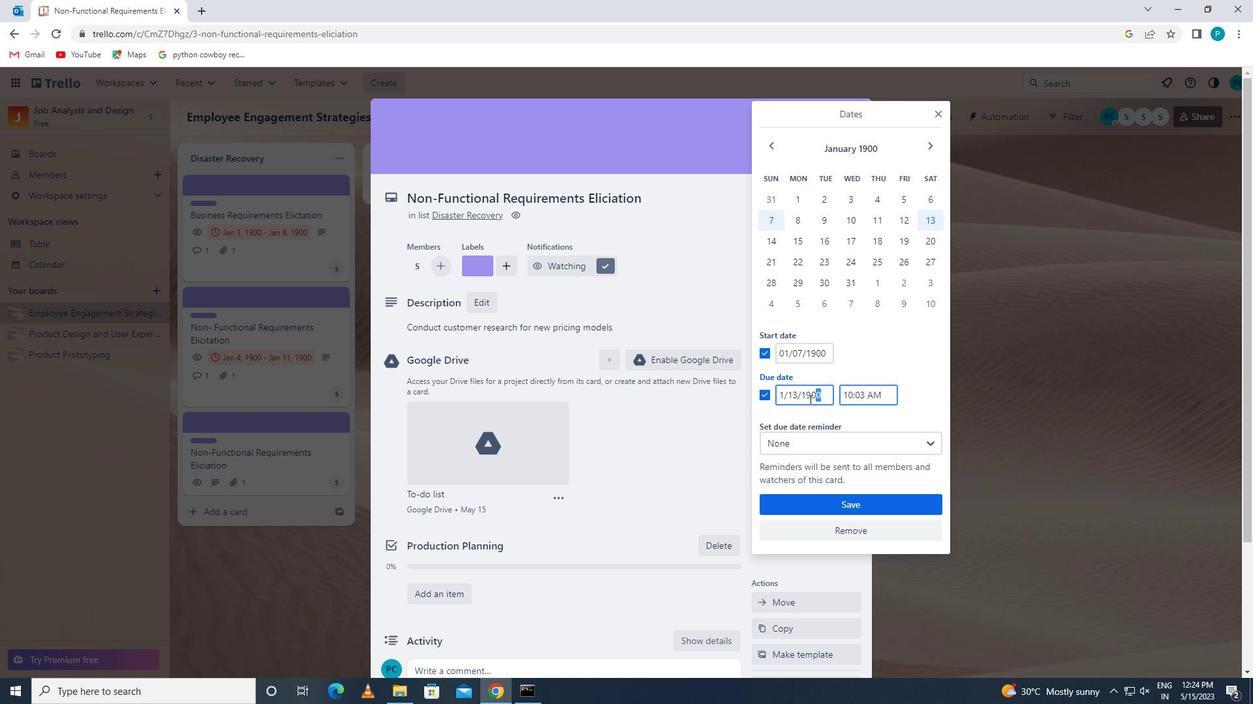 
Action: Key pressed 1/14/17<Key.backspace><Key.backspace><Key.backspace>/1900
Screenshot: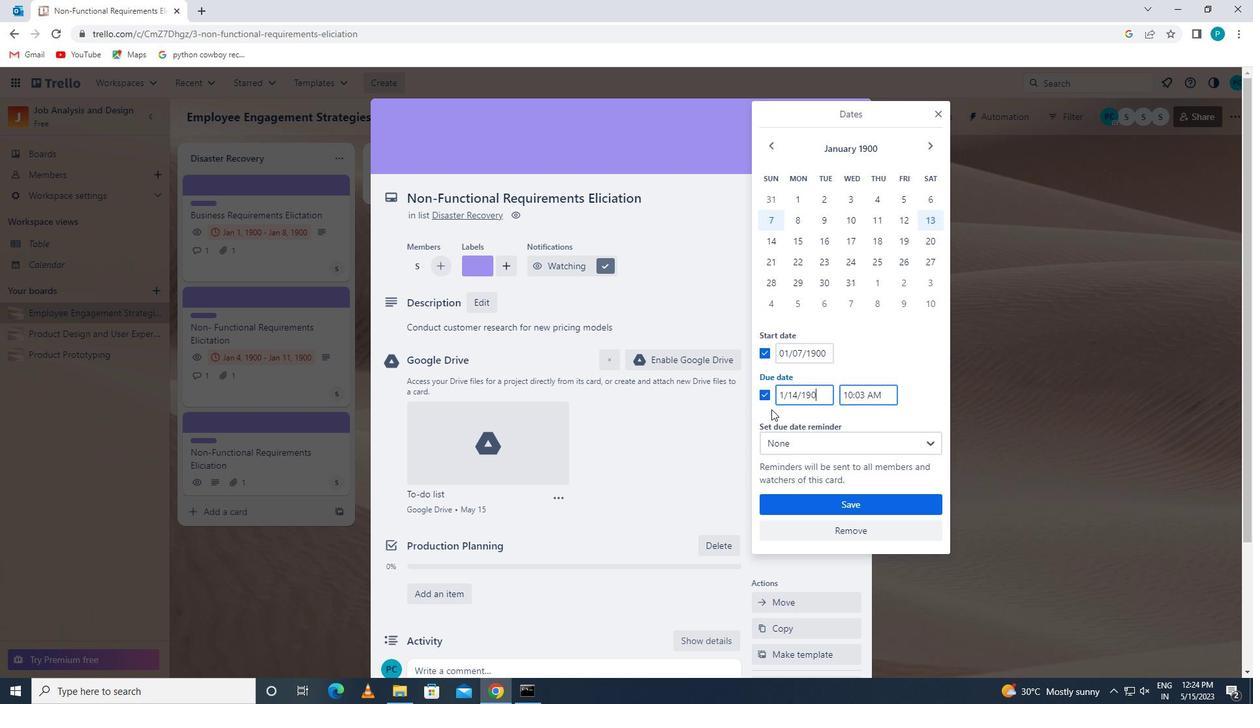
Action: Mouse scrolled (771, 409) with delta (0, 0)
Screenshot: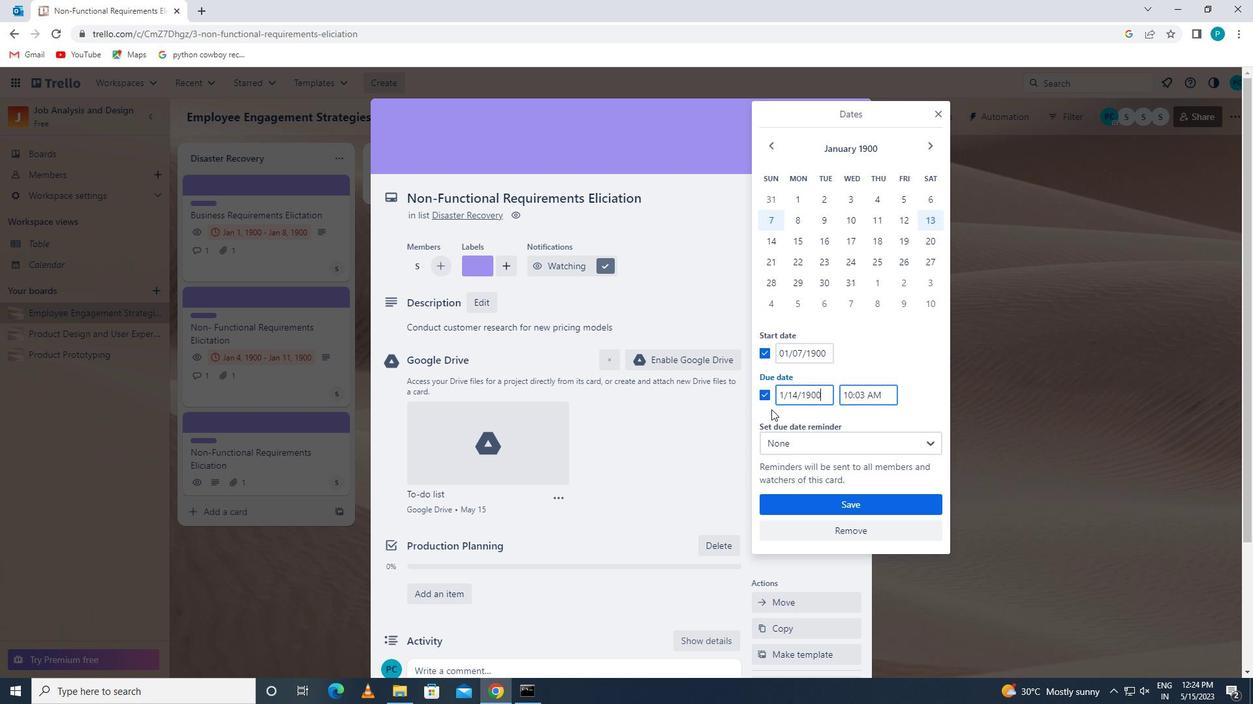 
Action: Mouse scrolled (771, 409) with delta (0, 0)
Screenshot: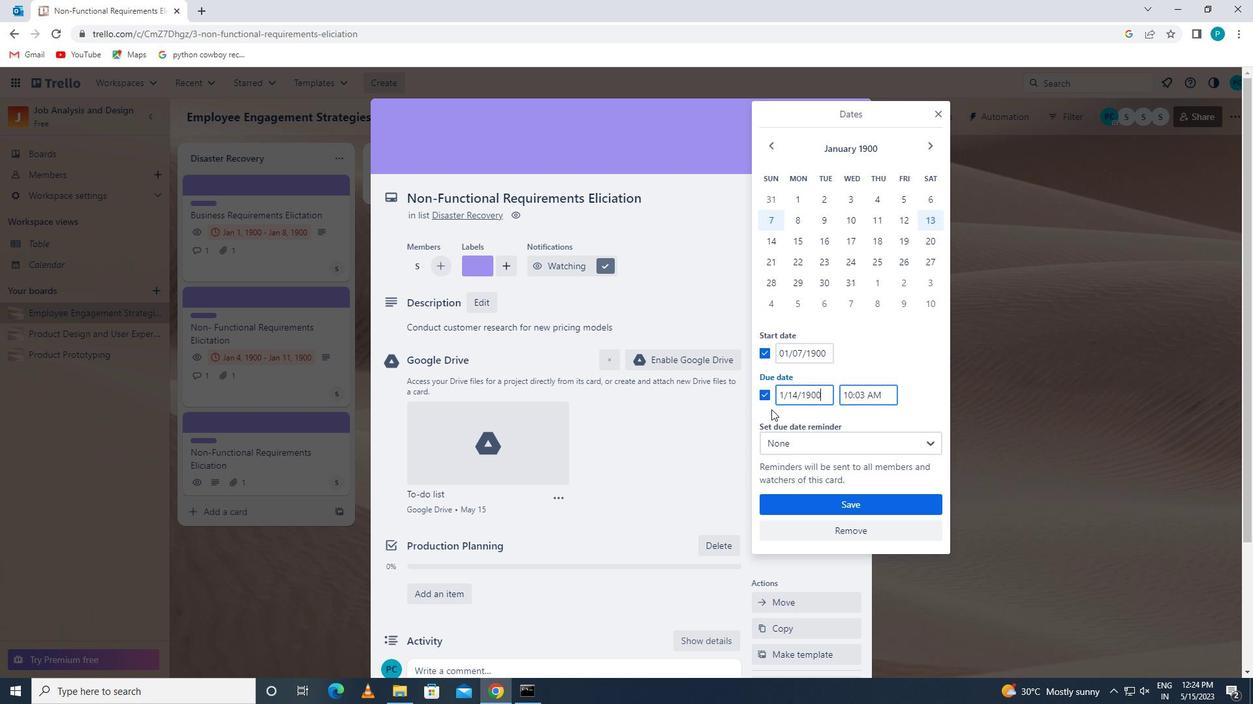 
Action: Mouse moved to (807, 499)
Screenshot: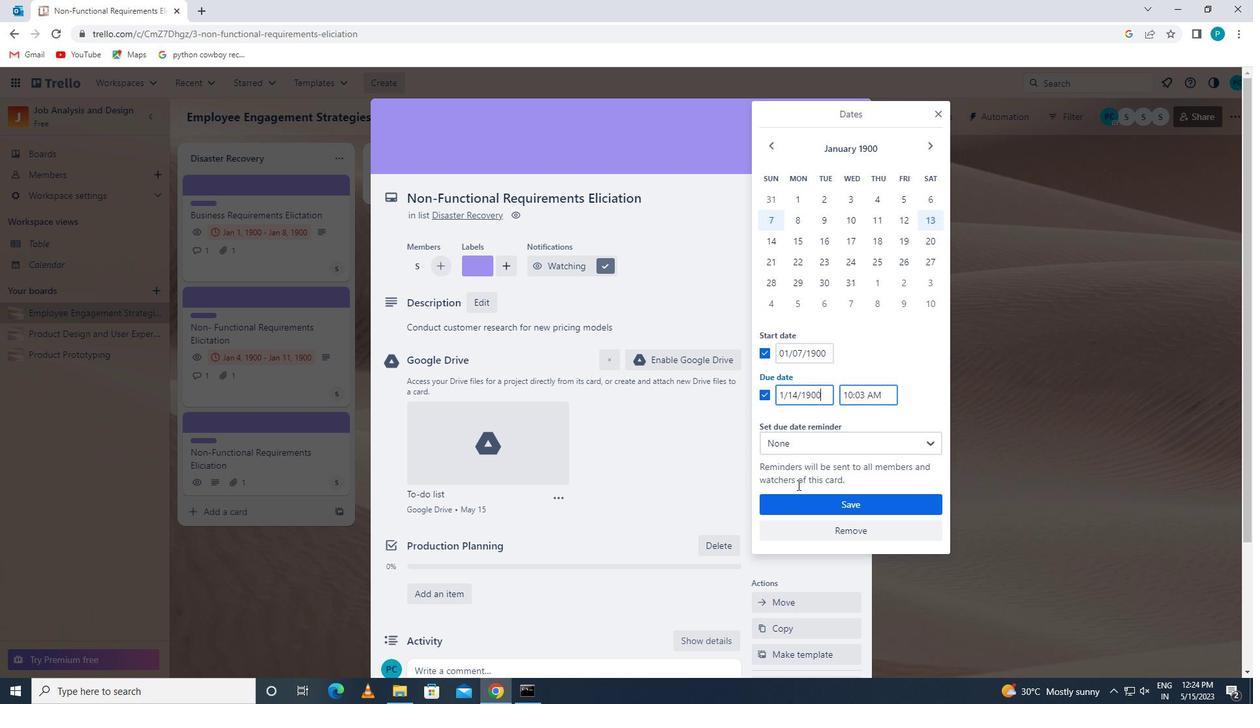 
Action: Mouse pressed left at (807, 499)
Screenshot: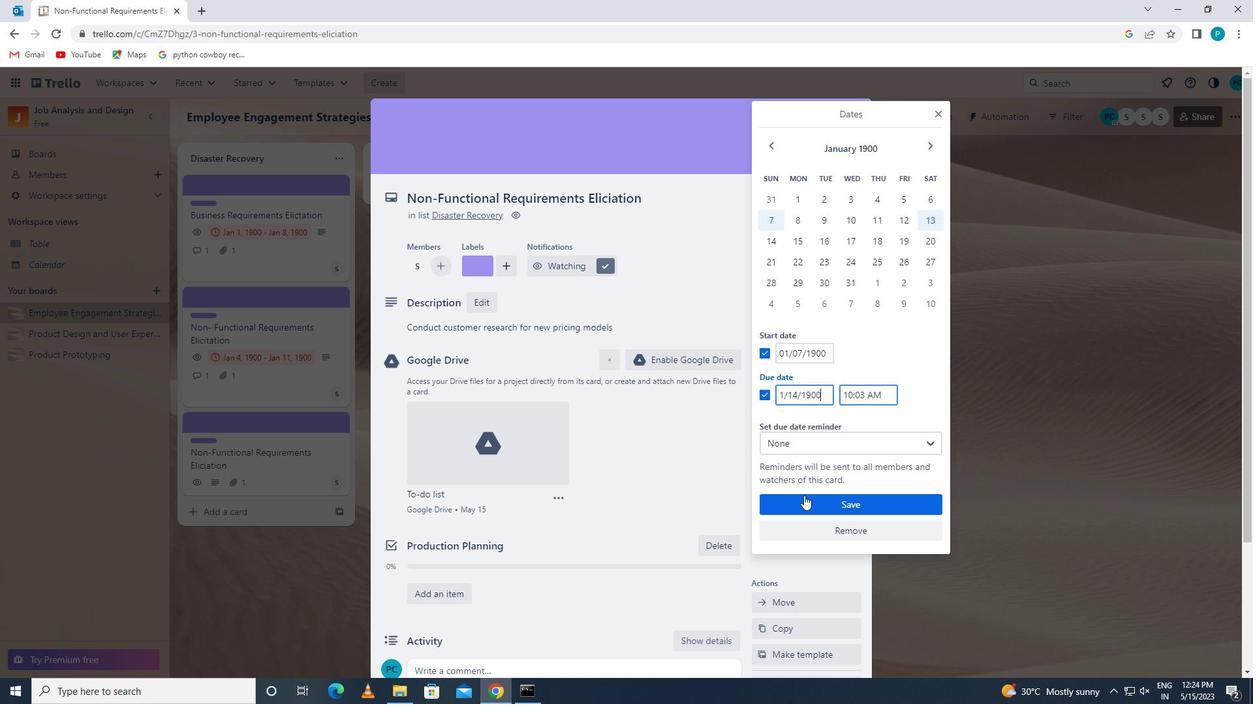
Action: Mouse moved to (707, 479)
Screenshot: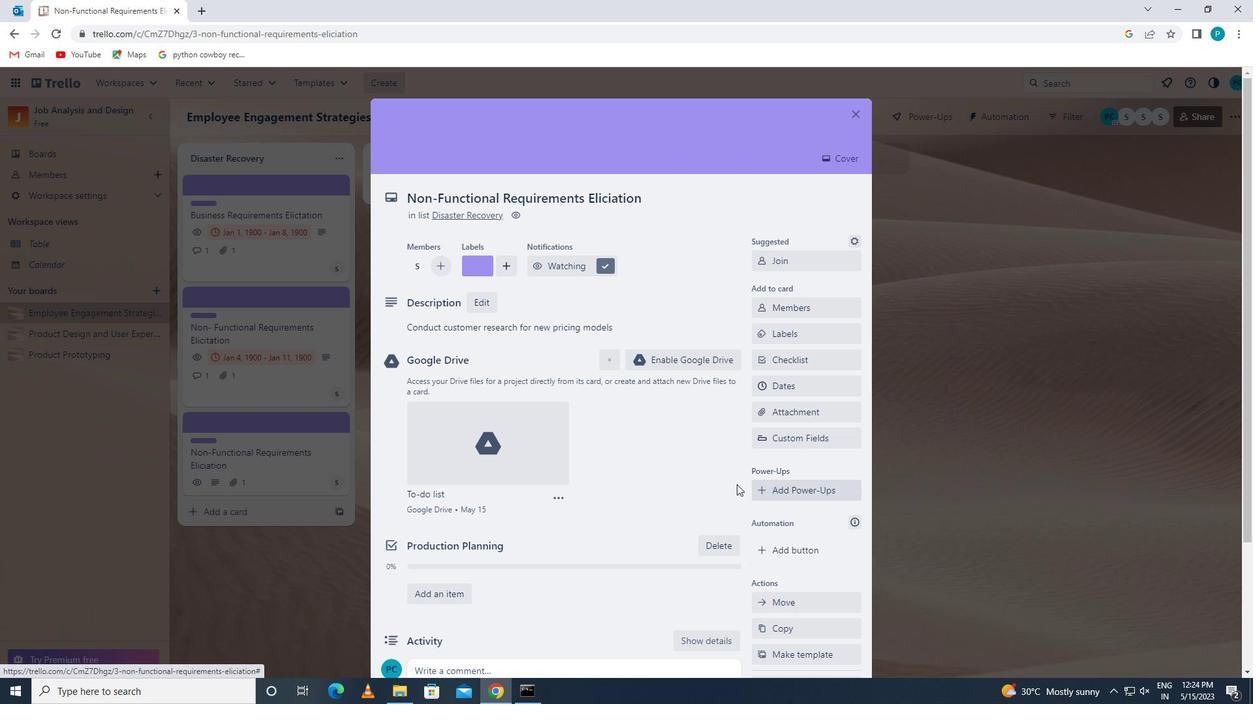 
Action: Mouse scrolled (707, 480) with delta (0, 0)
Screenshot: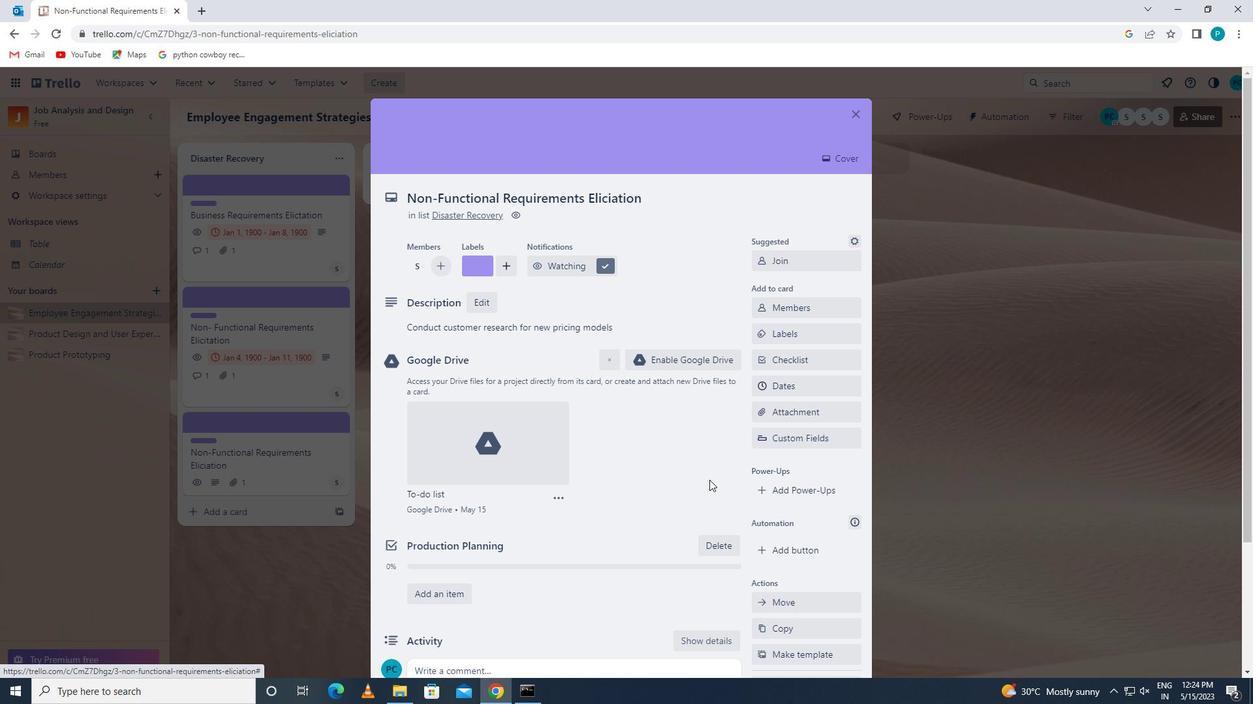 
Action: Mouse scrolled (707, 480) with delta (0, 0)
Screenshot: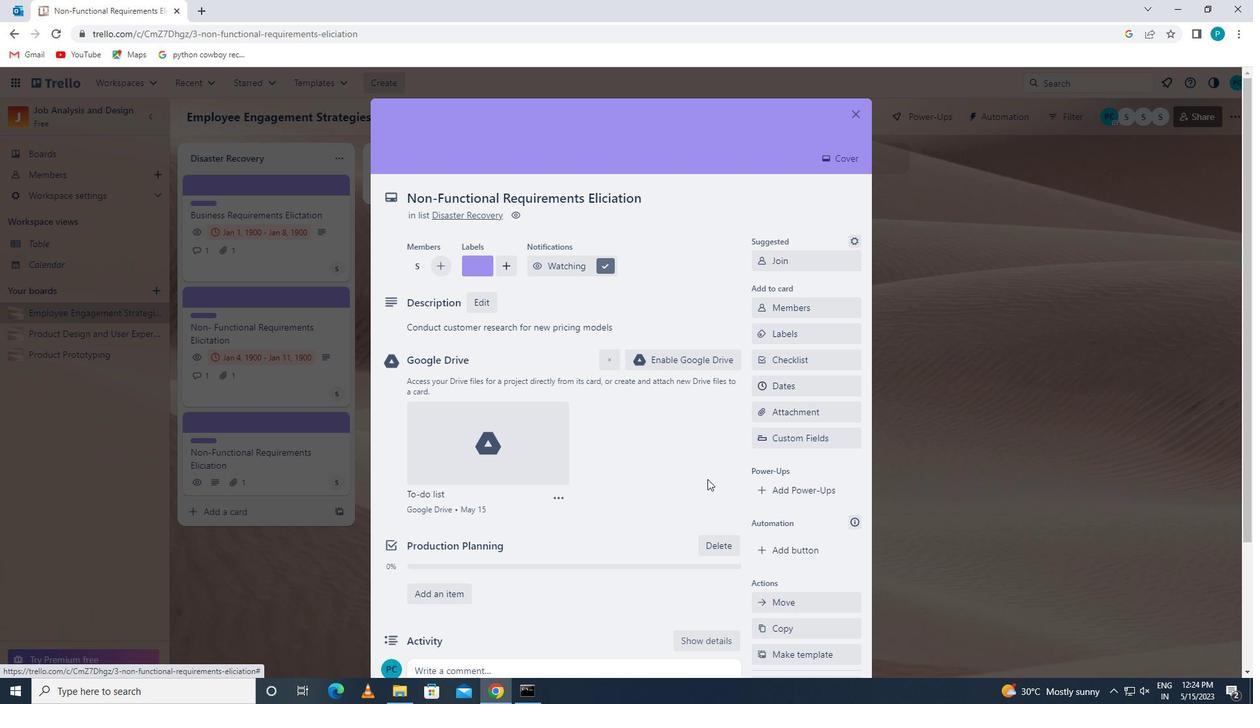 
Action: Mouse scrolled (707, 480) with delta (0, 0)
Screenshot: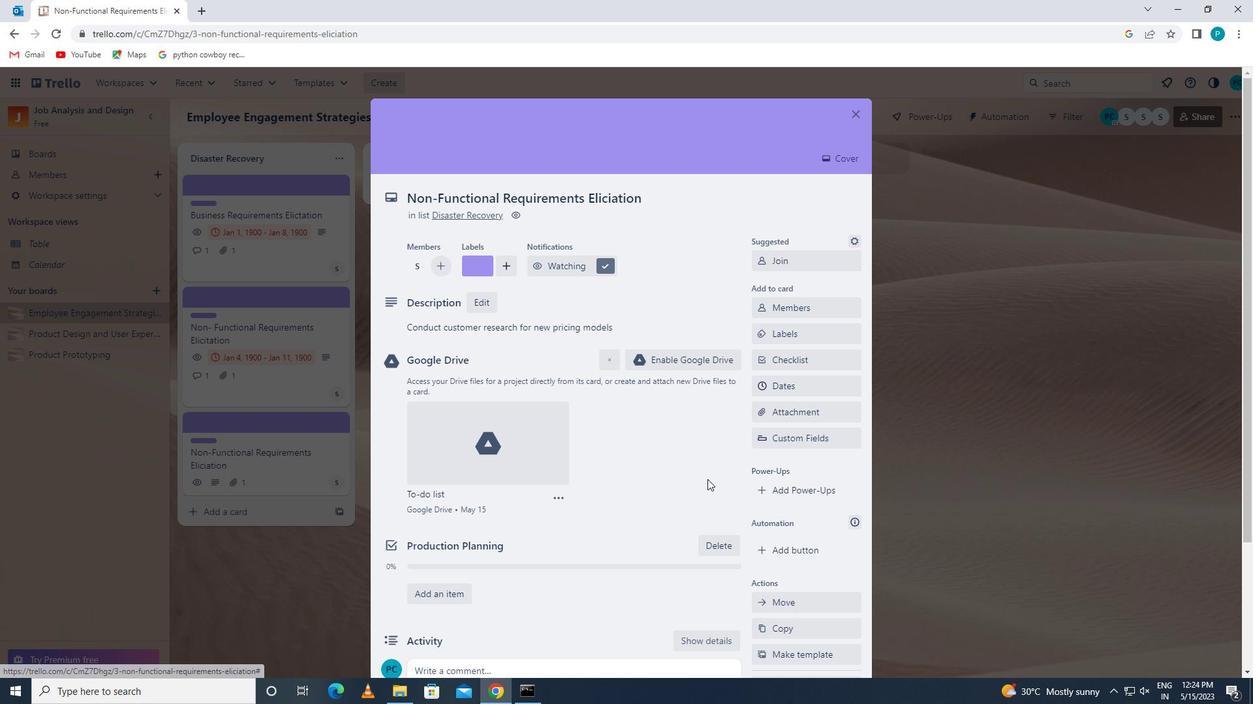 
